 Task: Add an event  with title  Marketing Campaign Brainstorming, date '2024/05/26' to '2024/05/28' & Select Event type as  Group. Add location for the event as  789 Pena Palace, Sintra, Portugal and add a description: Throughout the session, participants will engage in a series of activities, discussions, and exercises that promote teamwork, trust-building, and effective communication. These activities will be tailored to the specific needs and dynamics of your team, ensuring relevance and maximum engagement.Create an event link  http-marketingcampaignbrainstormingcom & Select the event color as  Orange. , logged in from the account softage.1@softage.netand send the event invitation to softage.2@softage.net and softage.3@softage.net
Action: Mouse moved to (918, 124)
Screenshot: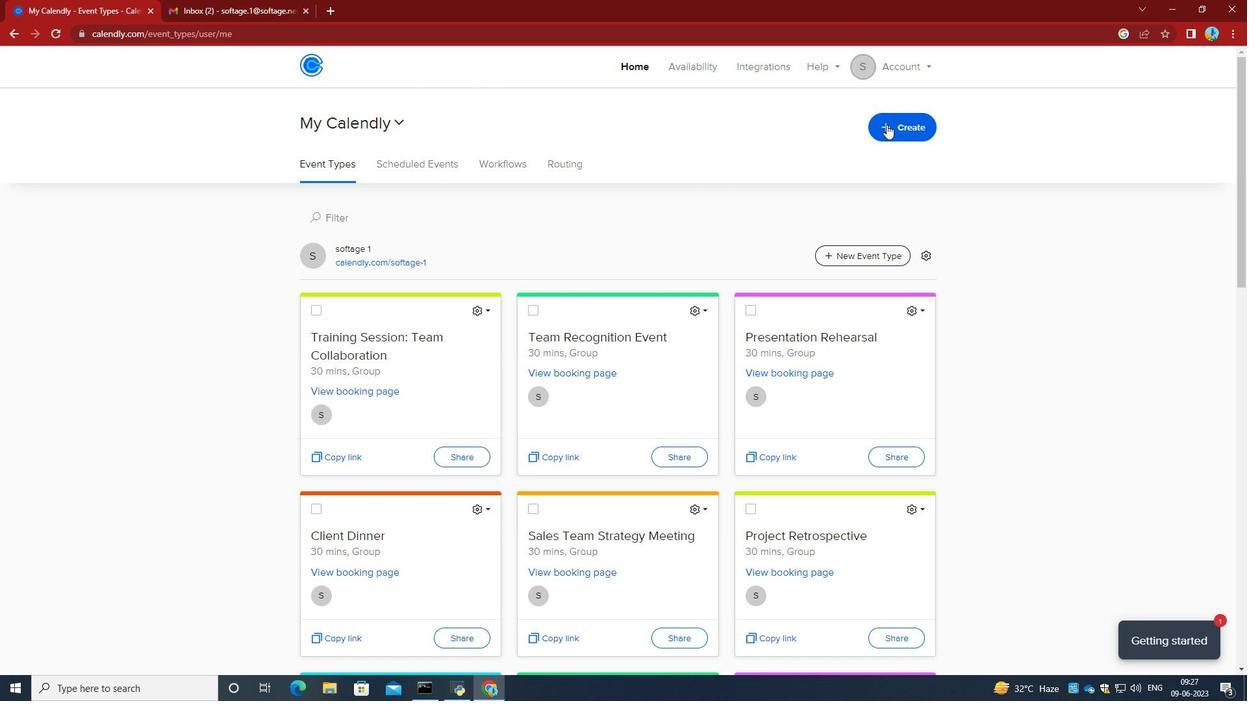 
Action: Mouse pressed left at (918, 124)
Screenshot: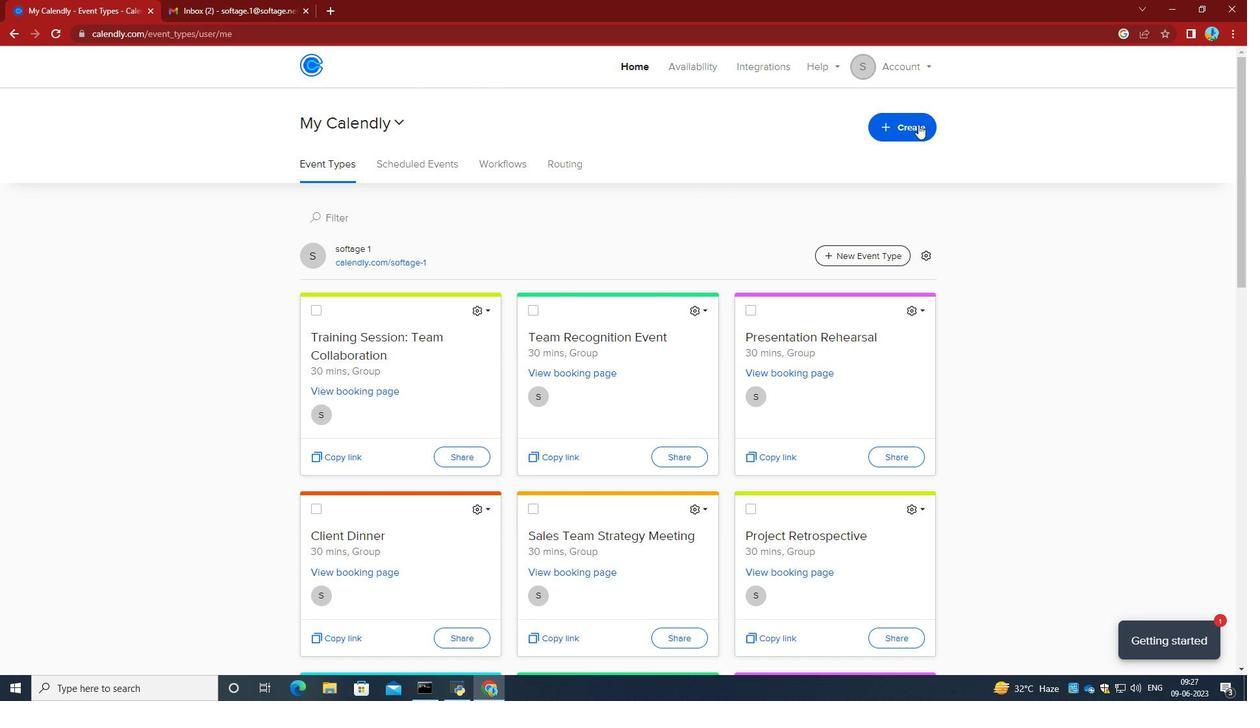
Action: Mouse moved to (796, 187)
Screenshot: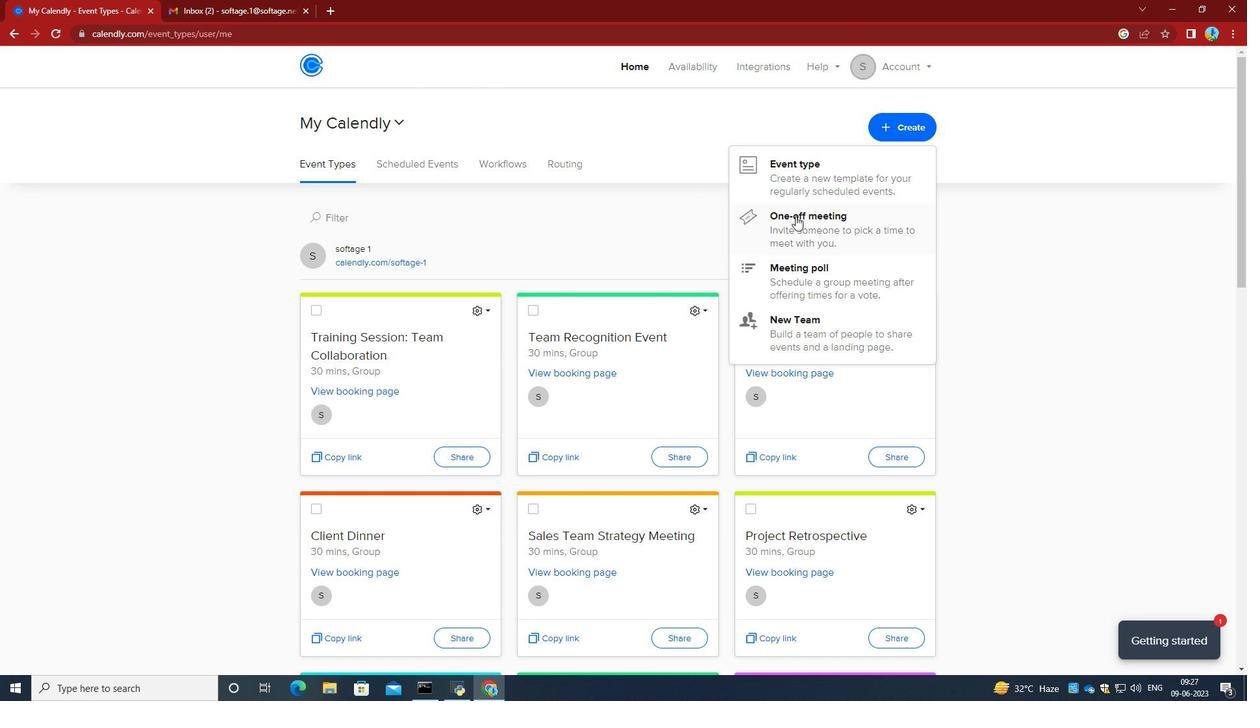
Action: Mouse pressed left at (796, 187)
Screenshot: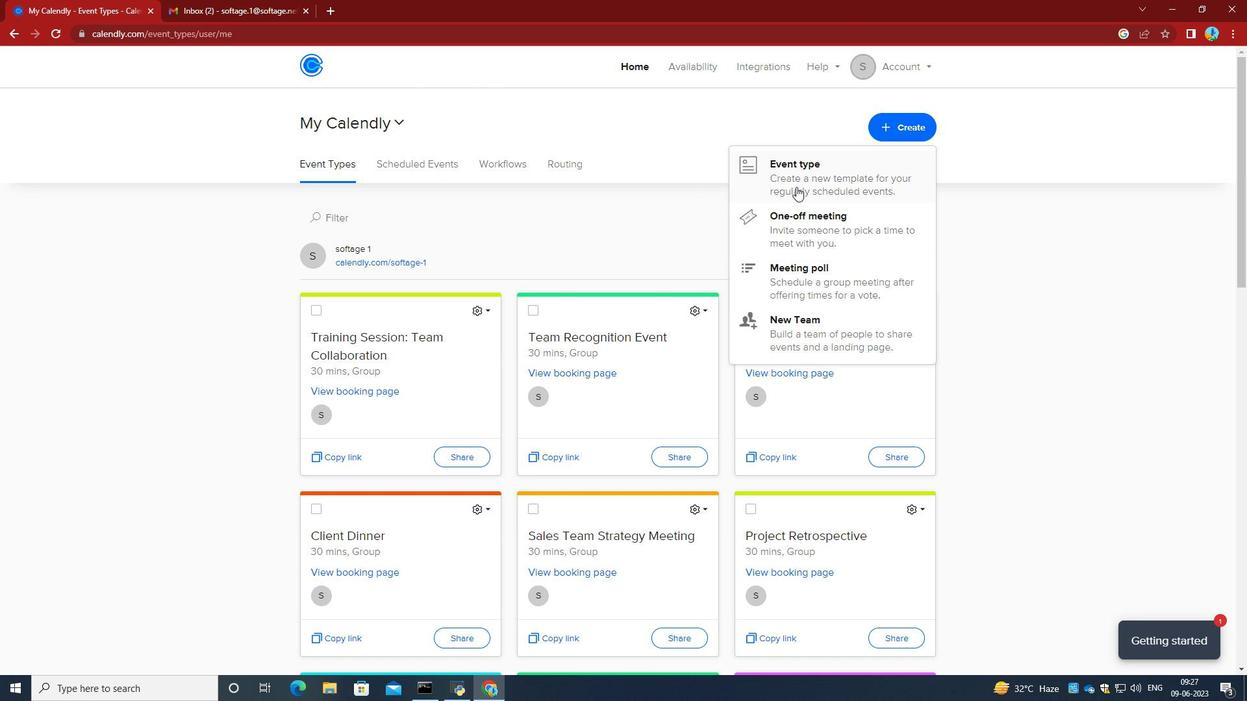 
Action: Mouse moved to (624, 302)
Screenshot: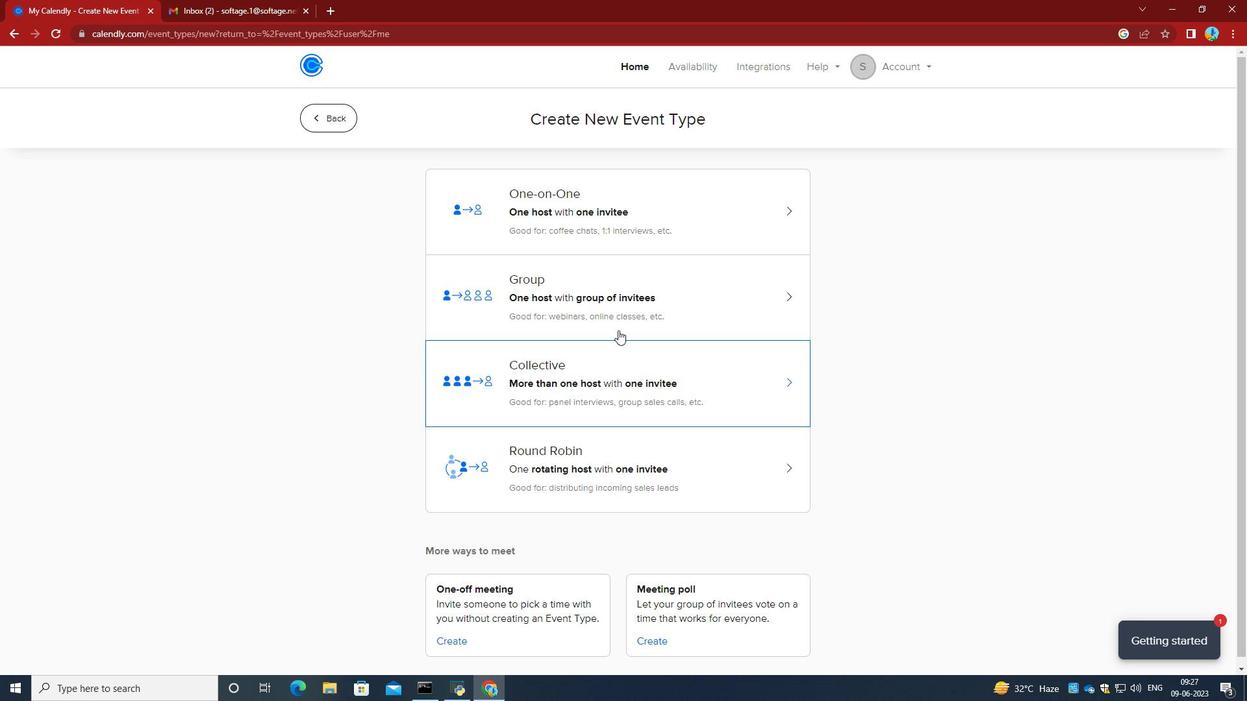 
Action: Mouse pressed left at (624, 302)
Screenshot: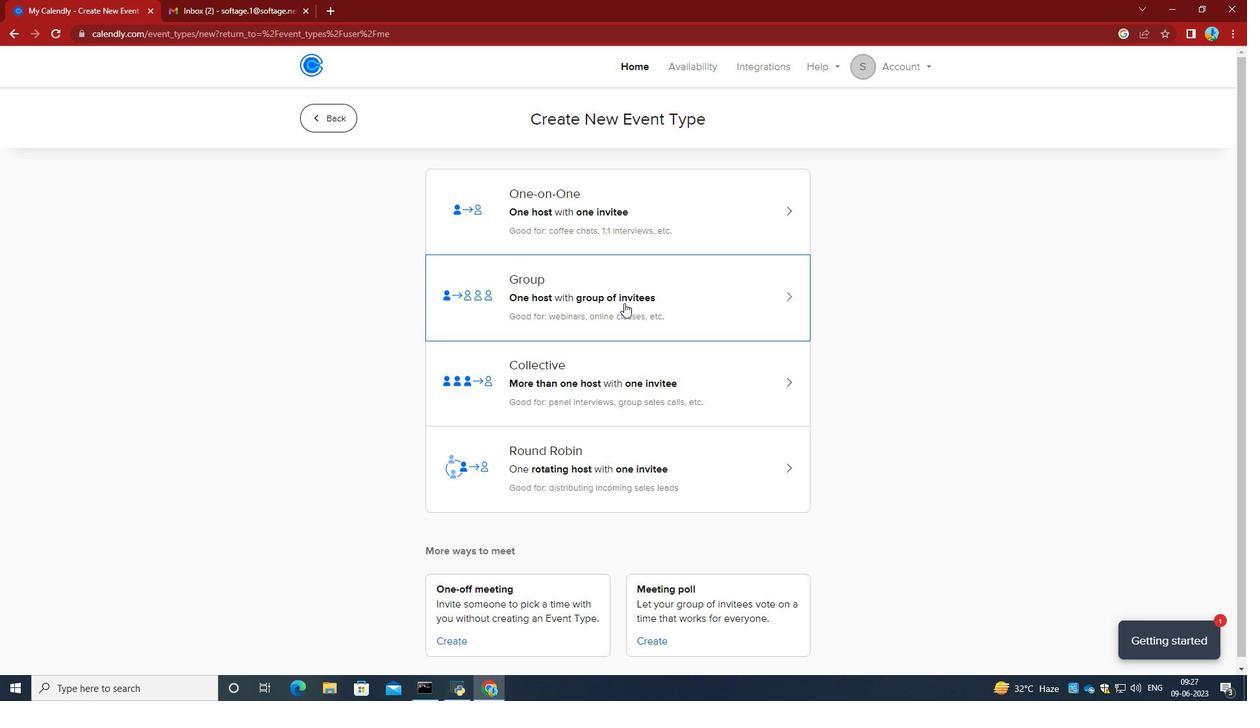 
Action: Mouse moved to (440, 307)
Screenshot: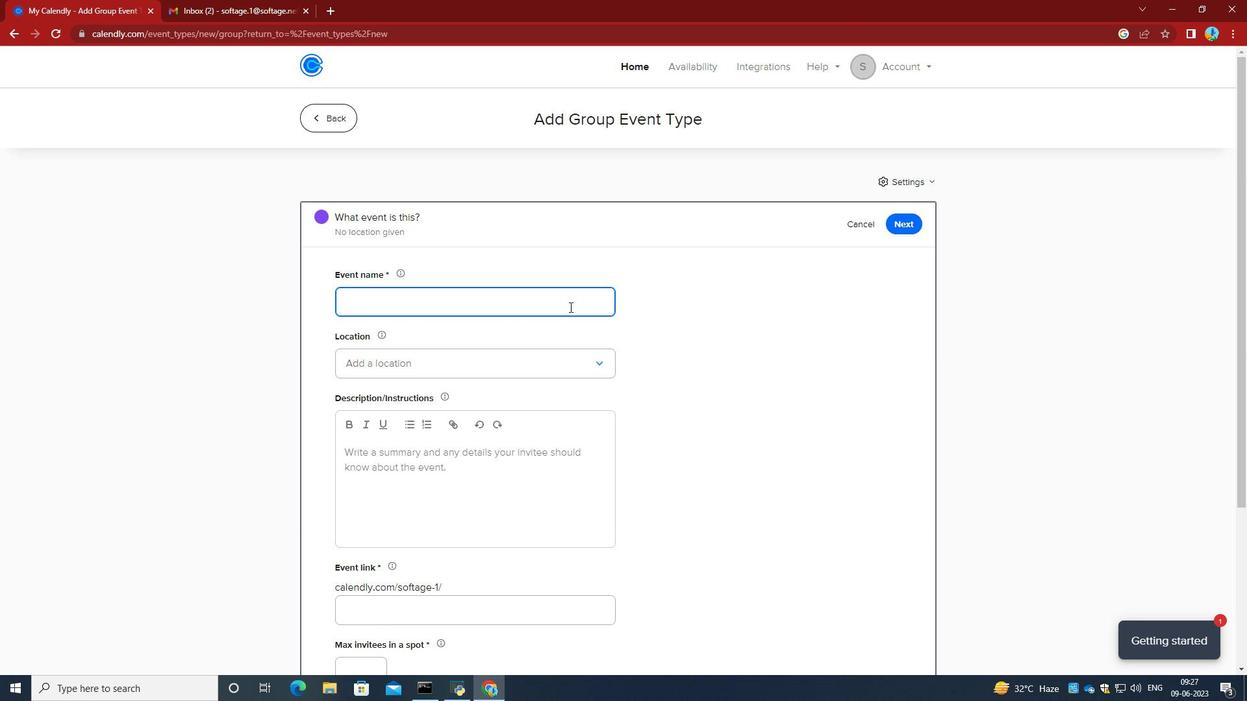 
Action: Mouse pressed left at (440, 307)
Screenshot: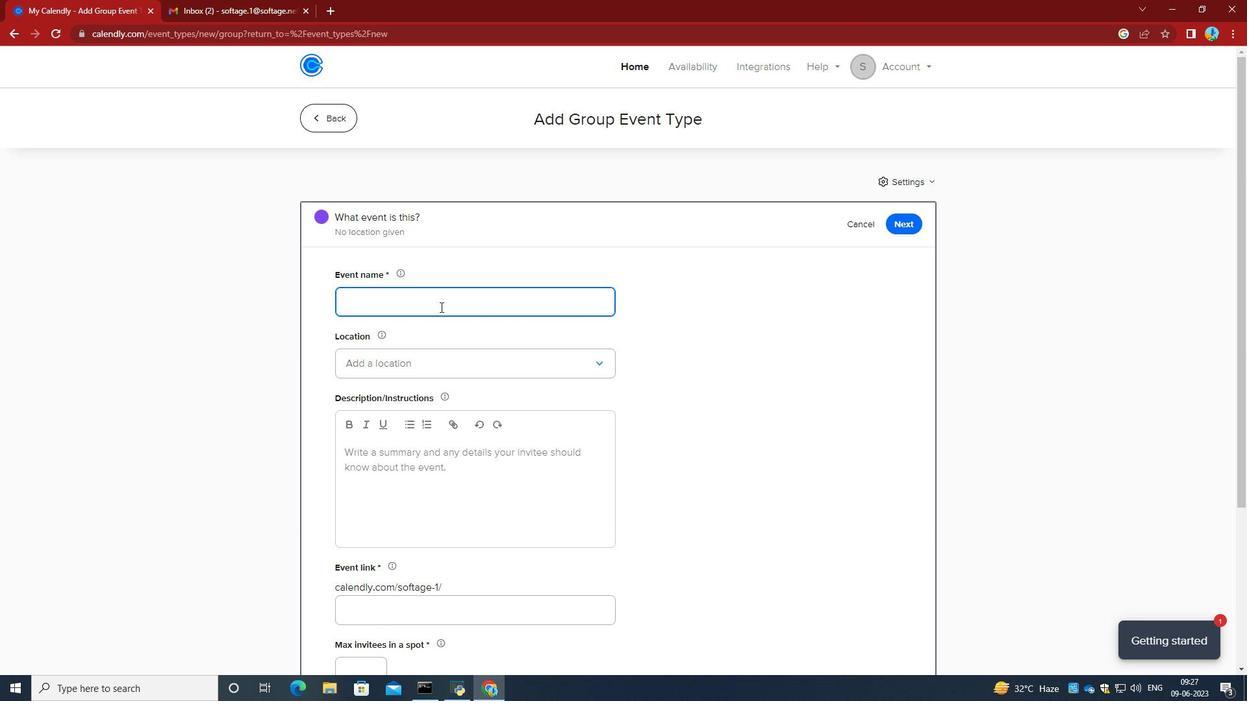 
Action: Key pressed <Key.caps_lock>M<Key.caps_lock>arketing<Key.space><Key.caps_lock>C<Key.caps_lock>ampaign<Key.space><Key.caps_lock>B<Key.caps_lock>rainstorming<Key.space>
Screenshot: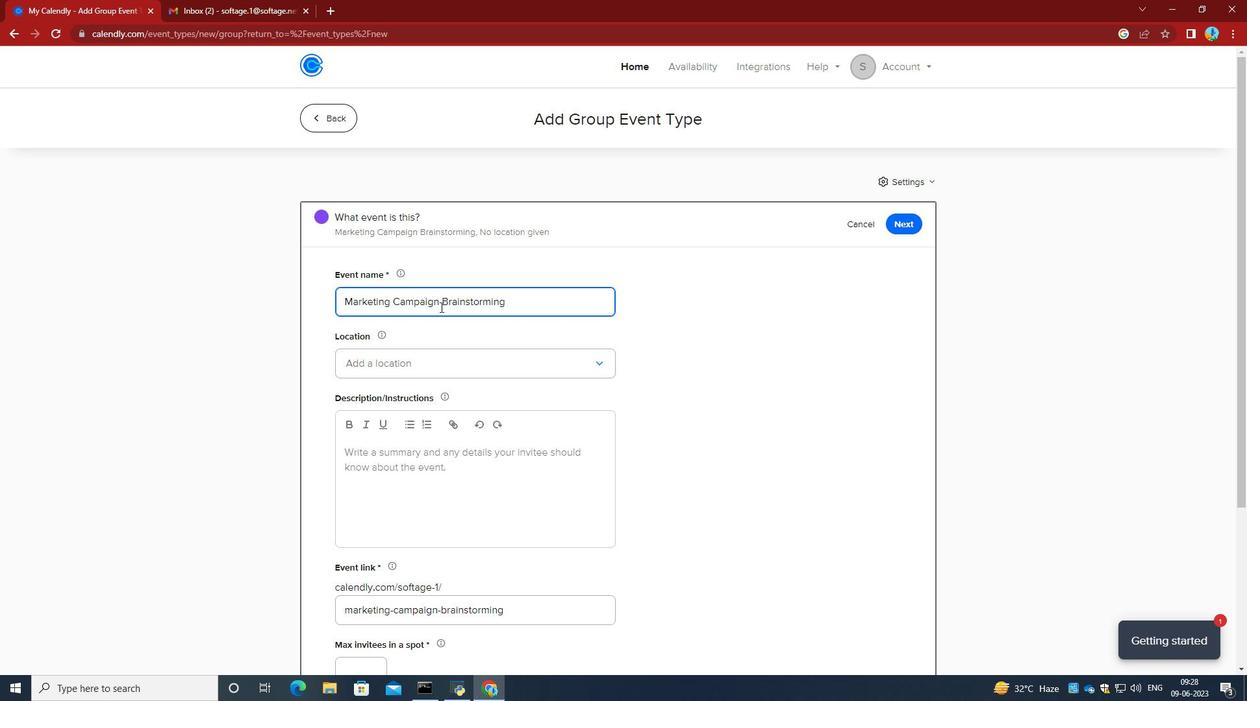 
Action: Mouse moved to (426, 365)
Screenshot: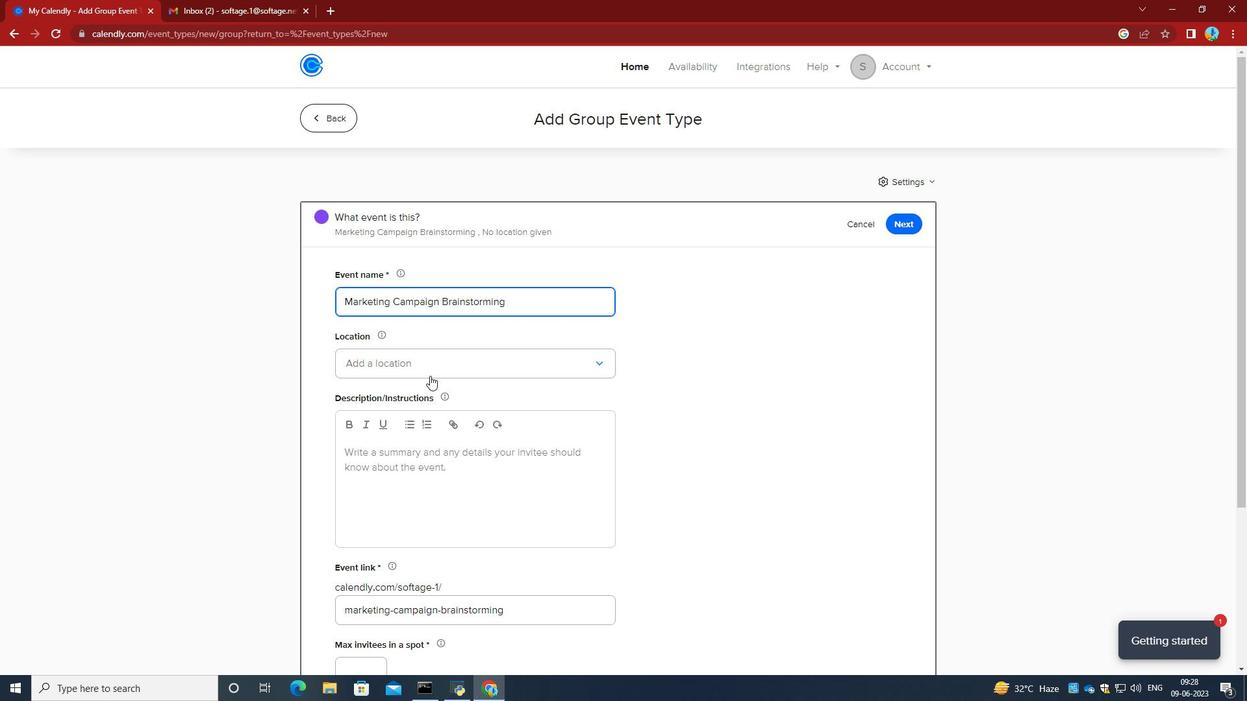 
Action: Mouse pressed left at (426, 365)
Screenshot: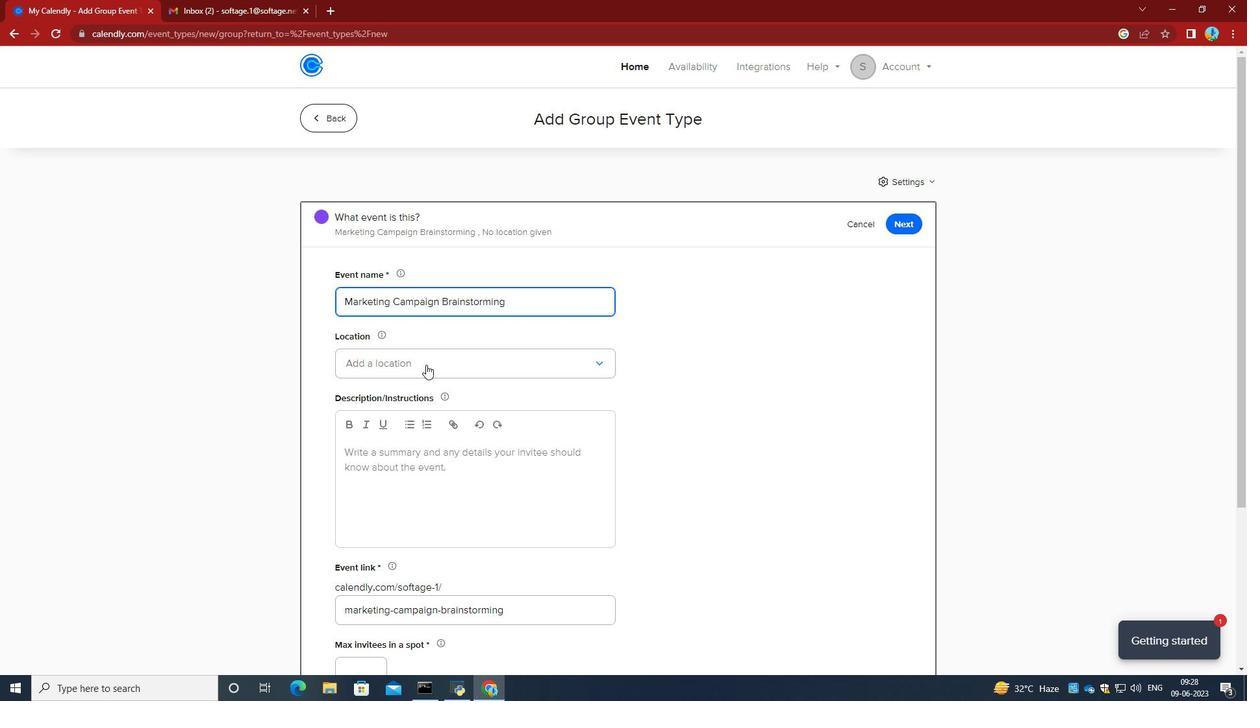 
Action: Mouse moved to (411, 395)
Screenshot: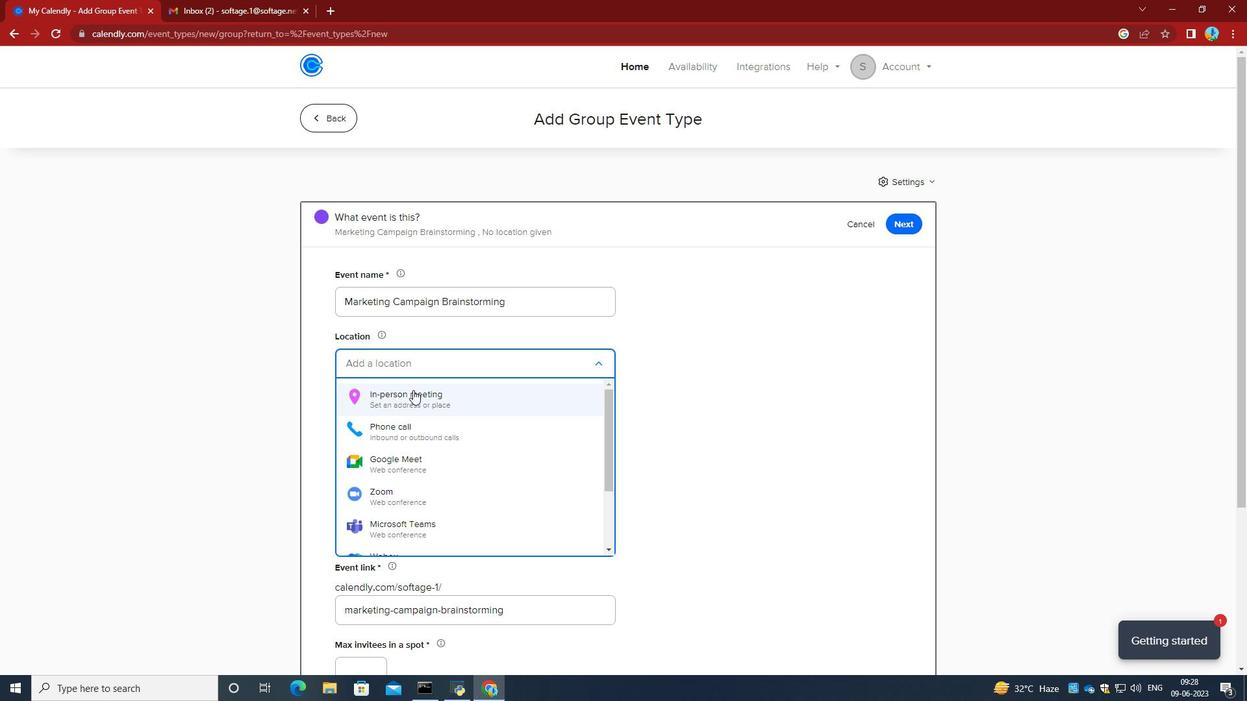 
Action: Mouse pressed left at (411, 395)
Screenshot: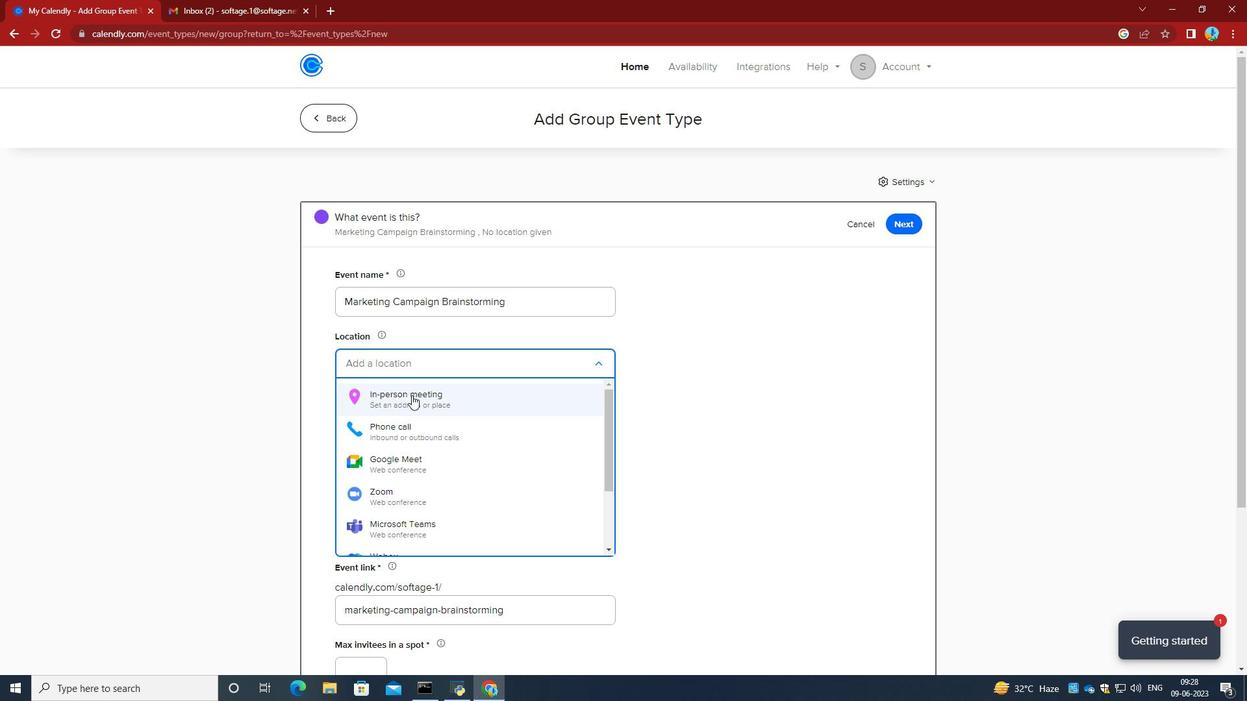 
Action: Mouse moved to (551, 216)
Screenshot: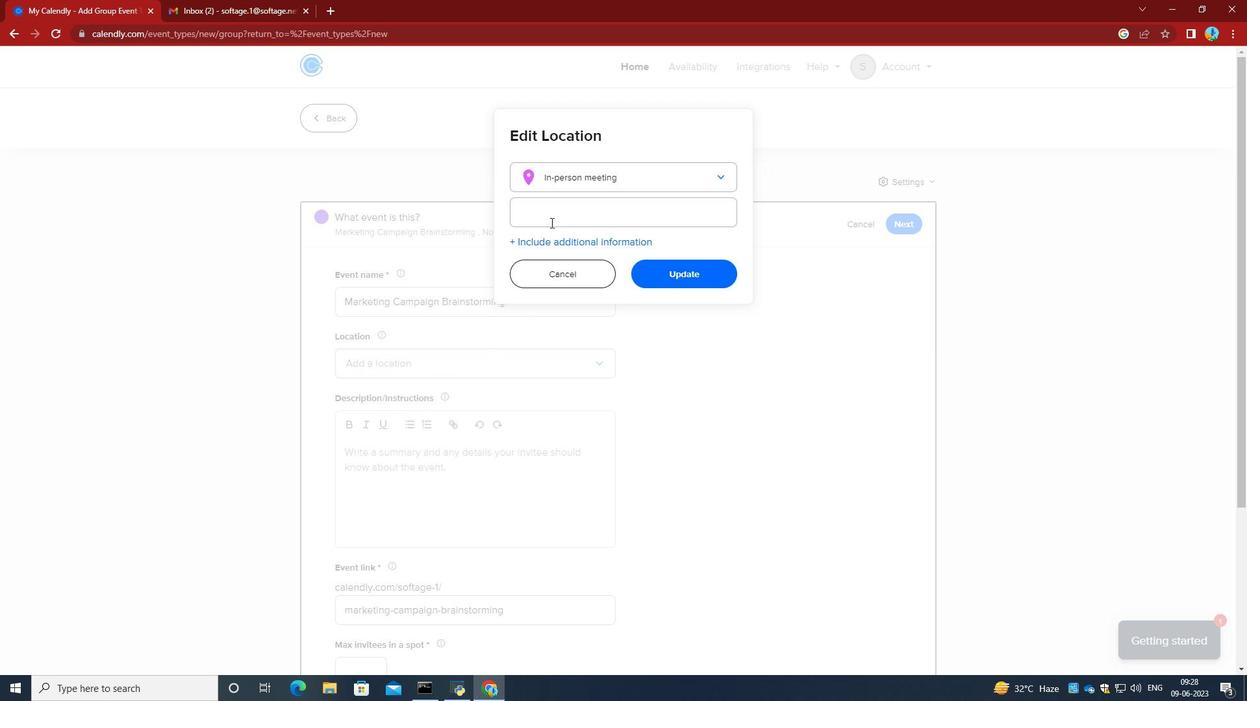 
Action: Mouse pressed left at (551, 216)
Screenshot: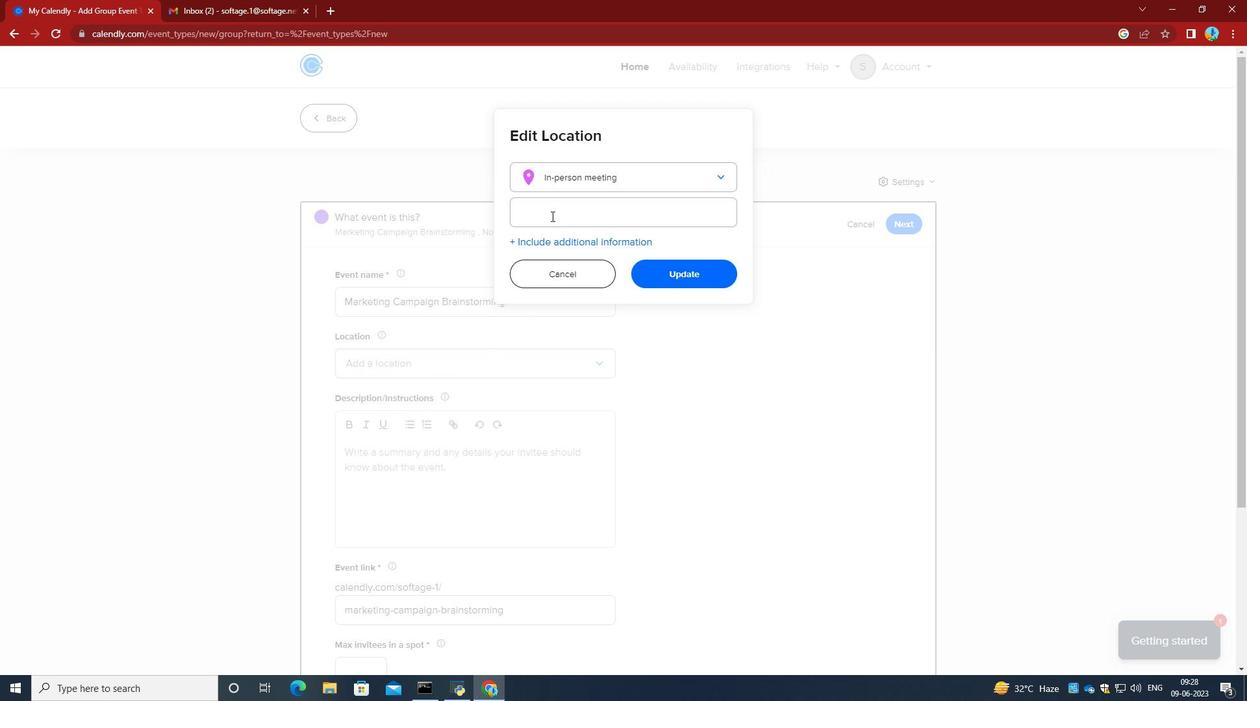 
Action: Key pressed 789<Key.space><Key.caps_lock>P<Key.caps_lock>ena<Key.space><Key.caps_lock>P<Key.caps_lock>alace,<Key.space>s<Key.backspace><Key.caps_lock>S<Key.caps_lock>intara,<Key.space><Key.caps_lock>P<Key.caps_lock>ortugal
Screenshot: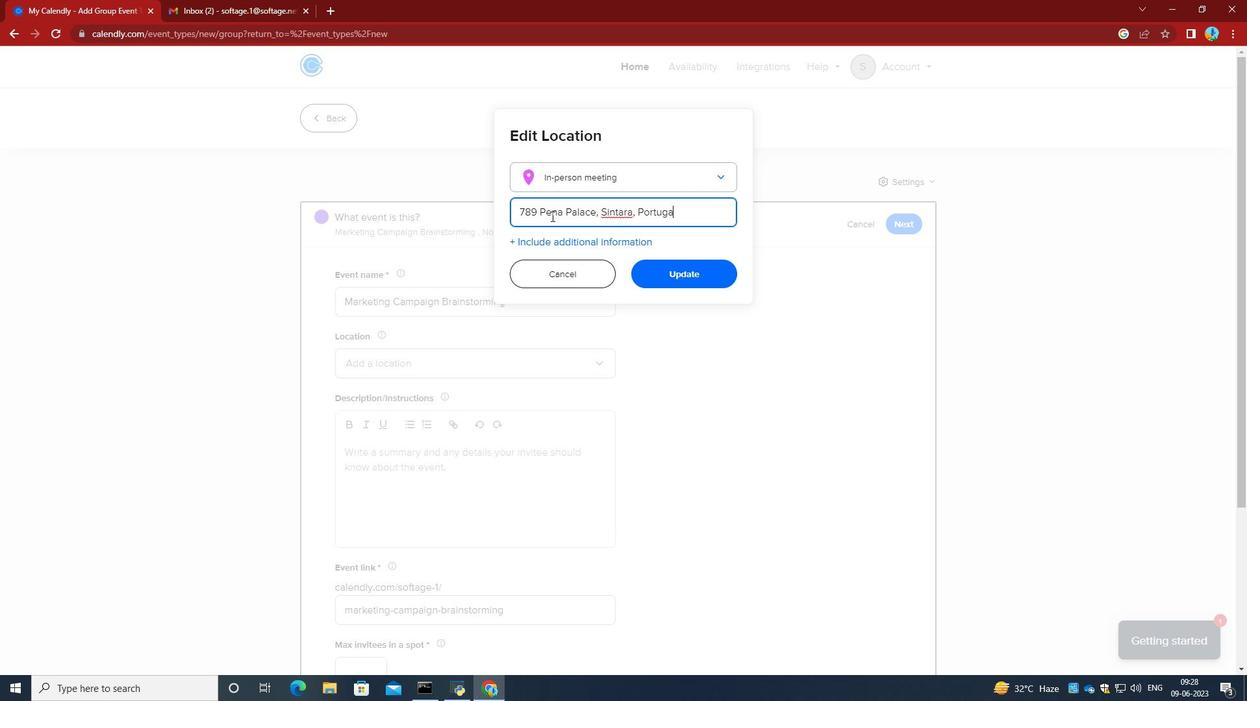 
Action: Mouse moved to (659, 268)
Screenshot: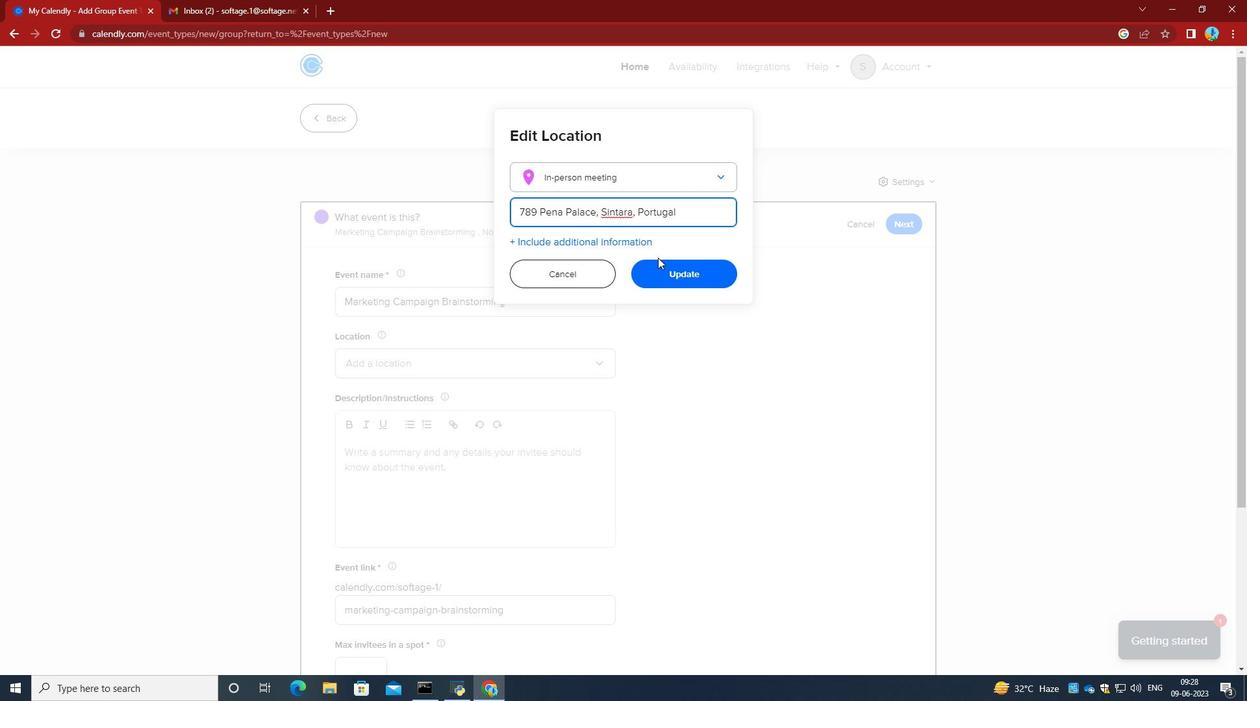 
Action: Mouse pressed left at (659, 268)
Screenshot: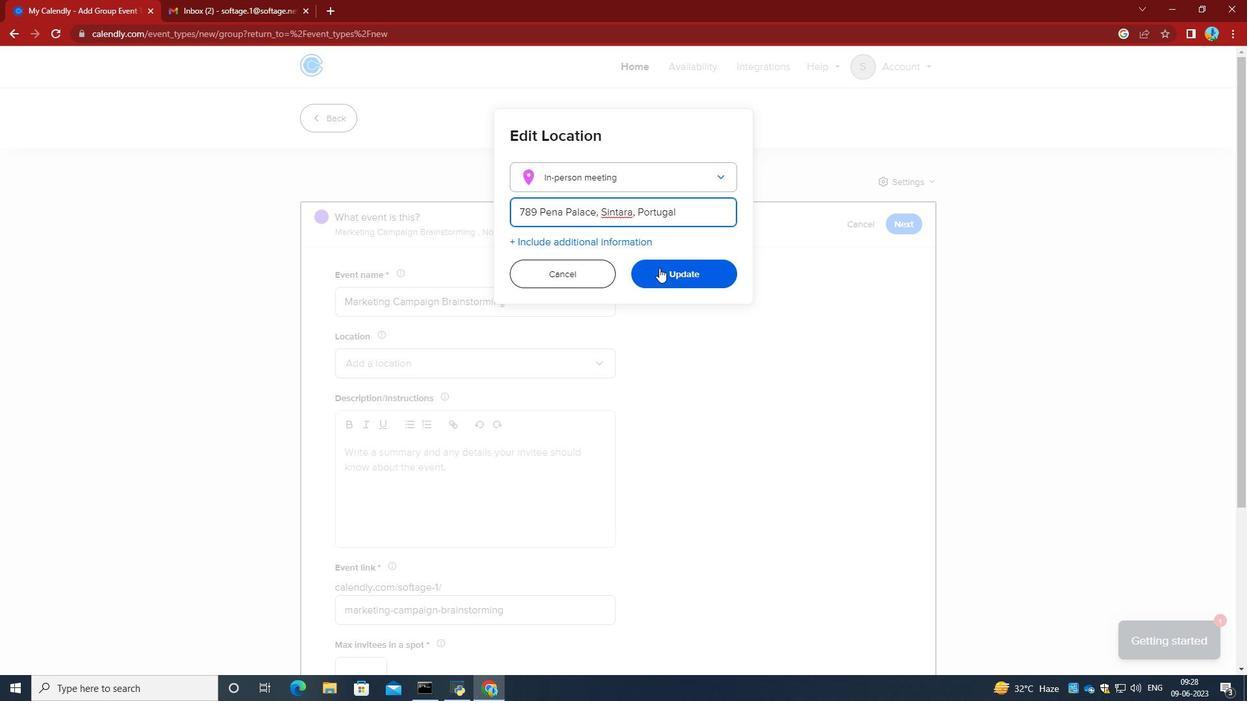 
Action: Mouse moved to (466, 474)
Screenshot: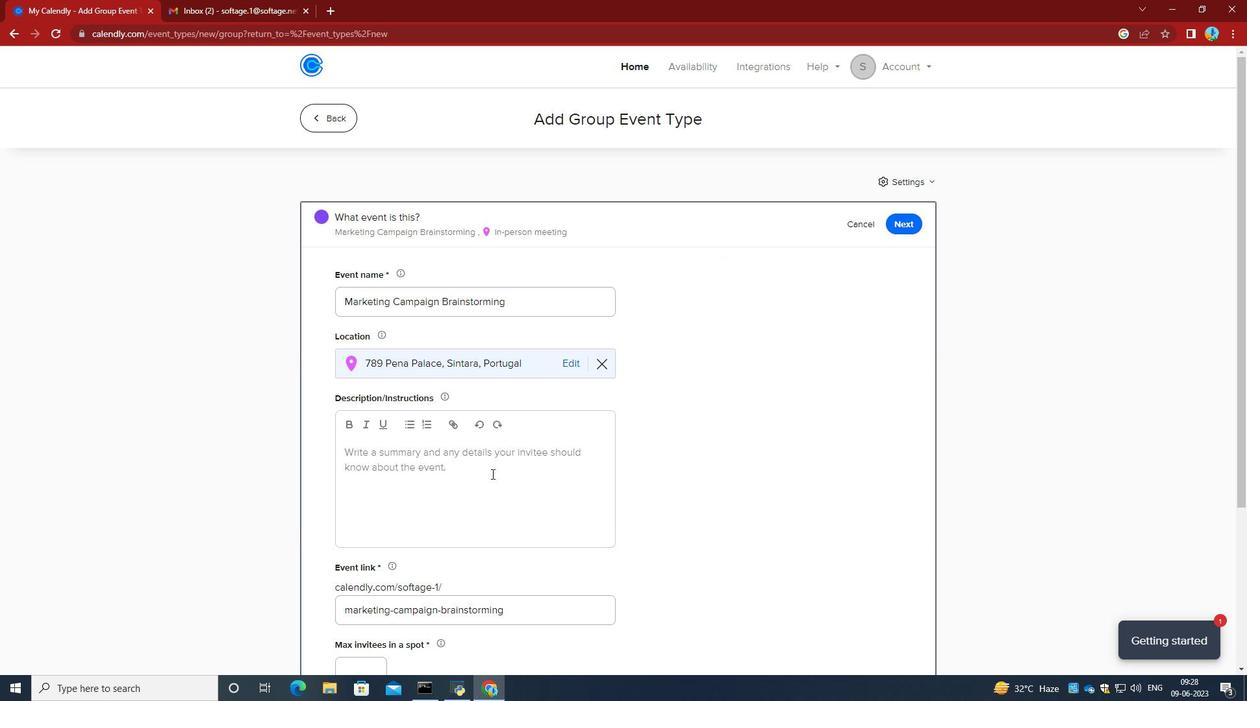 
Action: Mouse pressed left at (466, 474)
Screenshot: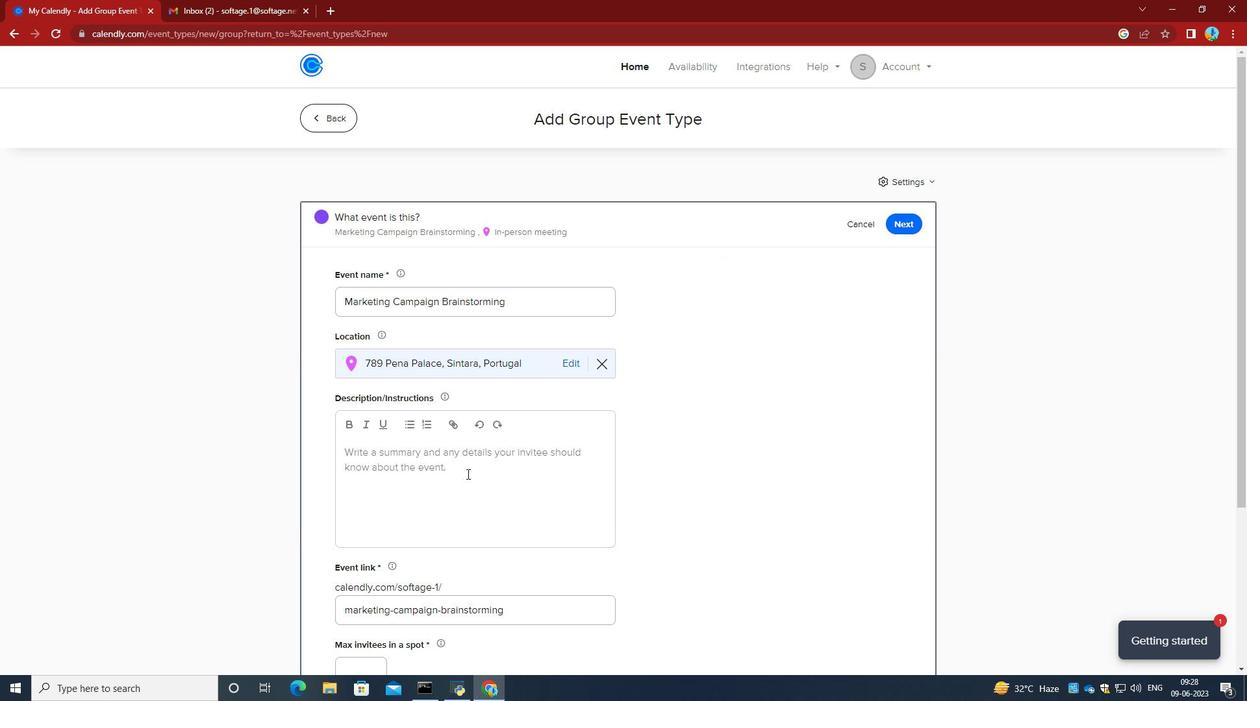 
Action: Key pressed <Key.caps_lock>T<Key.caps_lock>hroughout<Key.space>the<Key.space>session,<Key.space>participants<Key.space>will<Key.space>engage<Key.space>in<Key.space>a<Key.space>seriew<Key.backspace>s<Key.space>of<Key.space>activities,<Key.space>and<Key.space>exercises<Key.space>that<Key.space>promote<Key.space>teamwork,<Key.space>trust-building<Key.space><Key.backspace>,<Key.space>and<Key.space>effective<Key.space>communication.<Key.space><Key.caps_lock>T<Key.caps_lock>hese<Key.space>activities<Key.space>will<Key.space>be<Key.space>tailored<Key.space>to<Key.space>the<Key.space>ensure<Key.space><Key.backspace>
Screenshot: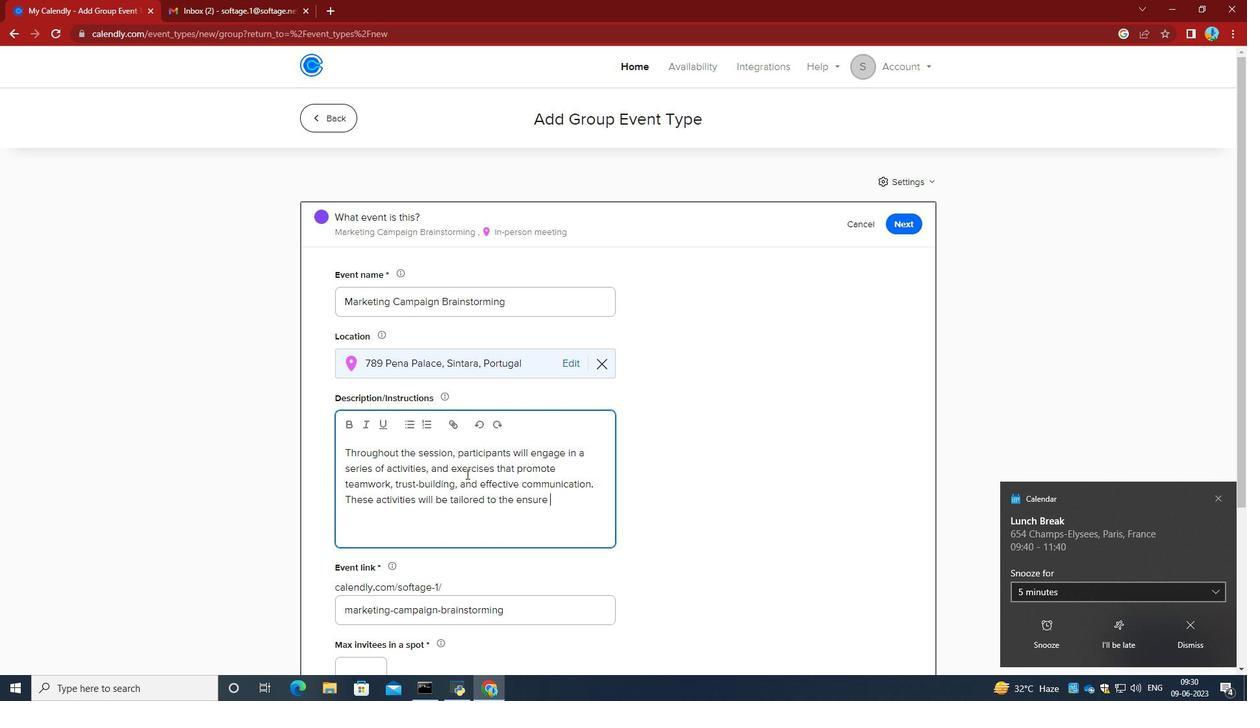 
Action: Mouse moved to (1187, 631)
Screenshot: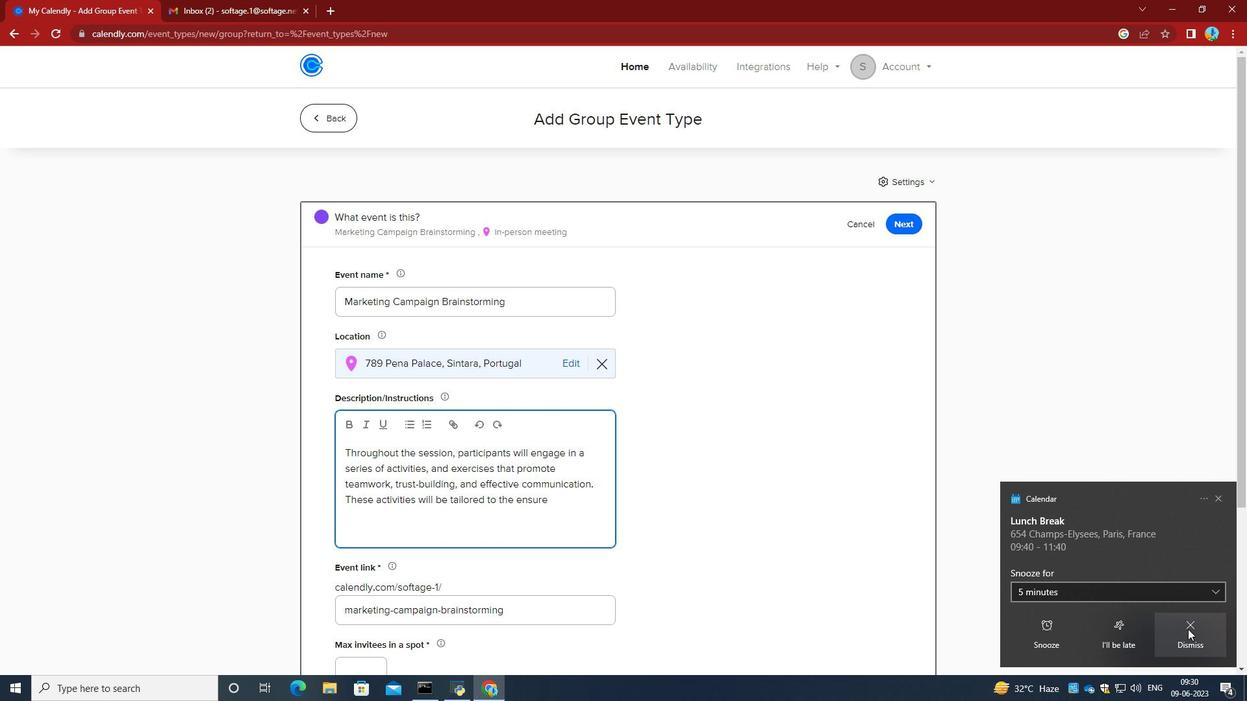
Action: Mouse pressed left at (1187, 631)
Screenshot: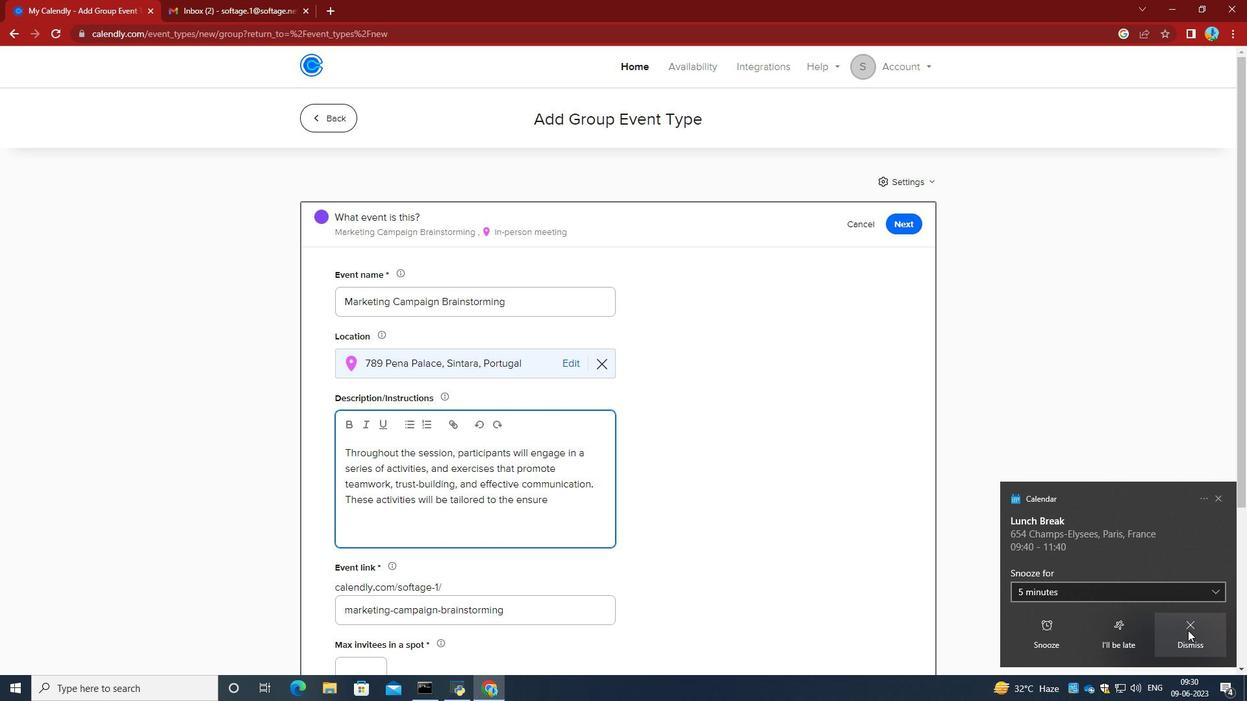 
Action: Mouse moved to (561, 499)
Screenshot: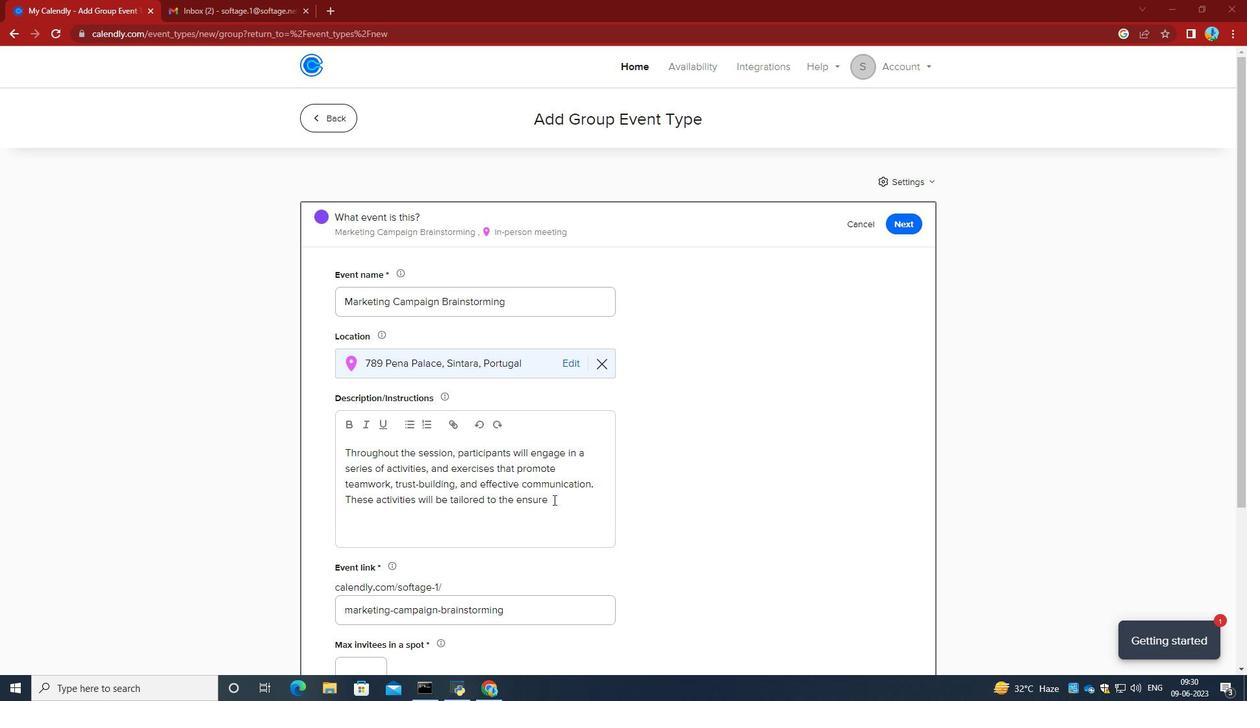 
Action: Mouse pressed left at (561, 499)
Screenshot: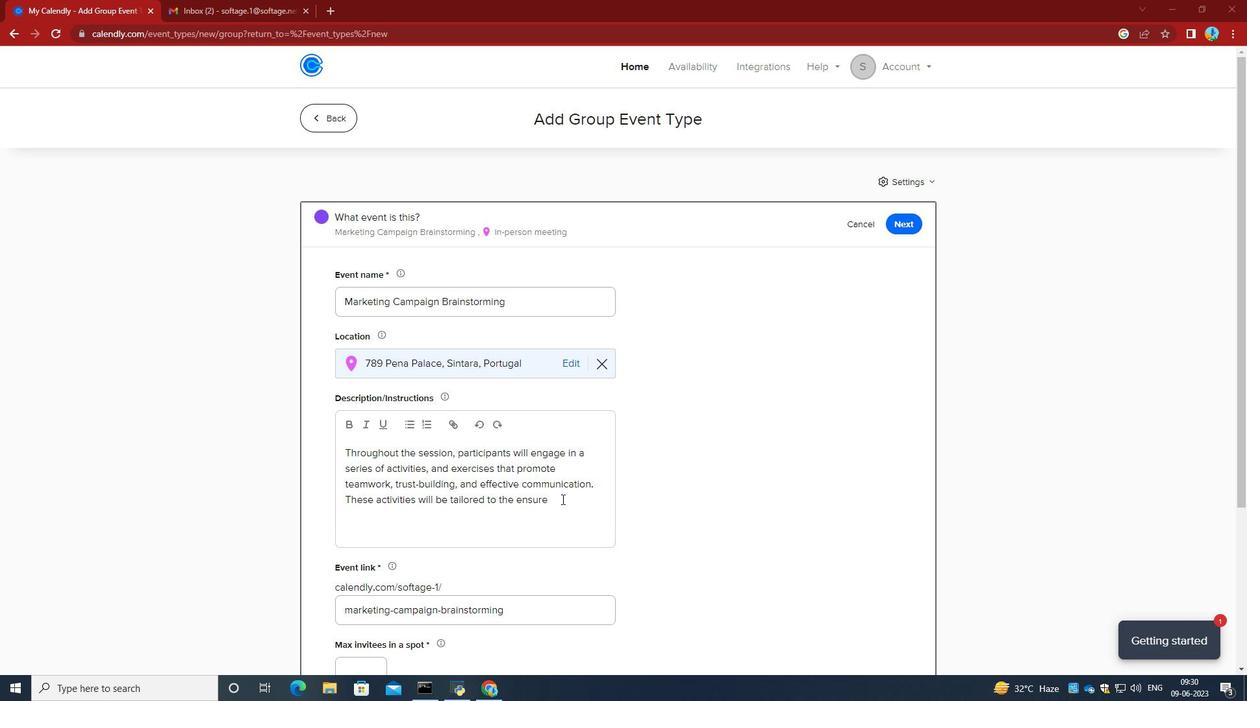 
Action: Key pressed <Key.space><Key.space><Key.backspace><Key.backspace><Key.backspace><Key.backspace><Key.backspace><Key.backspace><Key.backspace><Key.backspace>specific<Key.space>needs<Key.space>and<Key.space>dynamic<Key.space><Key.backspace>s<Key.space>of<Key.space>your<Key.space>team,<Key.space>ensuring<Key.space>relevance<Key.space>and<Key.space>maximum<Key.space>engagement.
Screenshot: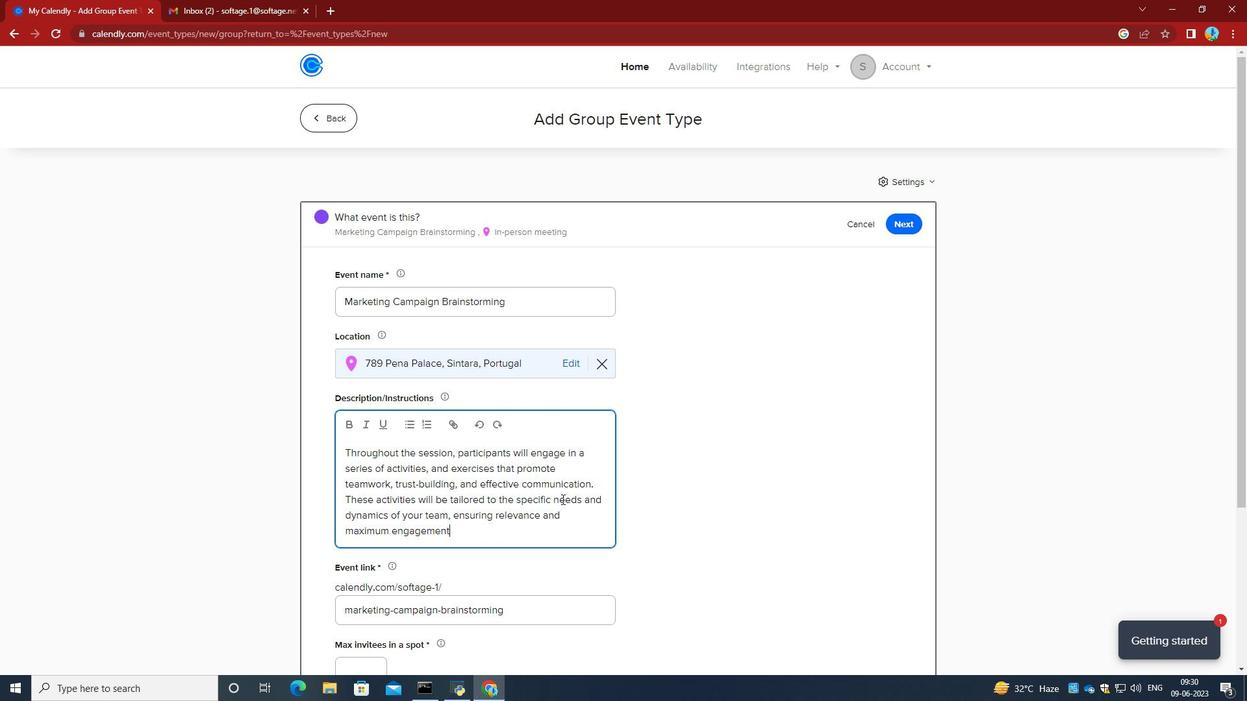 
Action: Mouse moved to (517, 614)
Screenshot: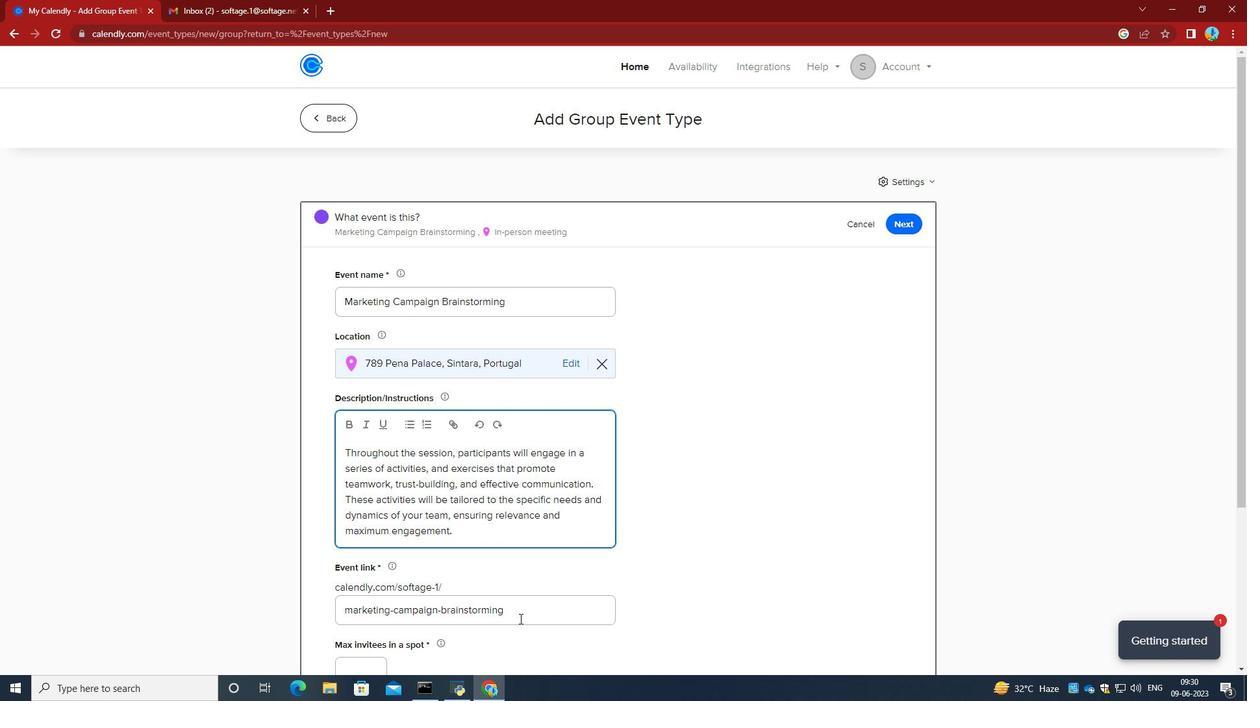 
Action: Mouse pressed left at (517, 614)
Screenshot: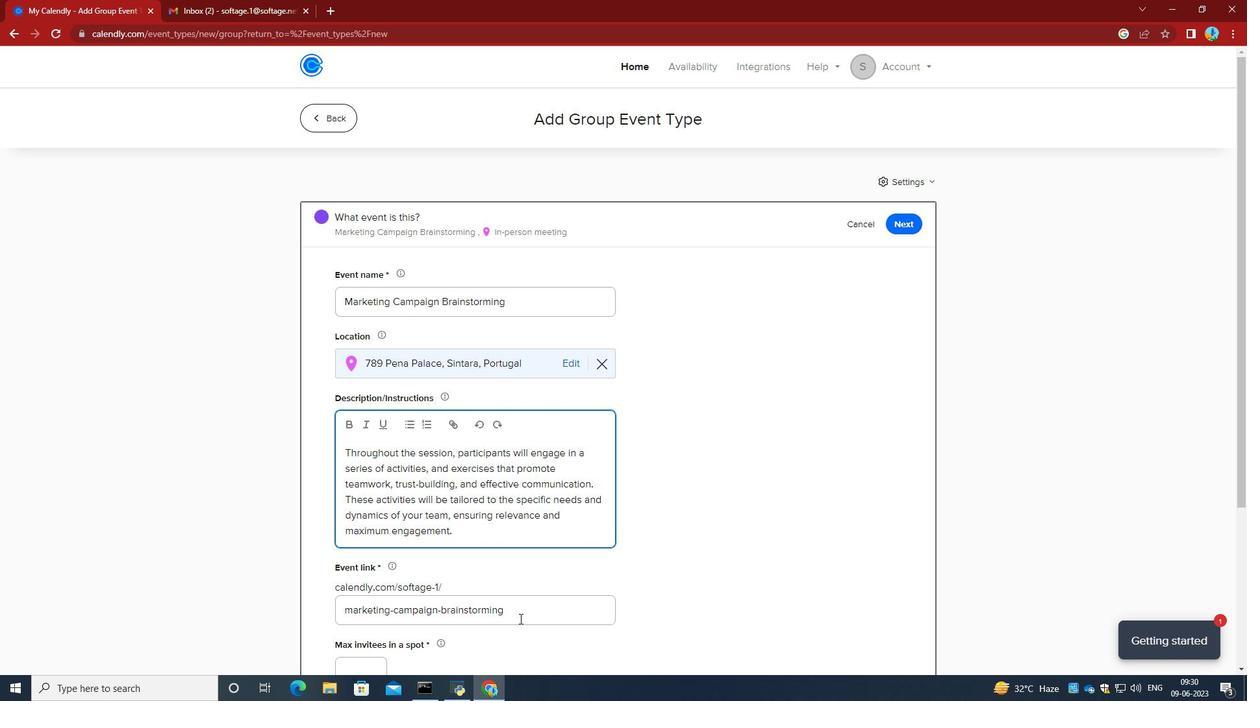 
Action: Mouse moved to (331, 607)
Screenshot: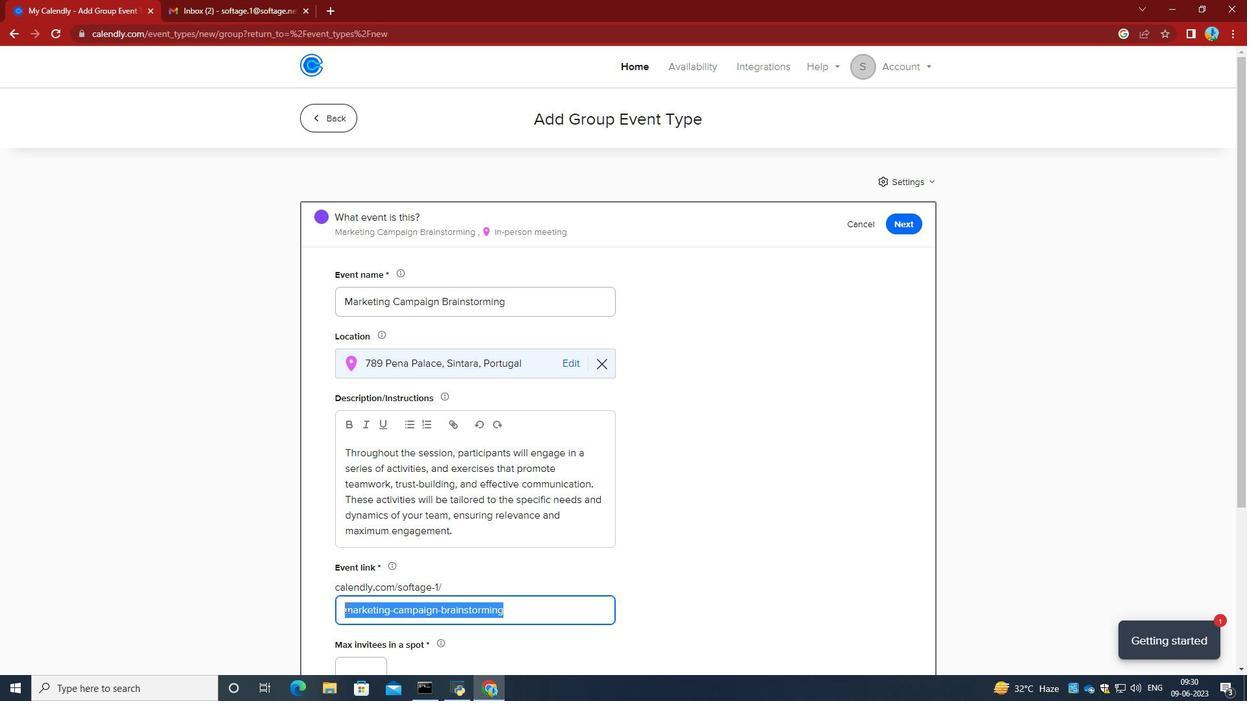 
Action: Key pressed <Key.backspace>http-marketingcampaignbrainstormingcol<Key.backspace>,<Key.backspace>m
Screenshot: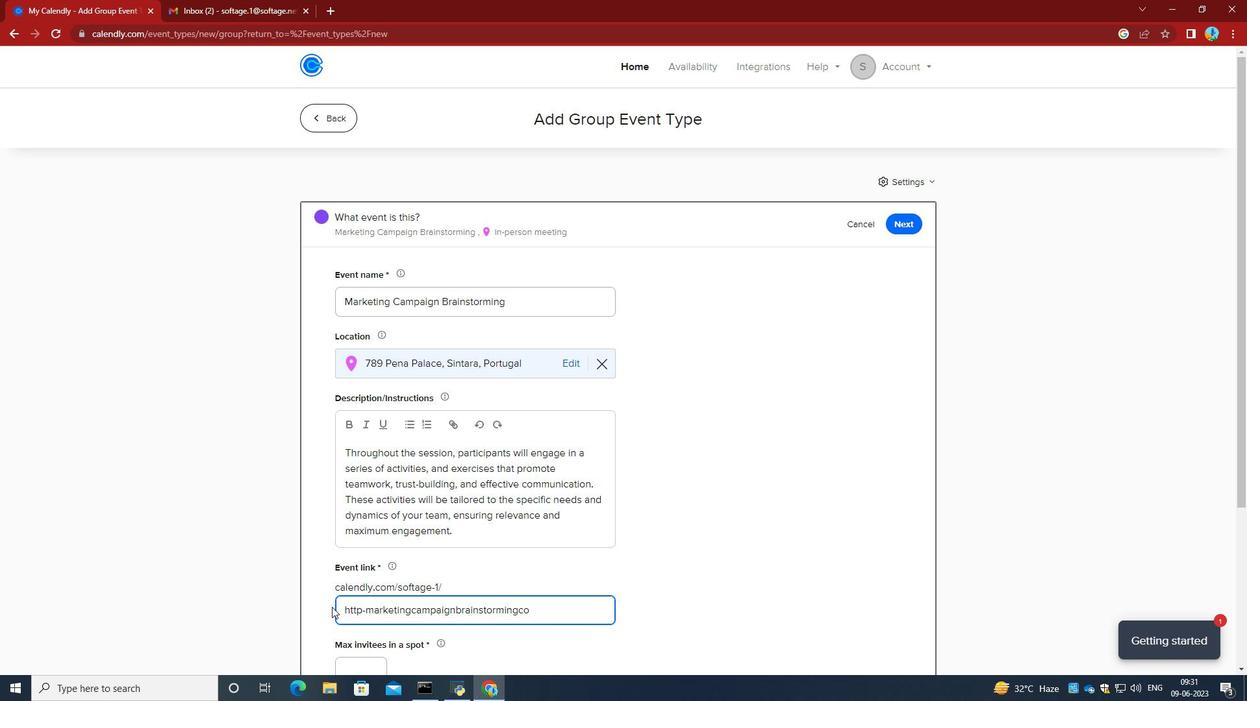 
Action: Mouse moved to (617, 461)
Screenshot: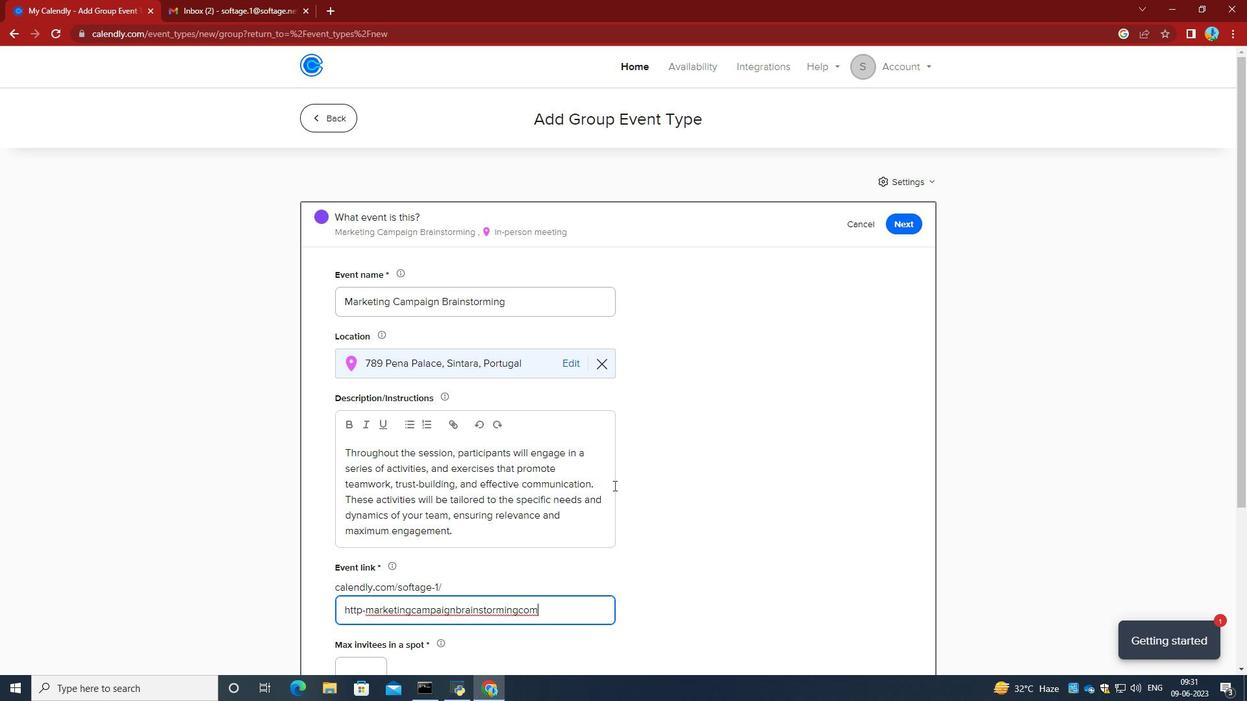 
Action: Mouse scrolled (617, 461) with delta (0, 0)
Screenshot: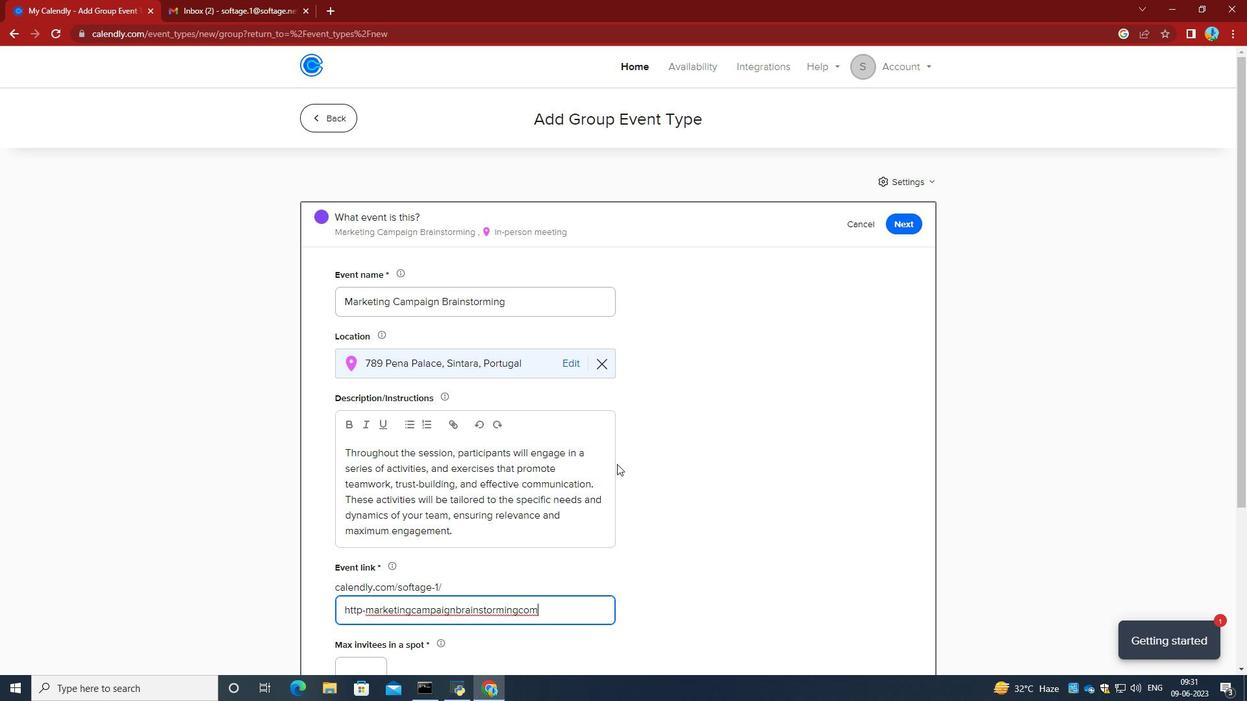 
Action: Mouse moved to (617, 462)
Screenshot: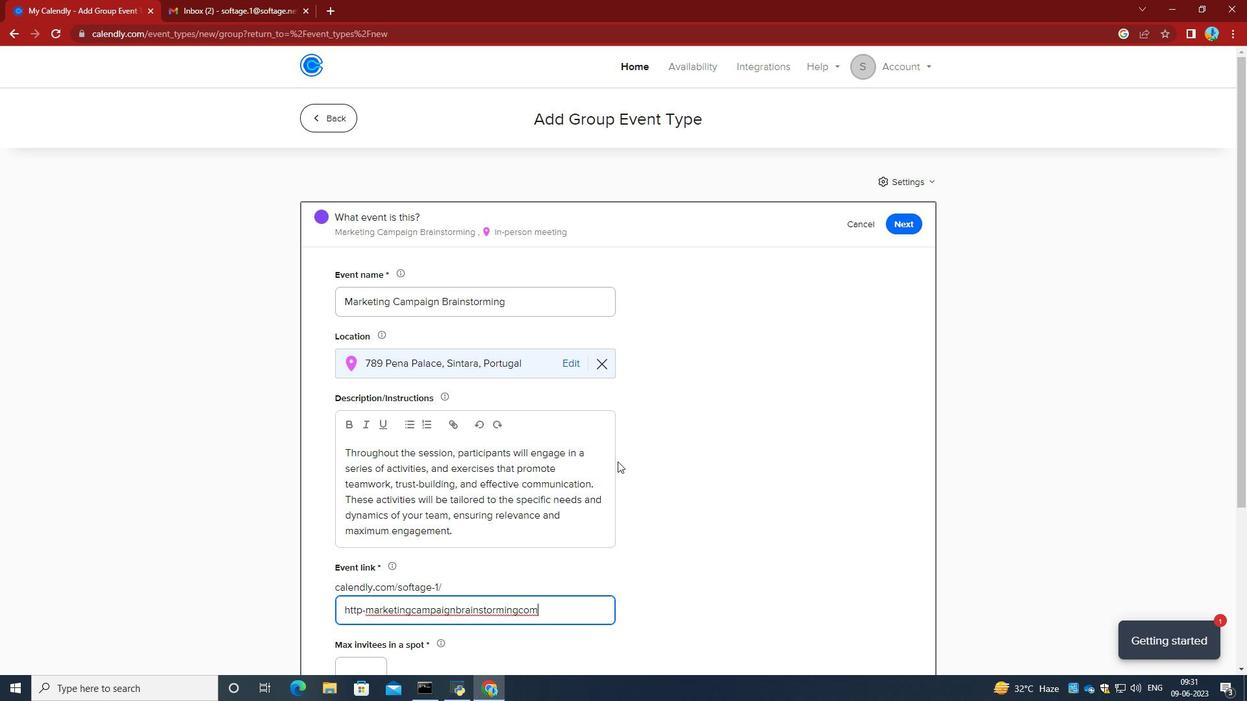 
Action: Mouse scrolled (617, 461) with delta (0, 0)
Screenshot: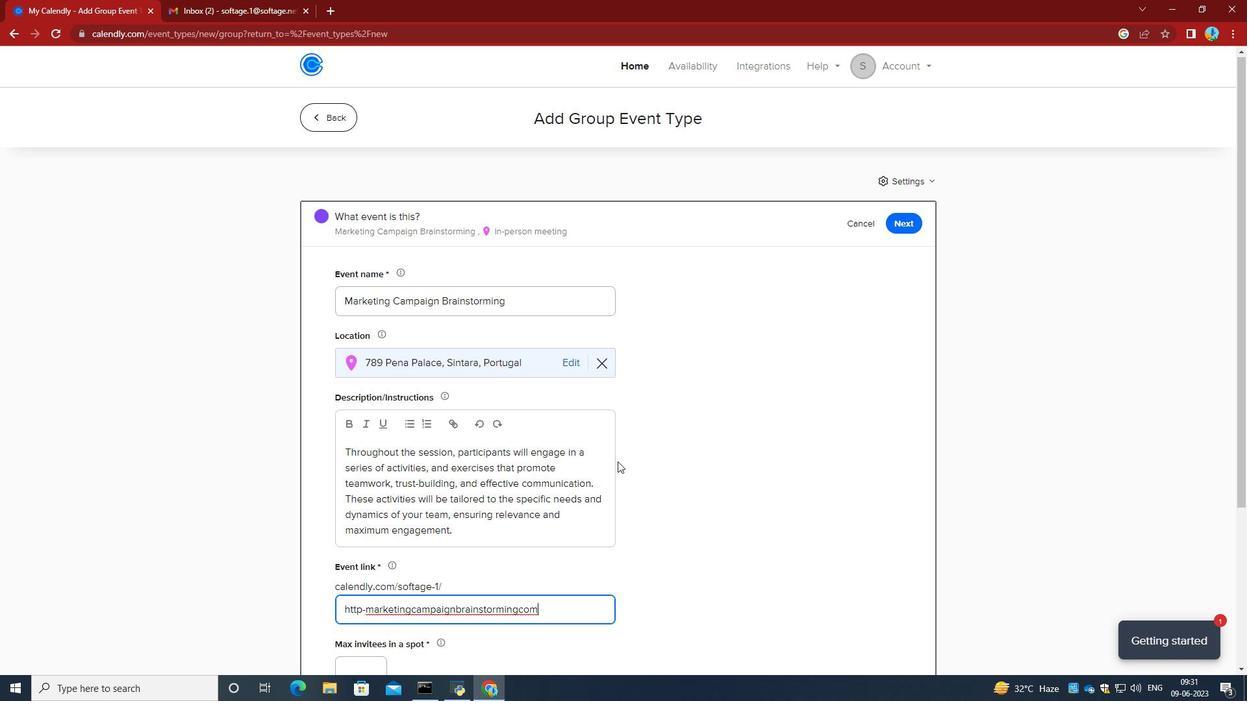 
Action: Mouse moved to (619, 465)
Screenshot: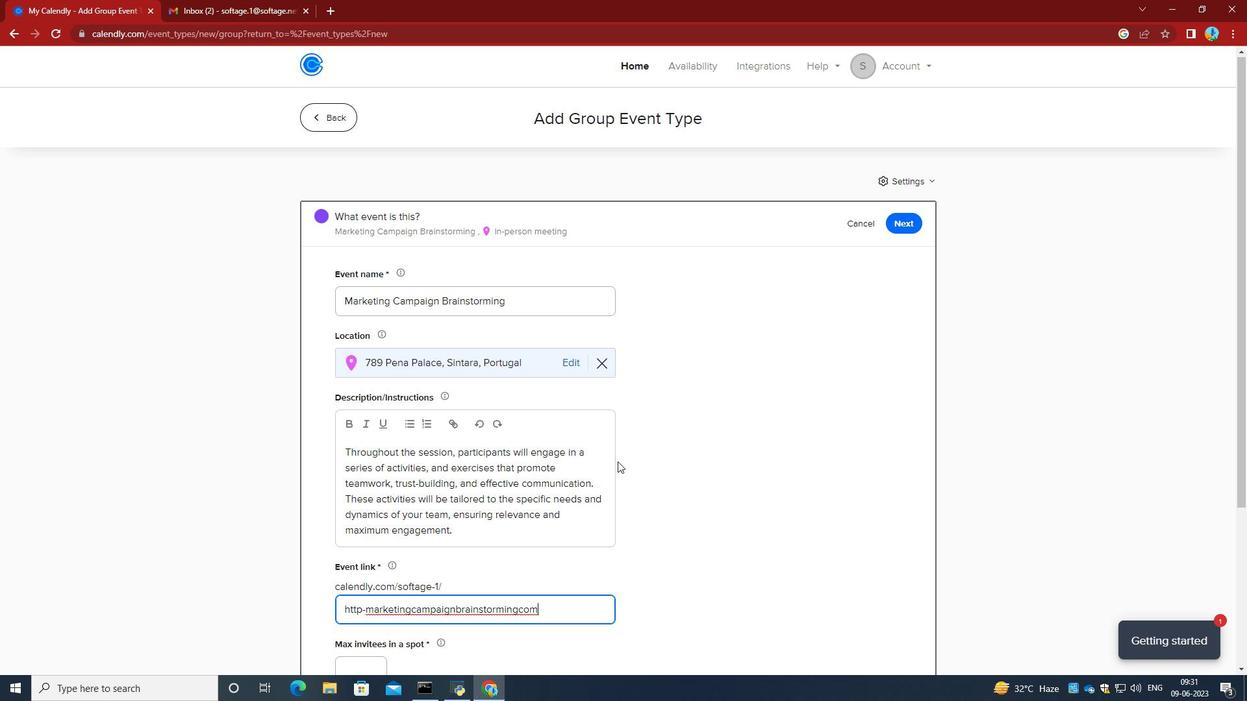 
Action: Mouse scrolled (619, 465) with delta (0, 0)
Screenshot: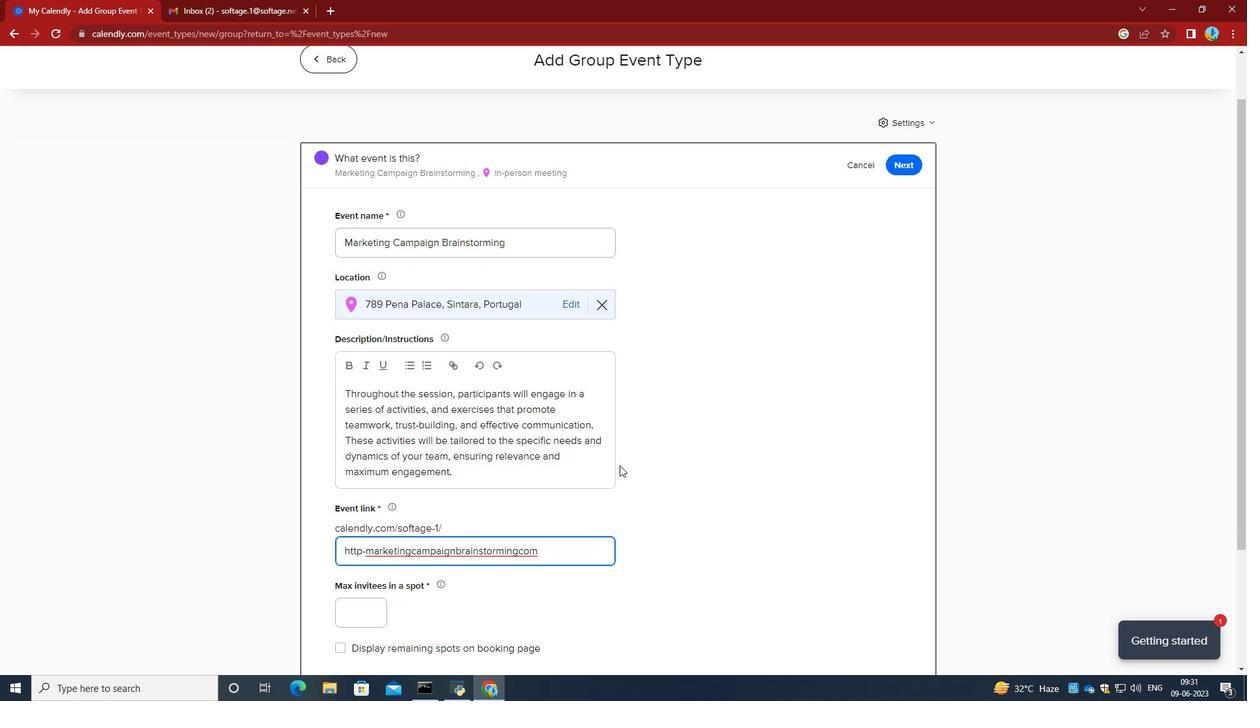 
Action: Mouse scrolled (619, 465) with delta (0, 0)
Screenshot: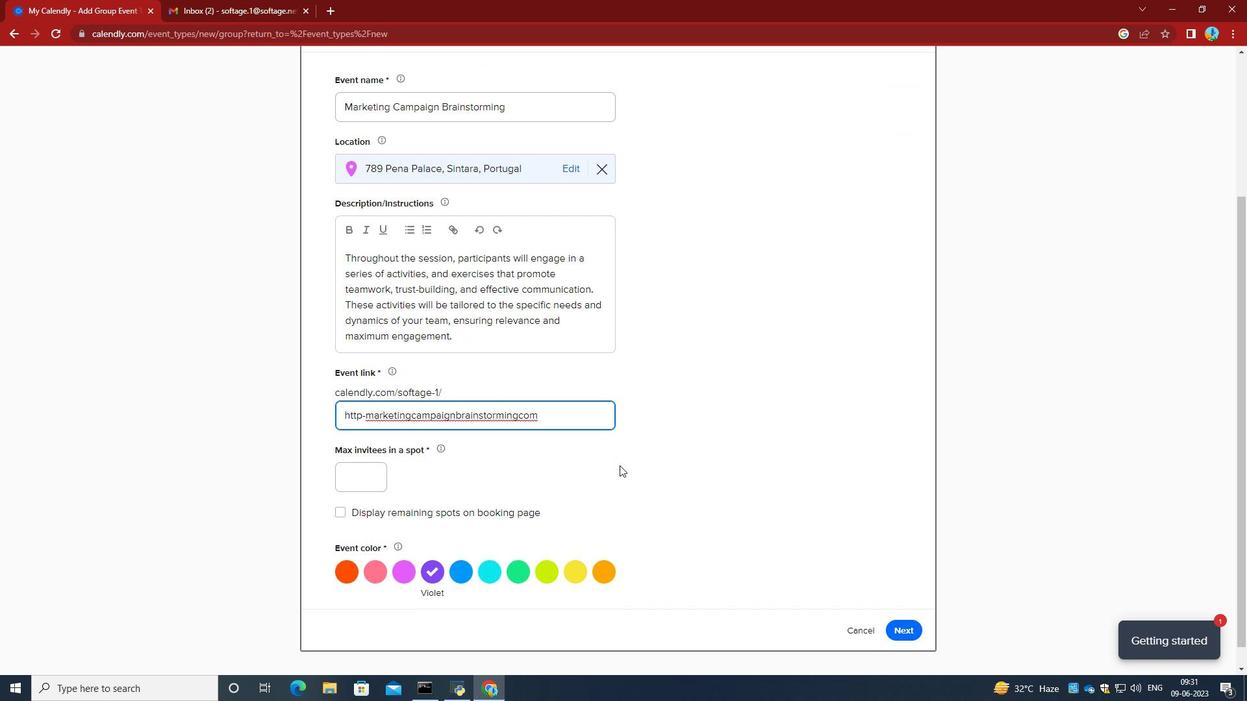 
Action: Mouse scrolled (619, 465) with delta (0, 0)
Screenshot: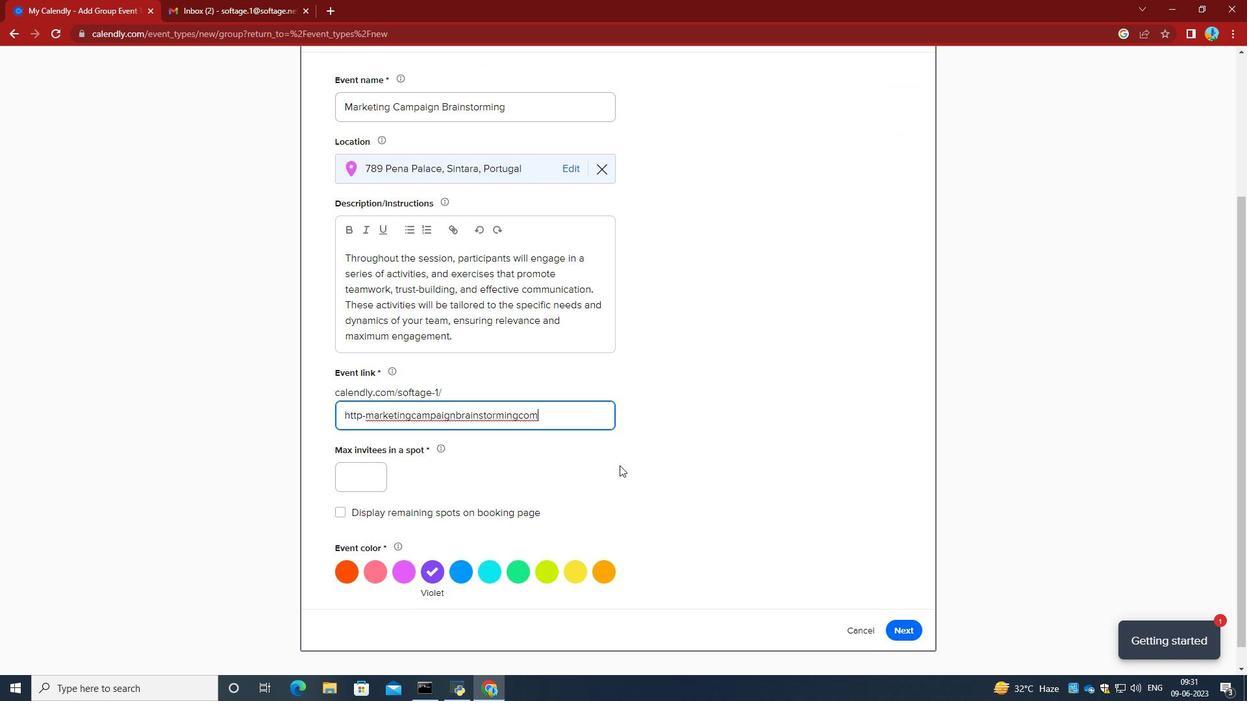 
Action: Mouse moved to (367, 448)
Screenshot: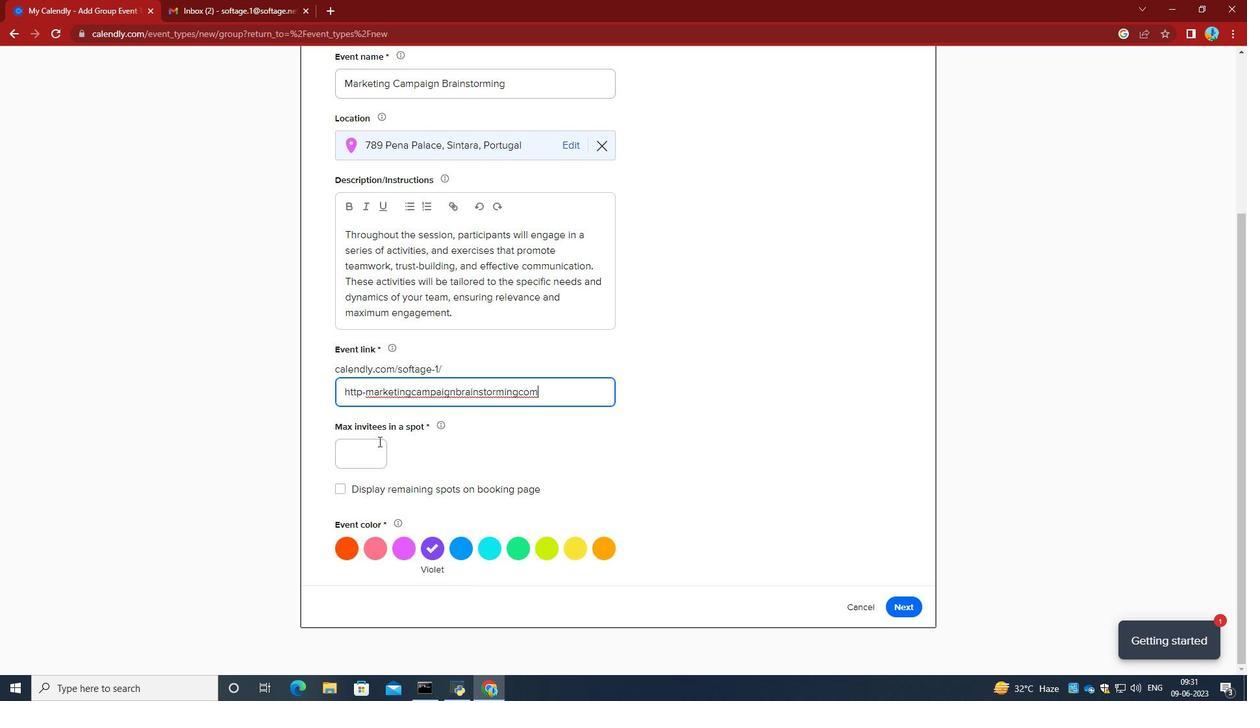 
Action: Mouse pressed left at (367, 448)
Screenshot: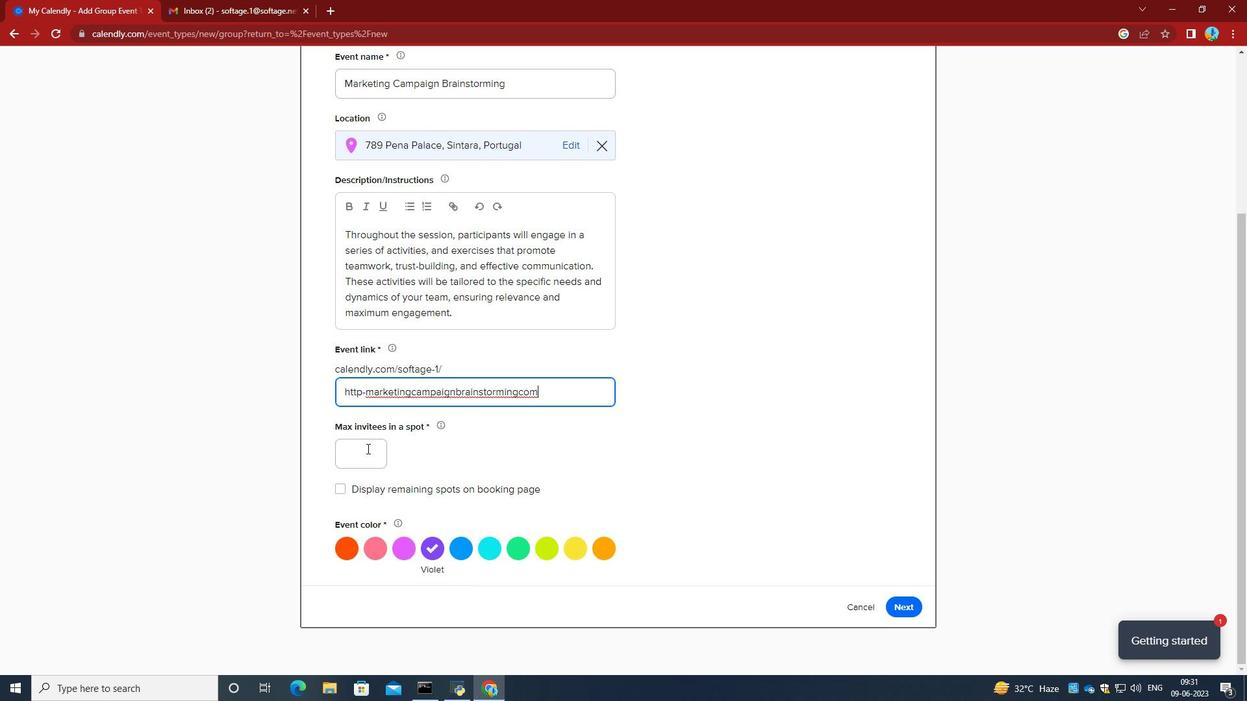 
Action: Key pressed 2
Screenshot: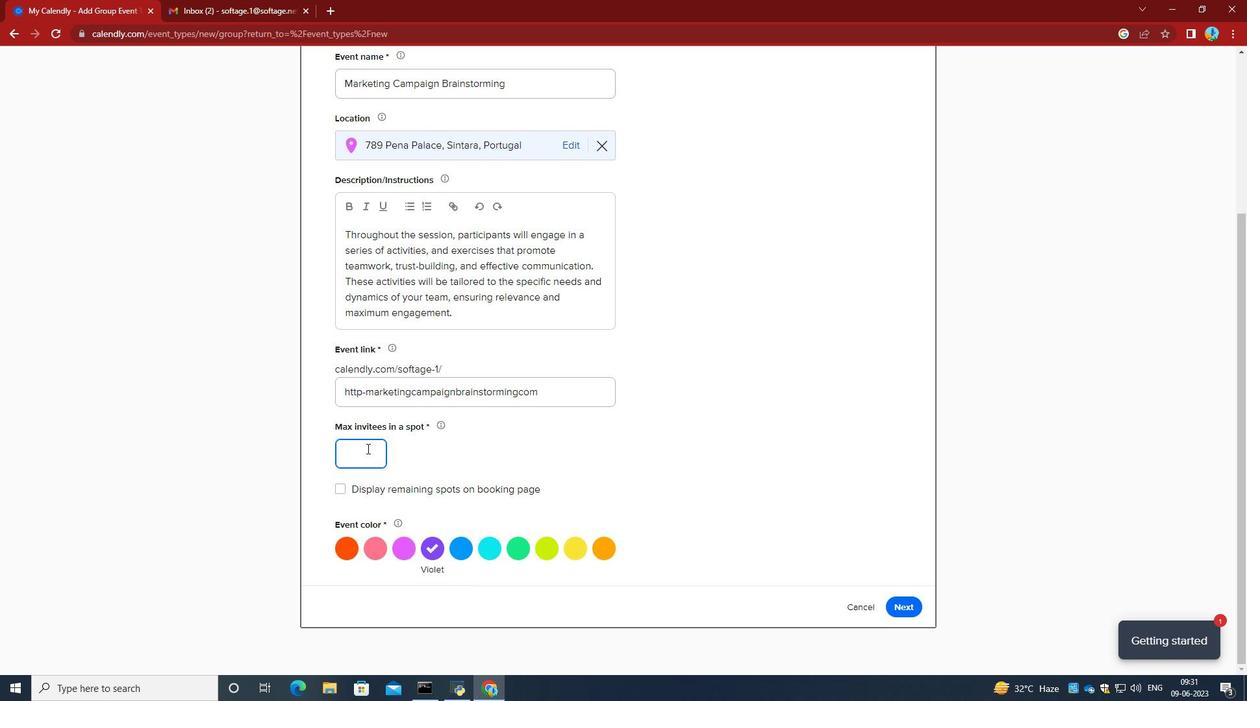
Action: Mouse moved to (600, 554)
Screenshot: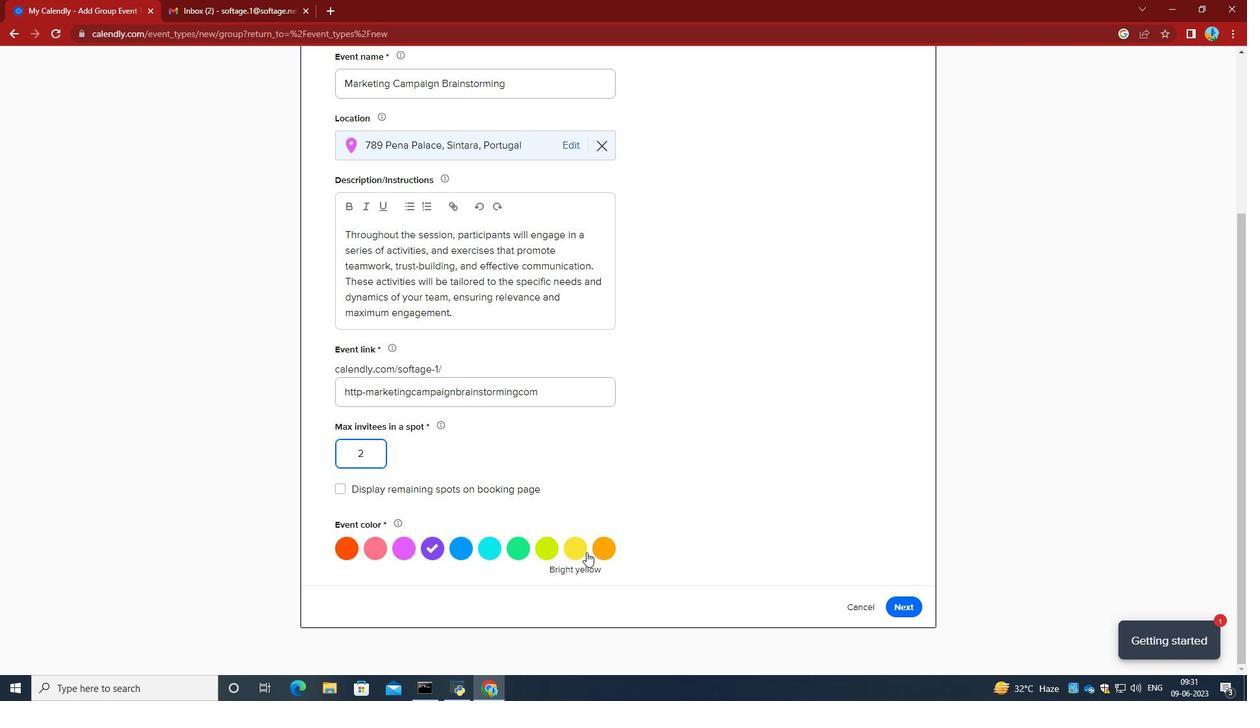 
Action: Mouse pressed left at (600, 554)
Screenshot: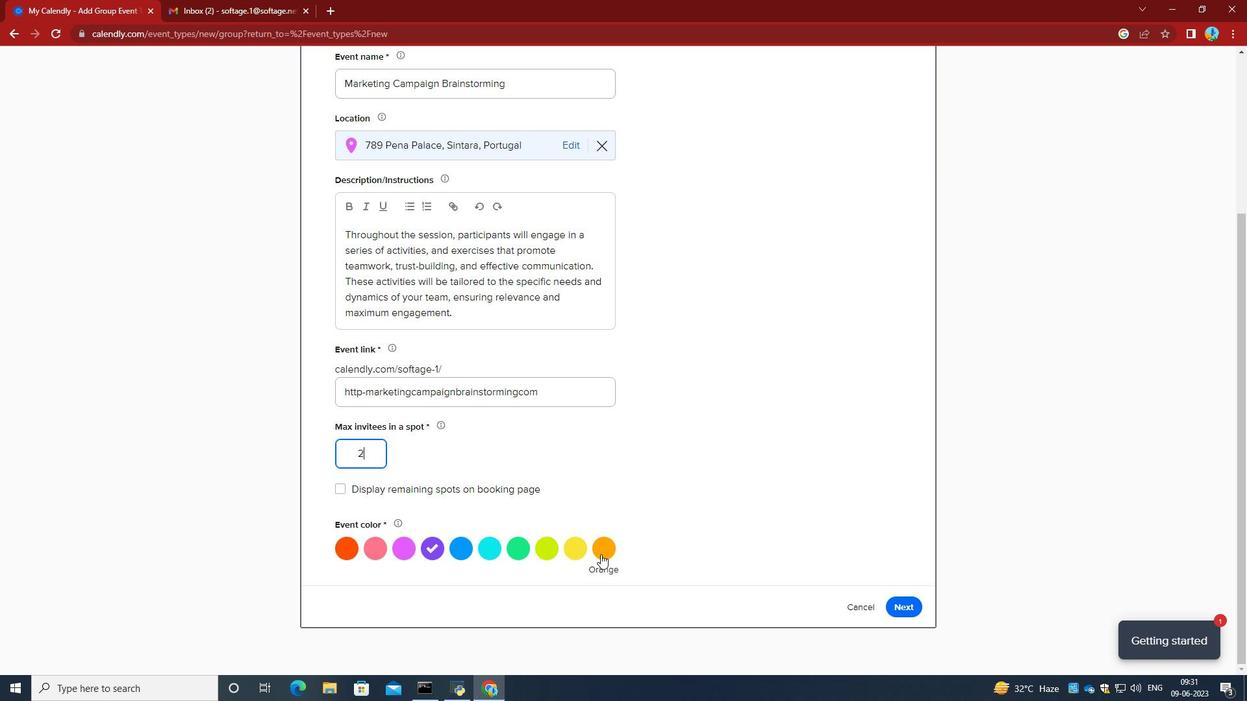 
Action: Mouse moved to (905, 599)
Screenshot: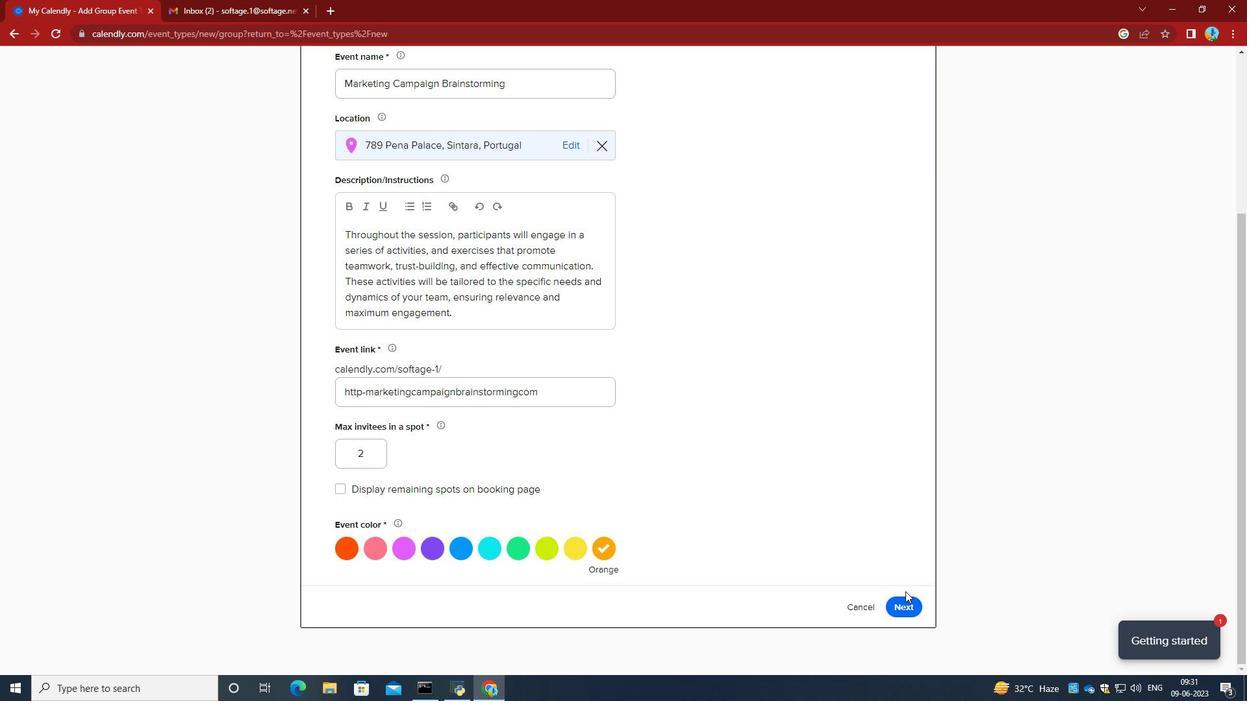 
Action: Mouse pressed left at (905, 599)
Screenshot: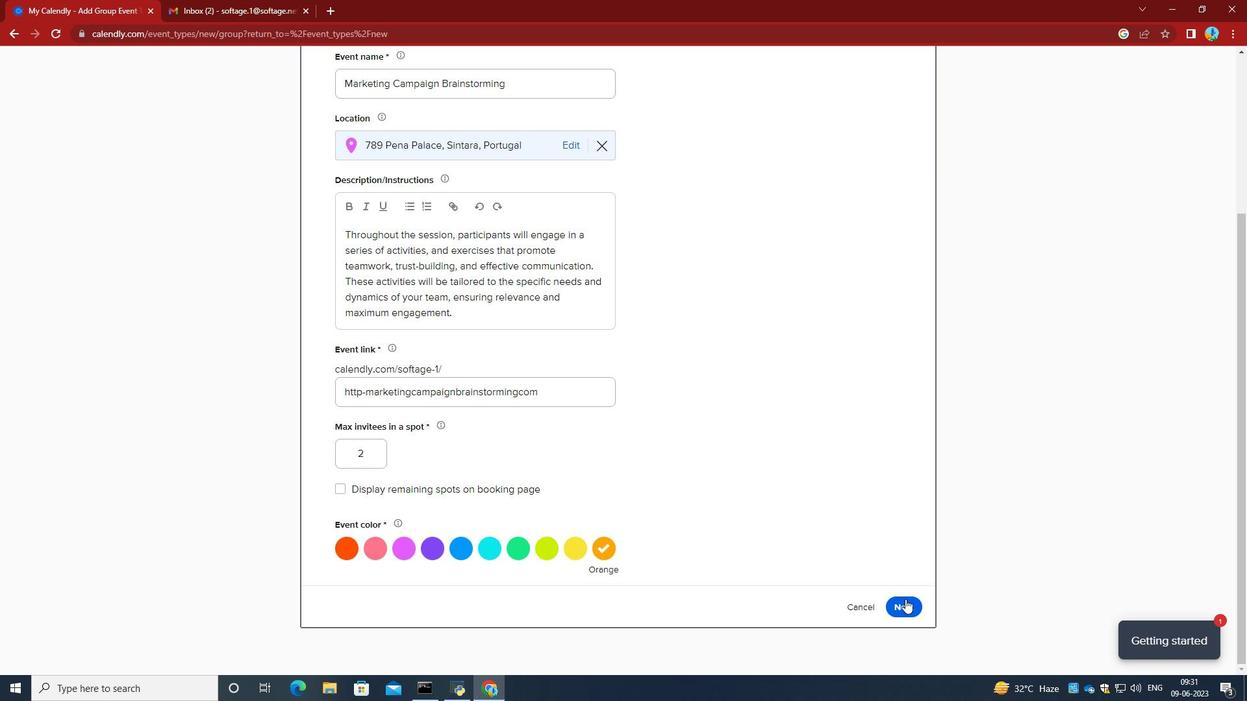 
Action: Mouse moved to (370, 202)
Screenshot: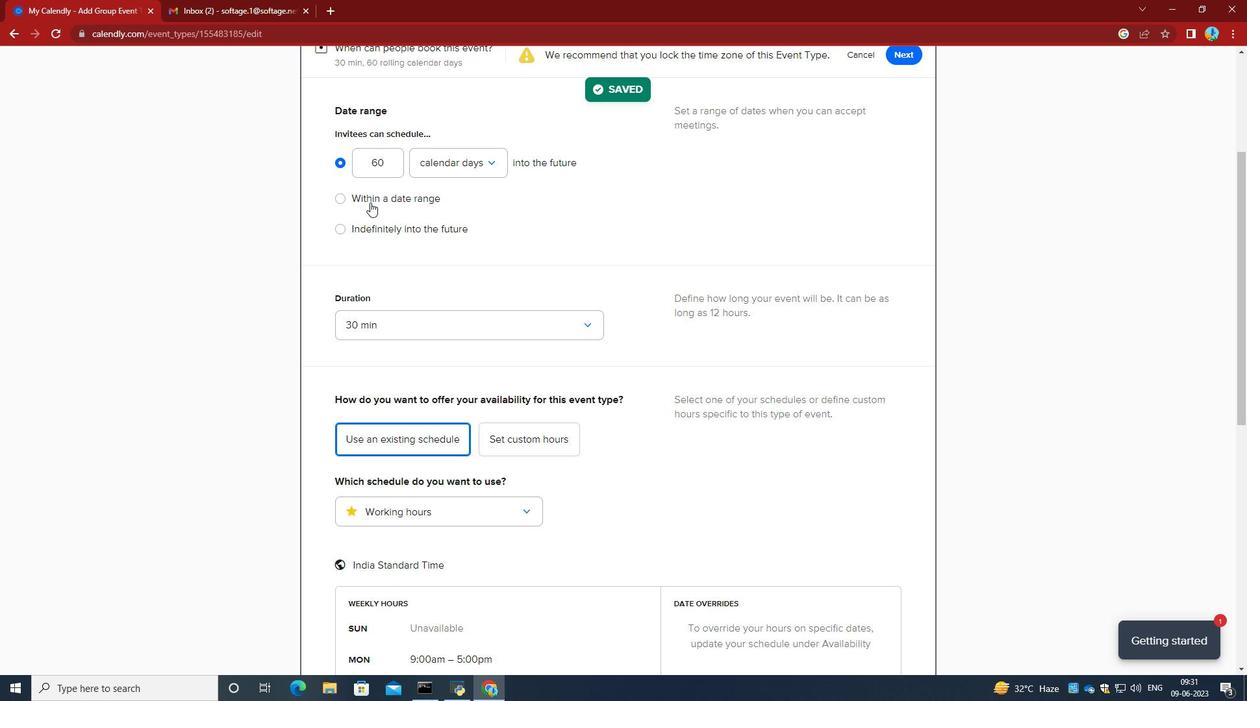 
Action: Mouse pressed left at (370, 202)
Screenshot: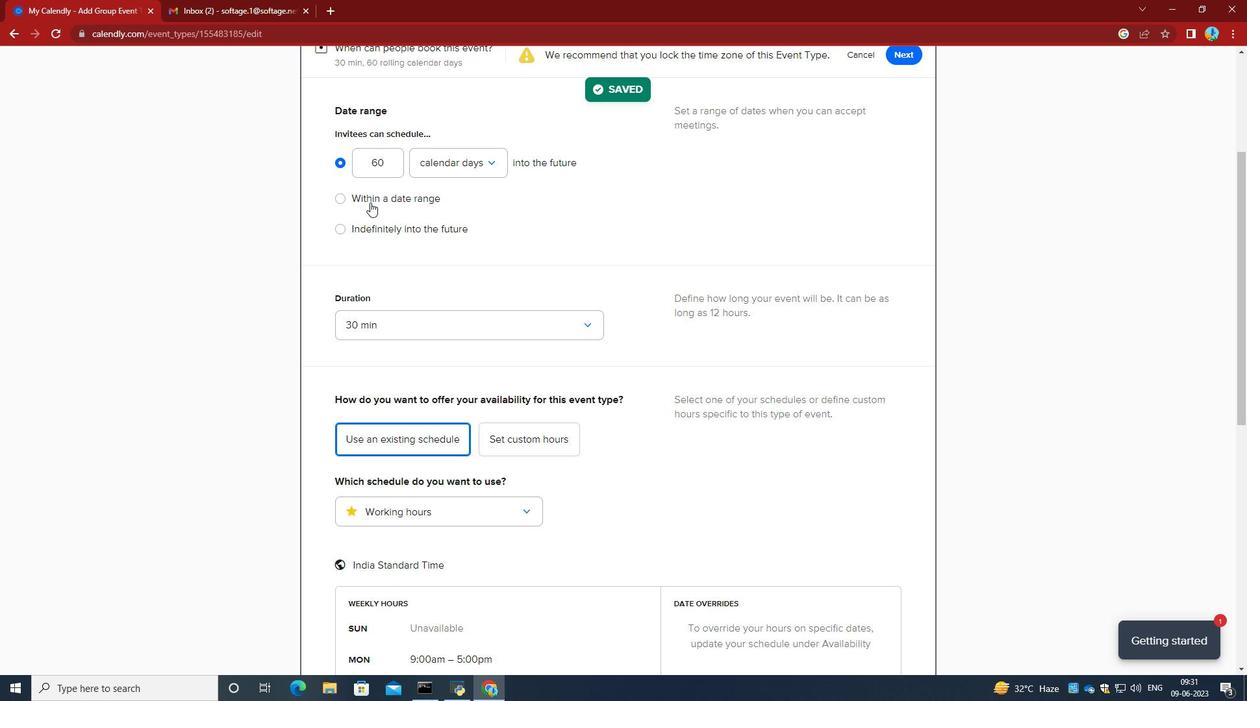
Action: Mouse moved to (468, 213)
Screenshot: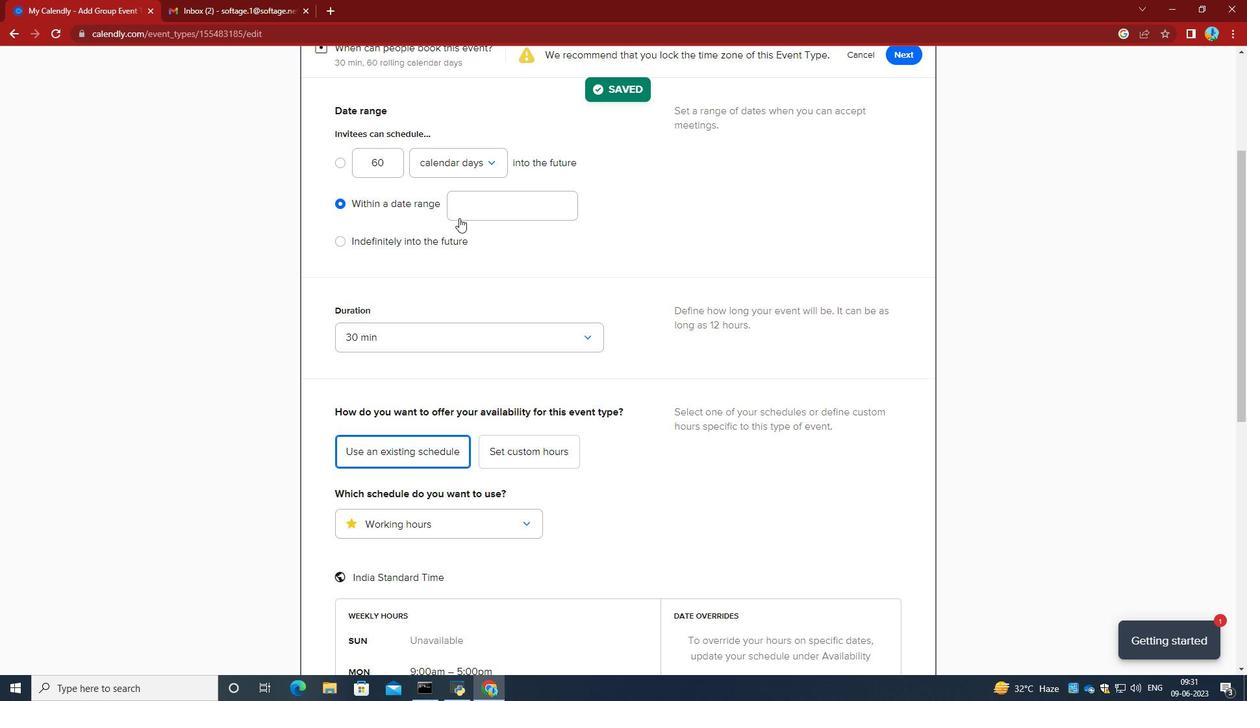 
Action: Mouse pressed left at (468, 213)
Screenshot: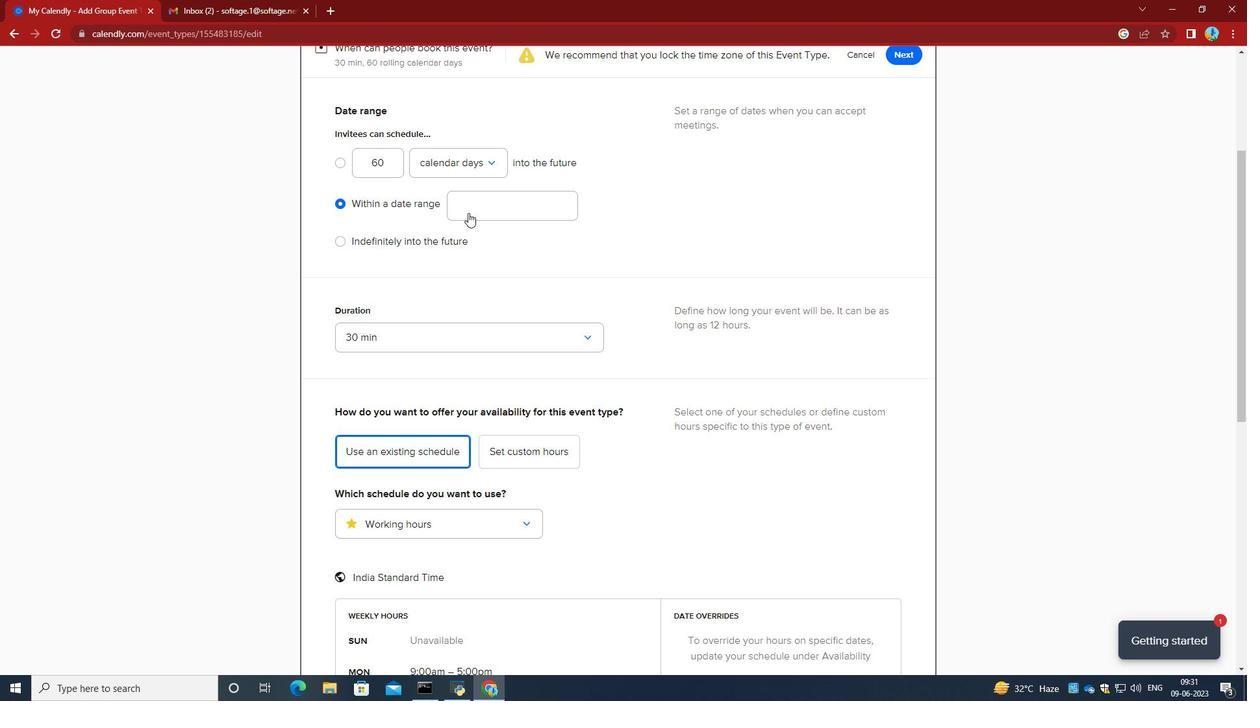 
Action: Mouse moved to (545, 255)
Screenshot: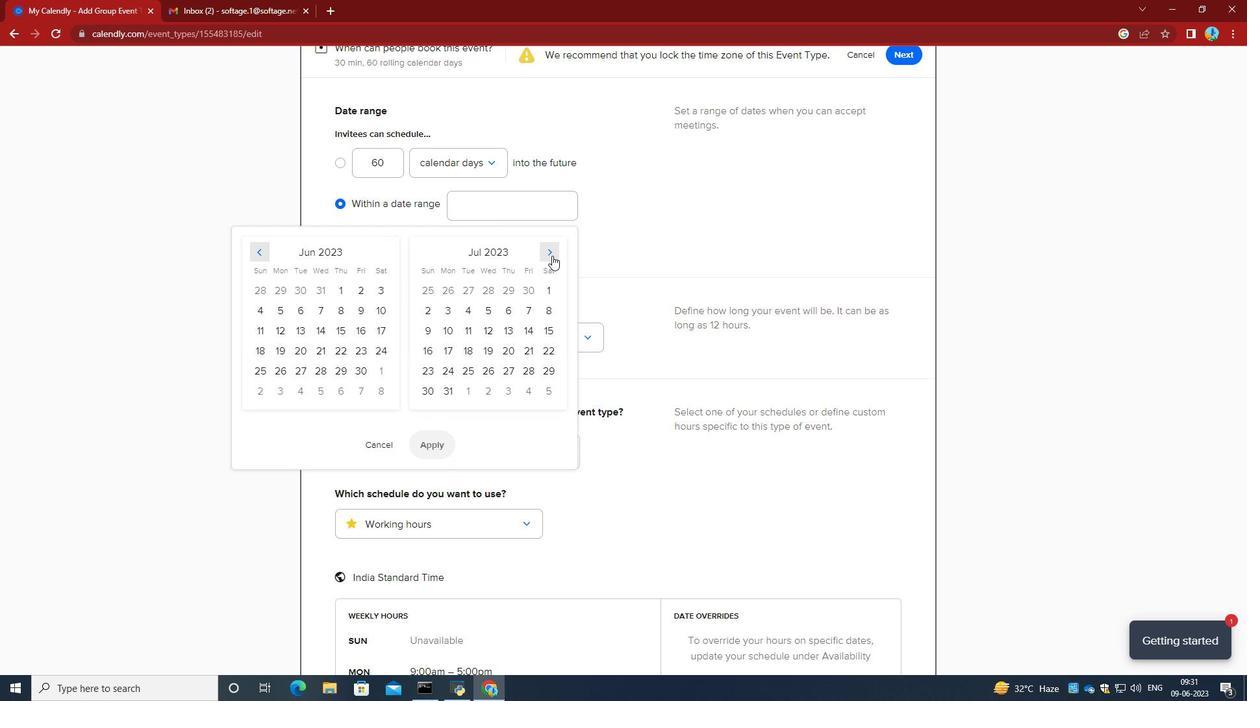 
Action: Mouse pressed left at (545, 255)
Screenshot: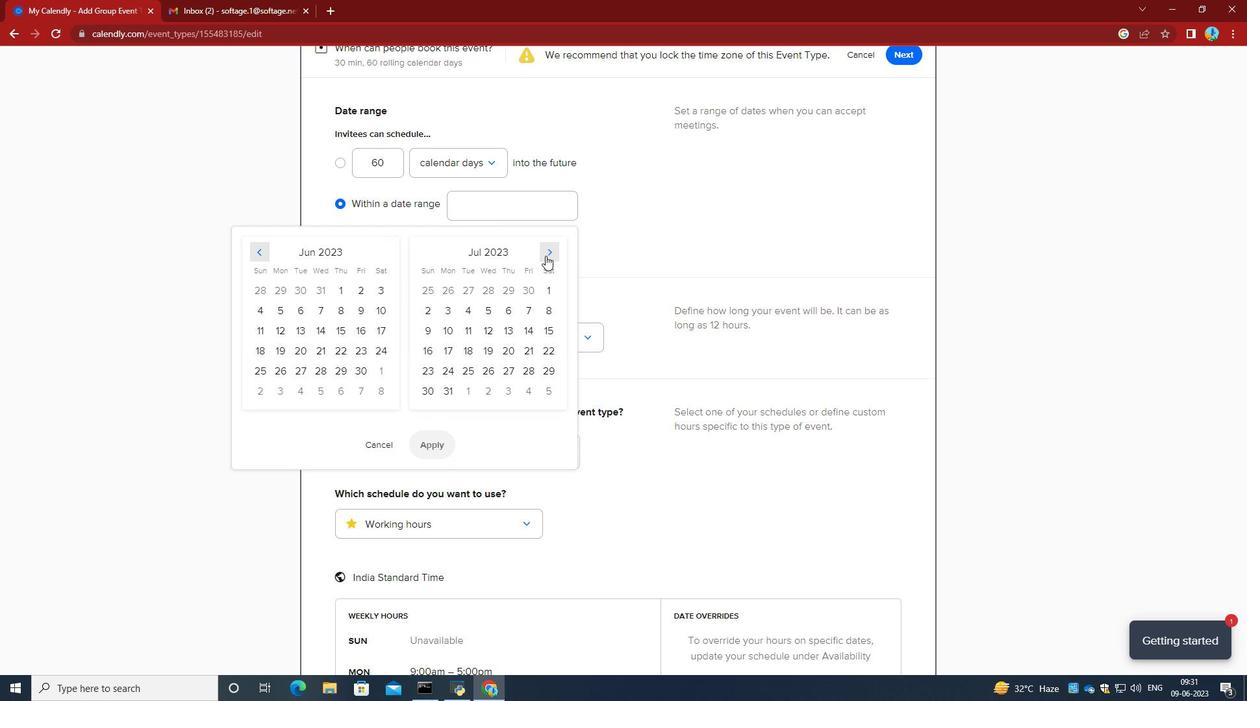
Action: Mouse moved to (545, 257)
Screenshot: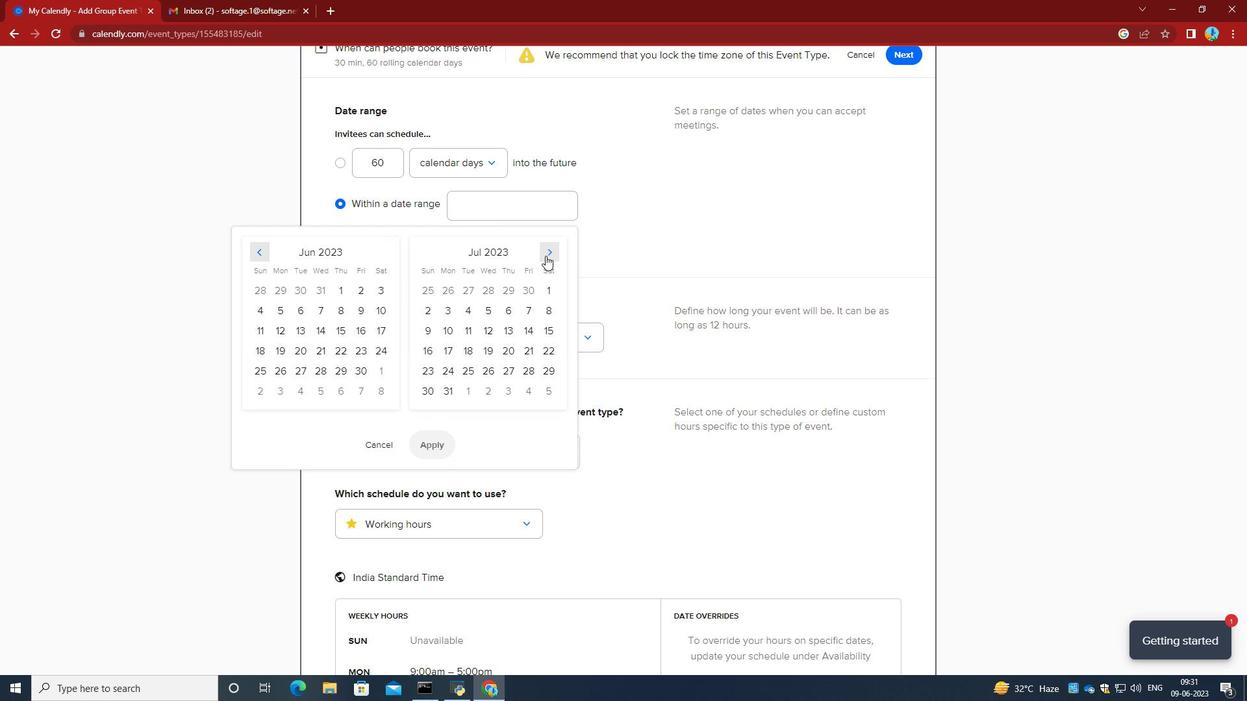 
Action: Mouse pressed left at (545, 257)
Screenshot: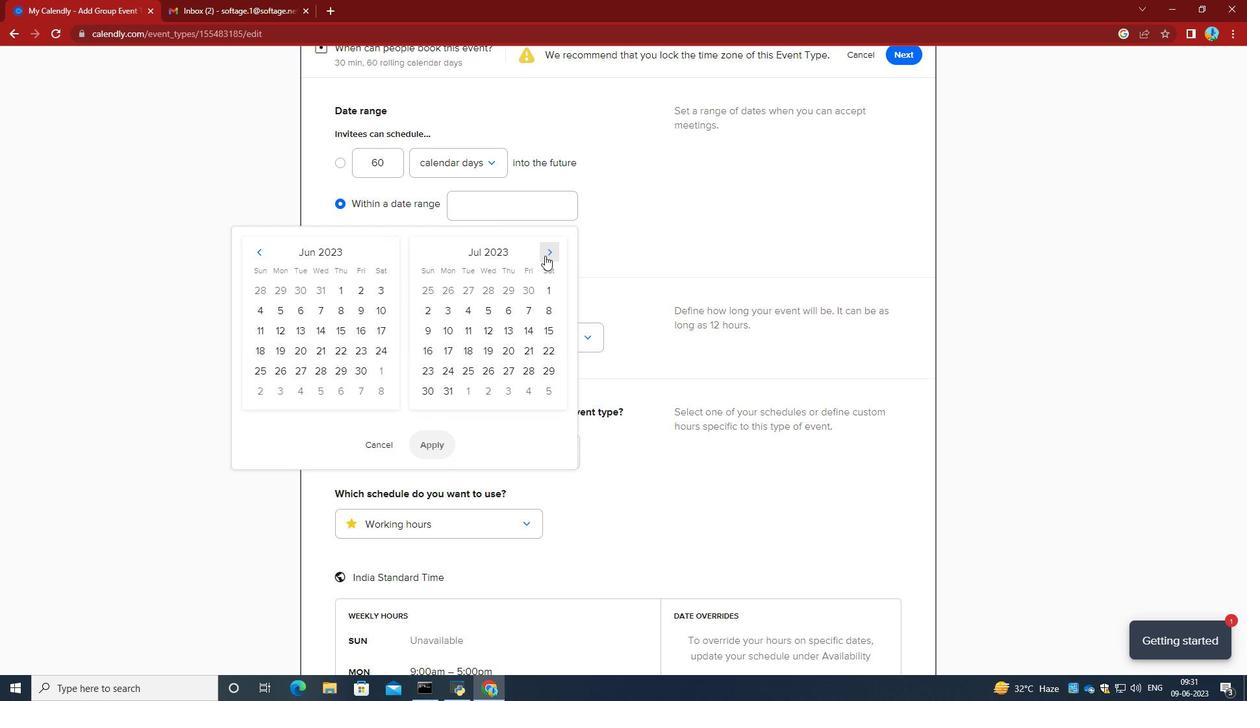 
Action: Mouse pressed left at (545, 257)
Screenshot: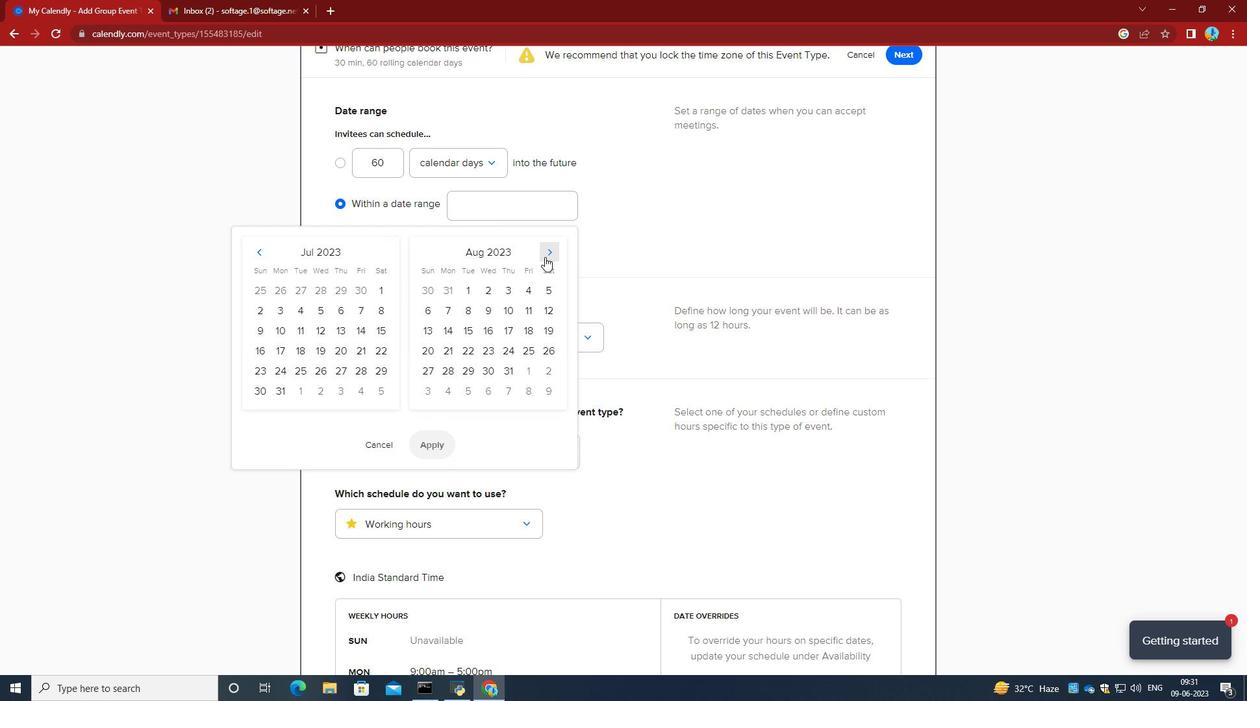 
Action: Mouse moved to (545, 257)
Screenshot: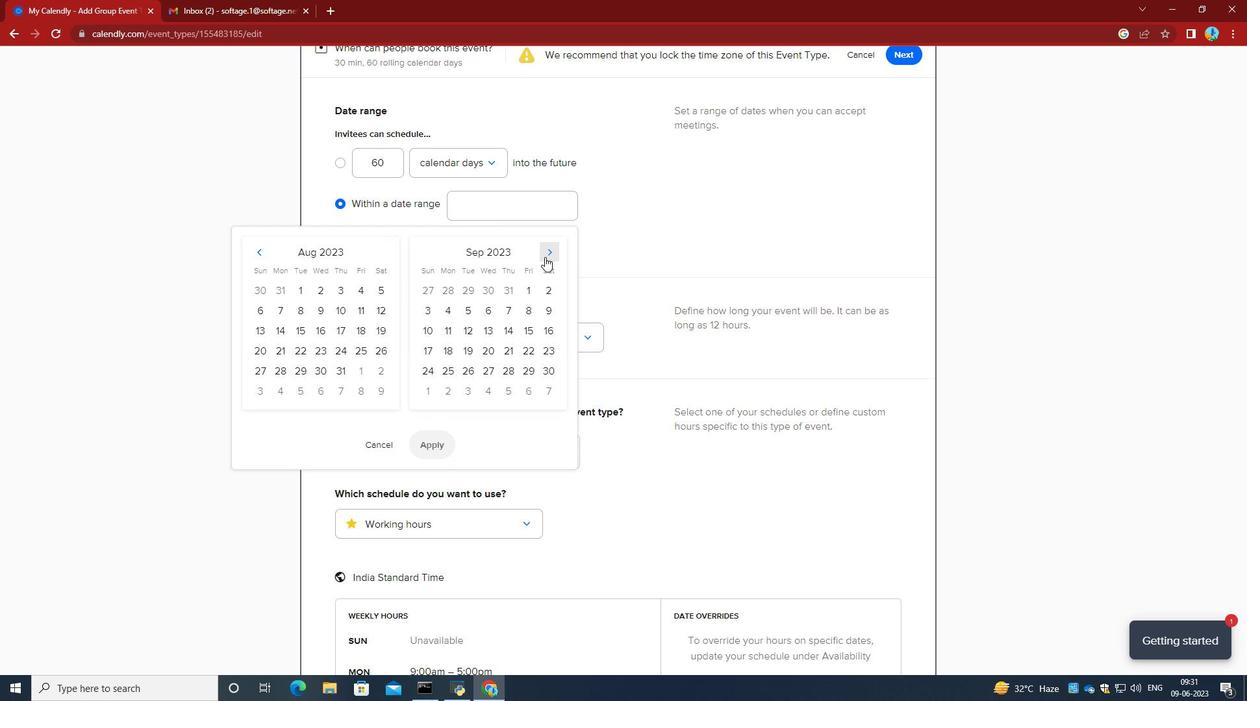 
Action: Mouse pressed left at (545, 257)
Screenshot: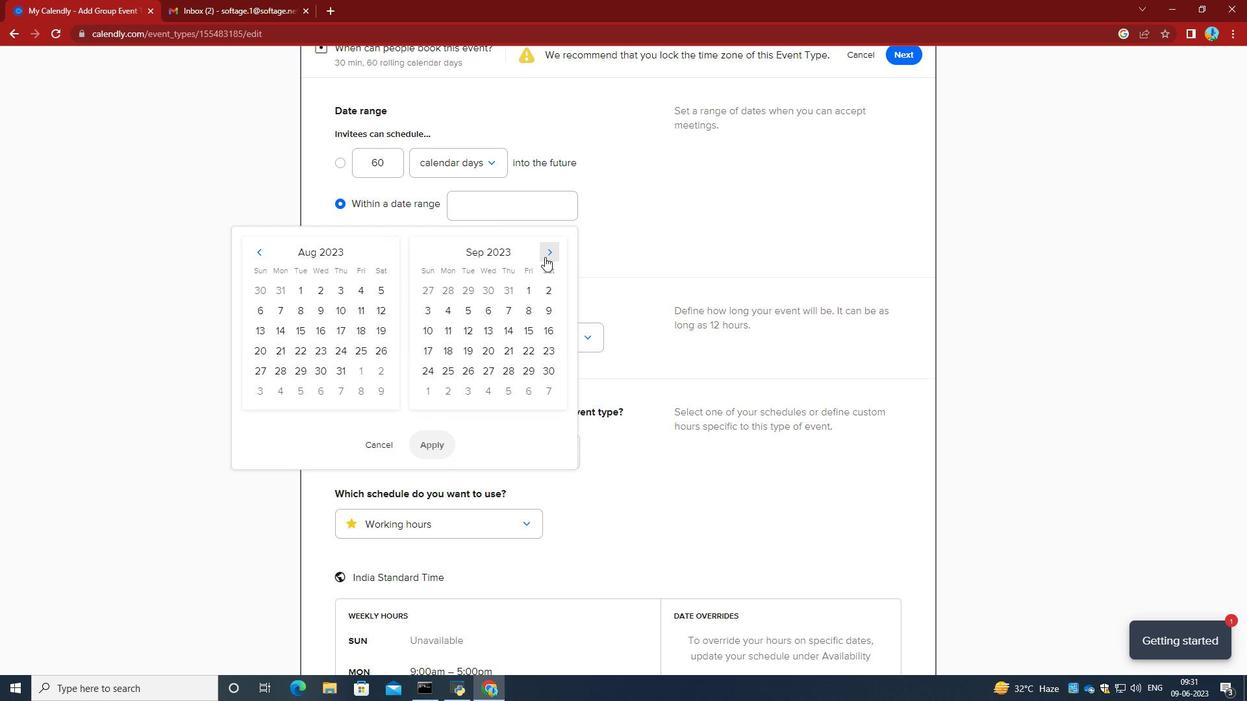 
Action: Mouse moved to (545, 258)
Screenshot: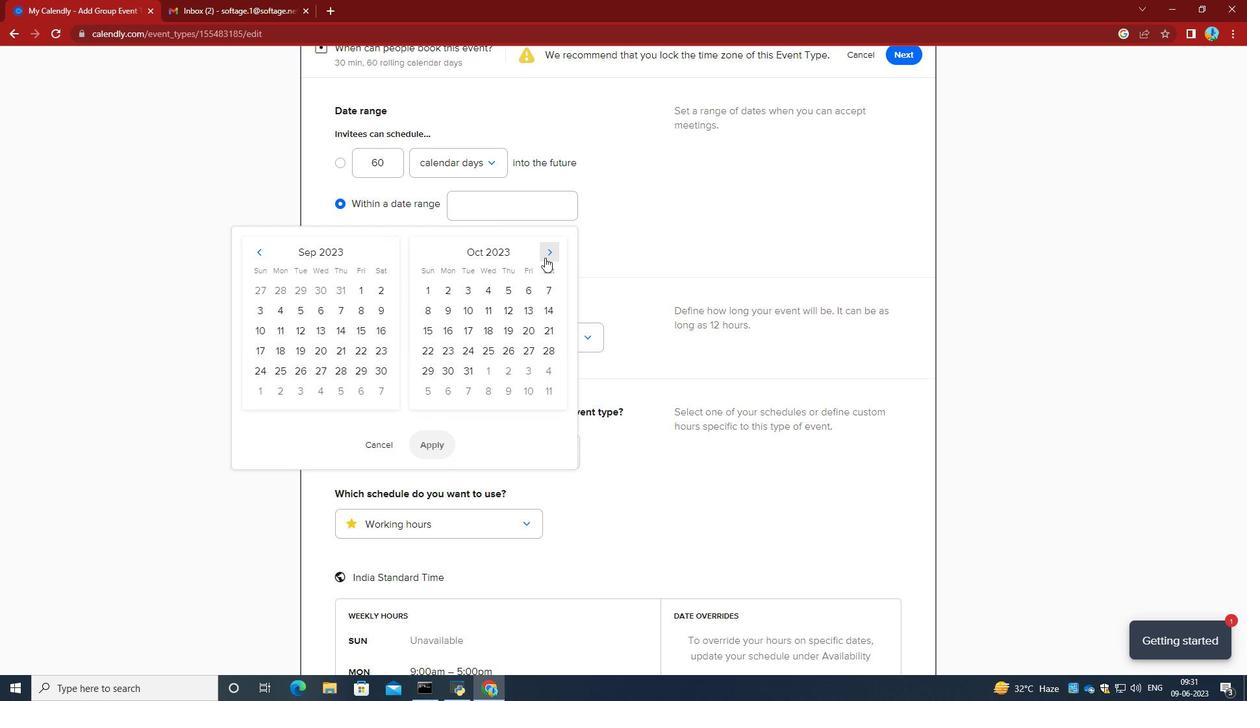 
Action: Mouse pressed left at (545, 258)
Screenshot: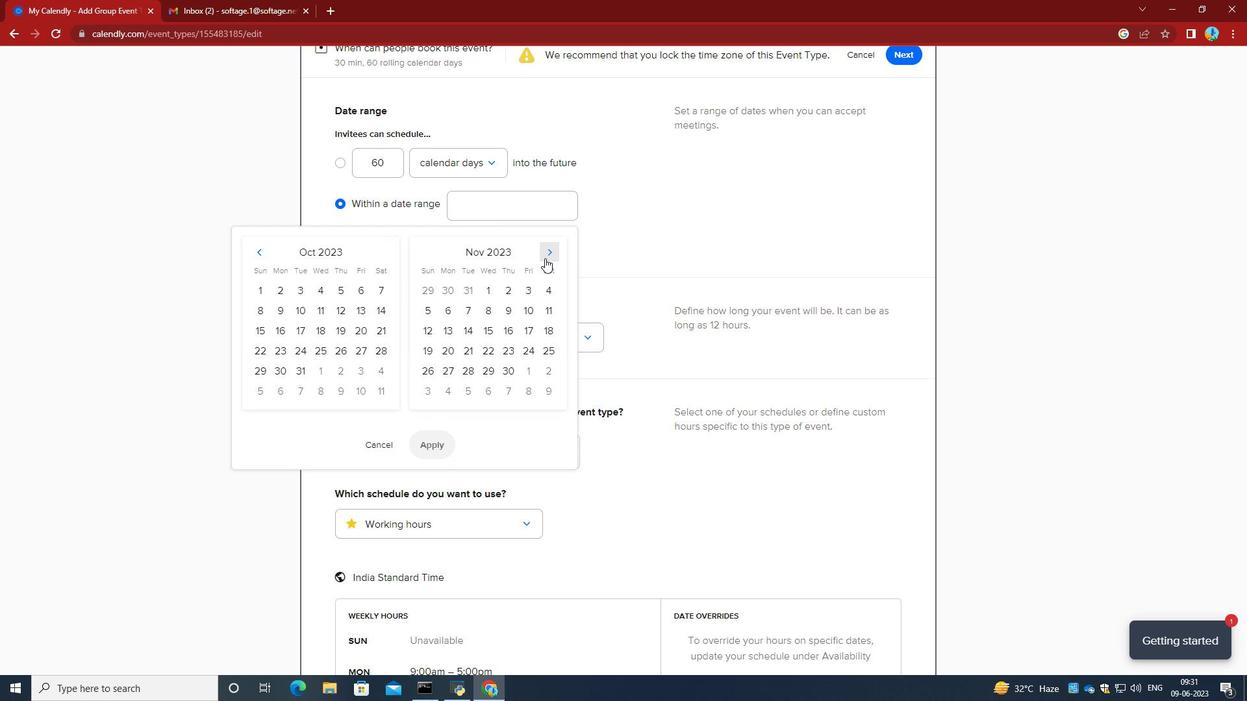 
Action: Mouse pressed left at (545, 258)
Screenshot: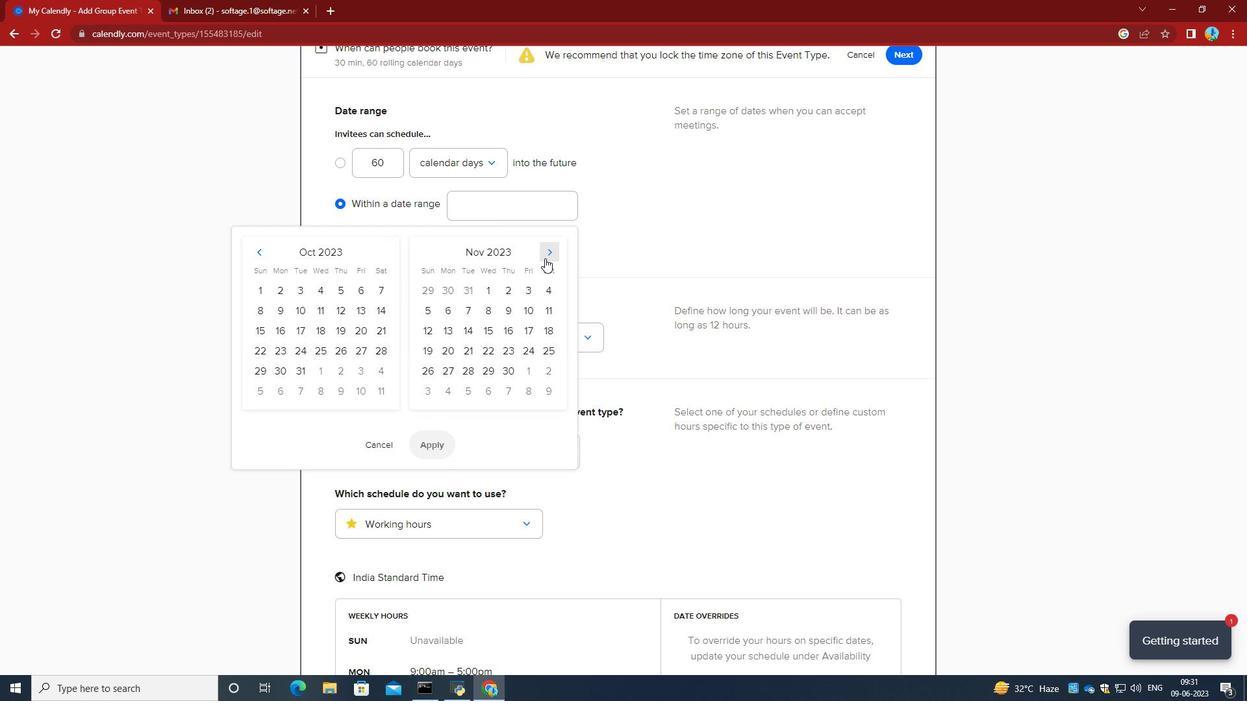 
Action: Mouse pressed left at (545, 258)
Screenshot: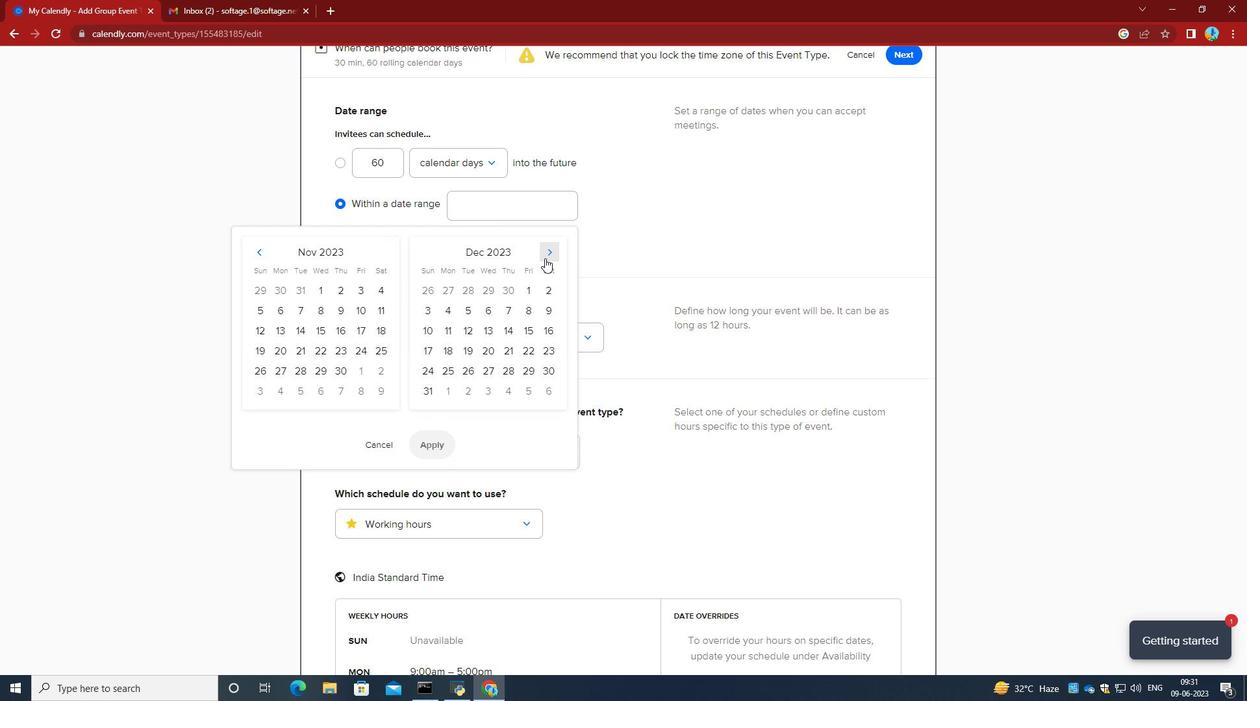 
Action: Mouse pressed left at (545, 258)
Screenshot: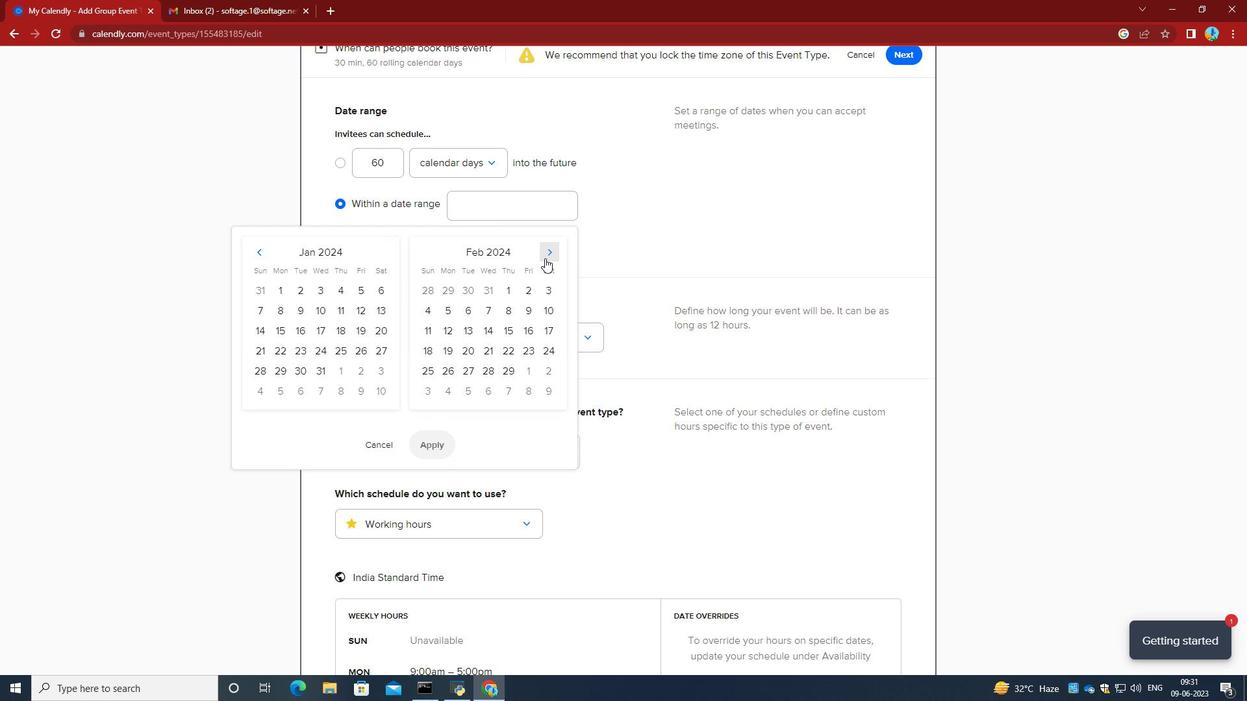 
Action: Mouse pressed left at (545, 258)
Screenshot: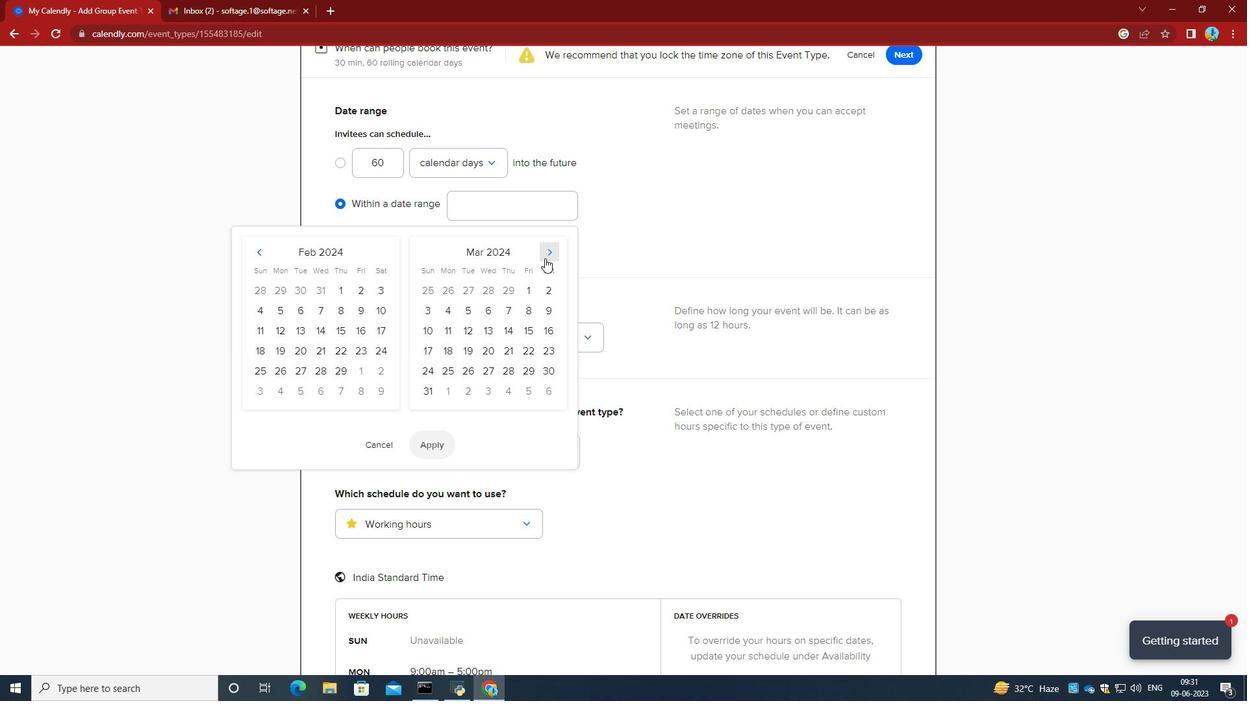 
Action: Mouse pressed left at (545, 258)
Screenshot: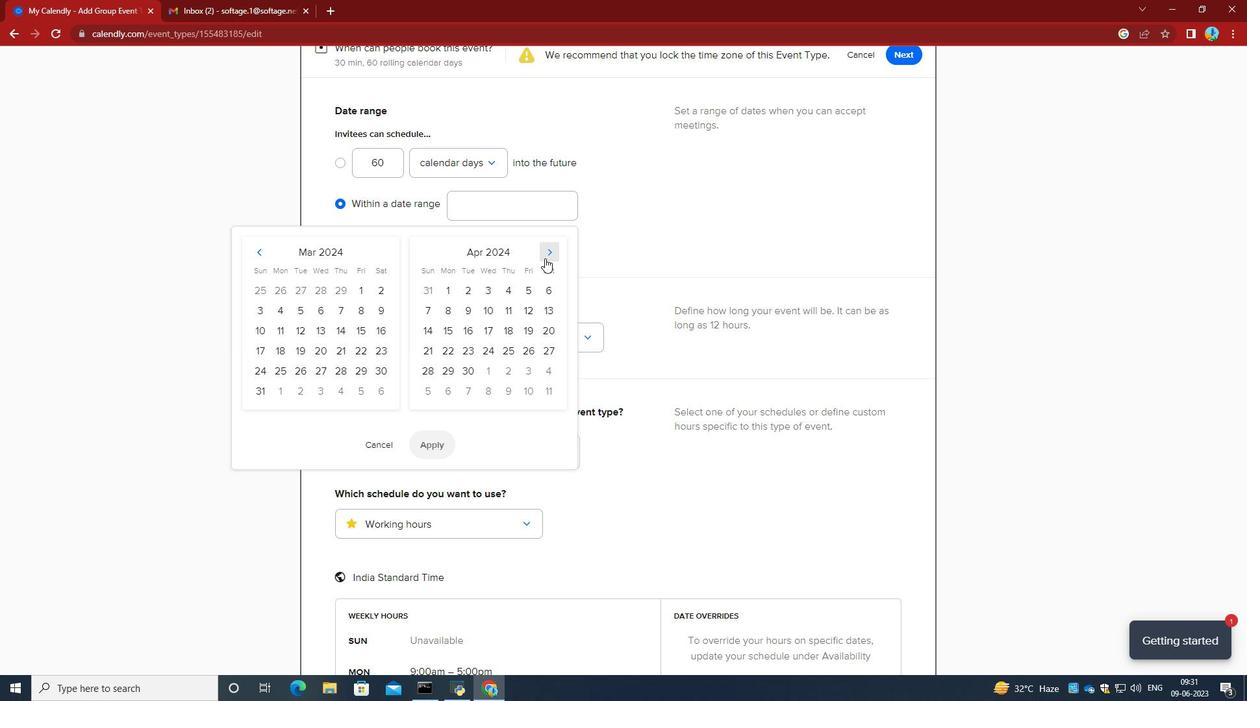 
Action: Mouse moved to (435, 370)
Screenshot: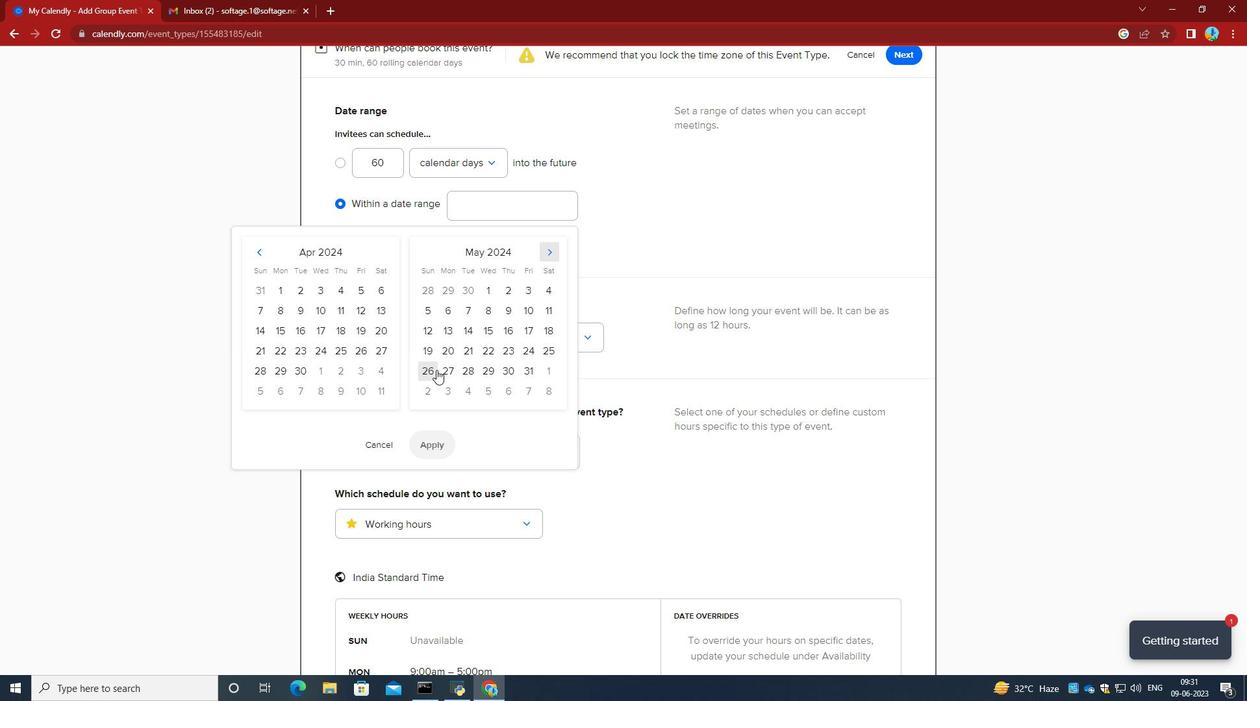 
Action: Mouse pressed left at (435, 370)
Screenshot: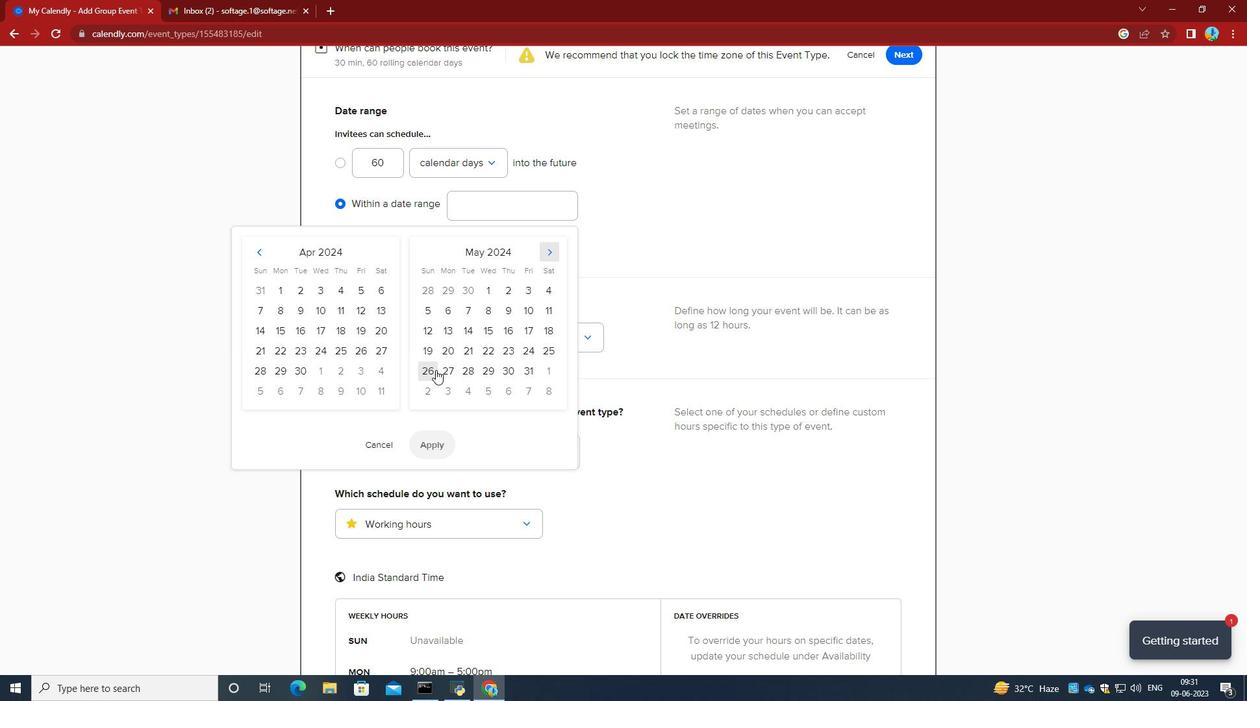 
Action: Mouse moved to (468, 368)
Screenshot: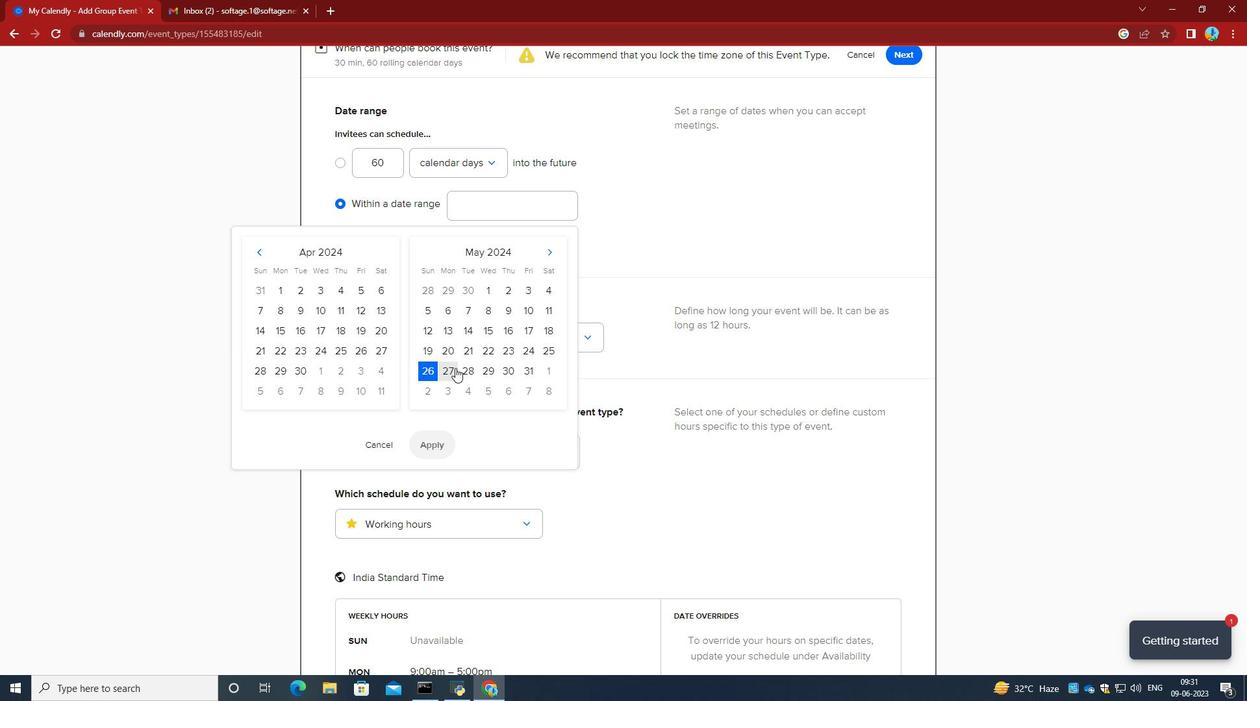 
Action: Mouse pressed left at (468, 368)
Screenshot: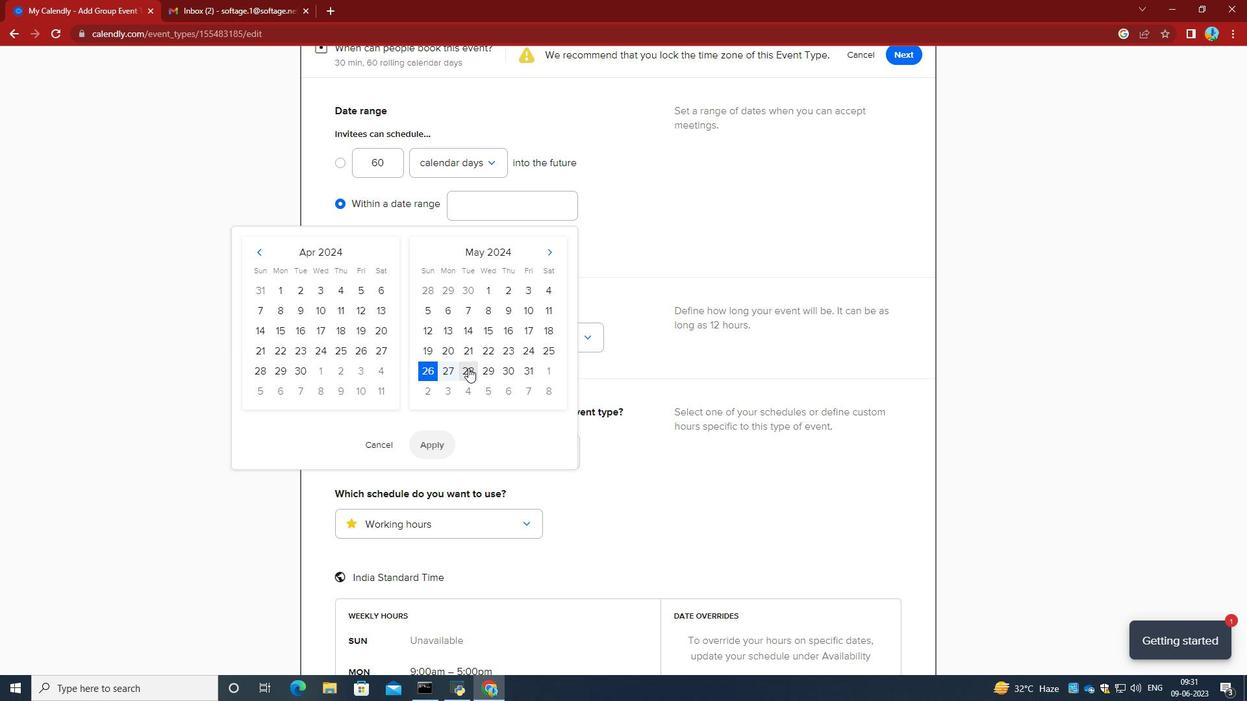 
Action: Mouse moved to (435, 446)
Screenshot: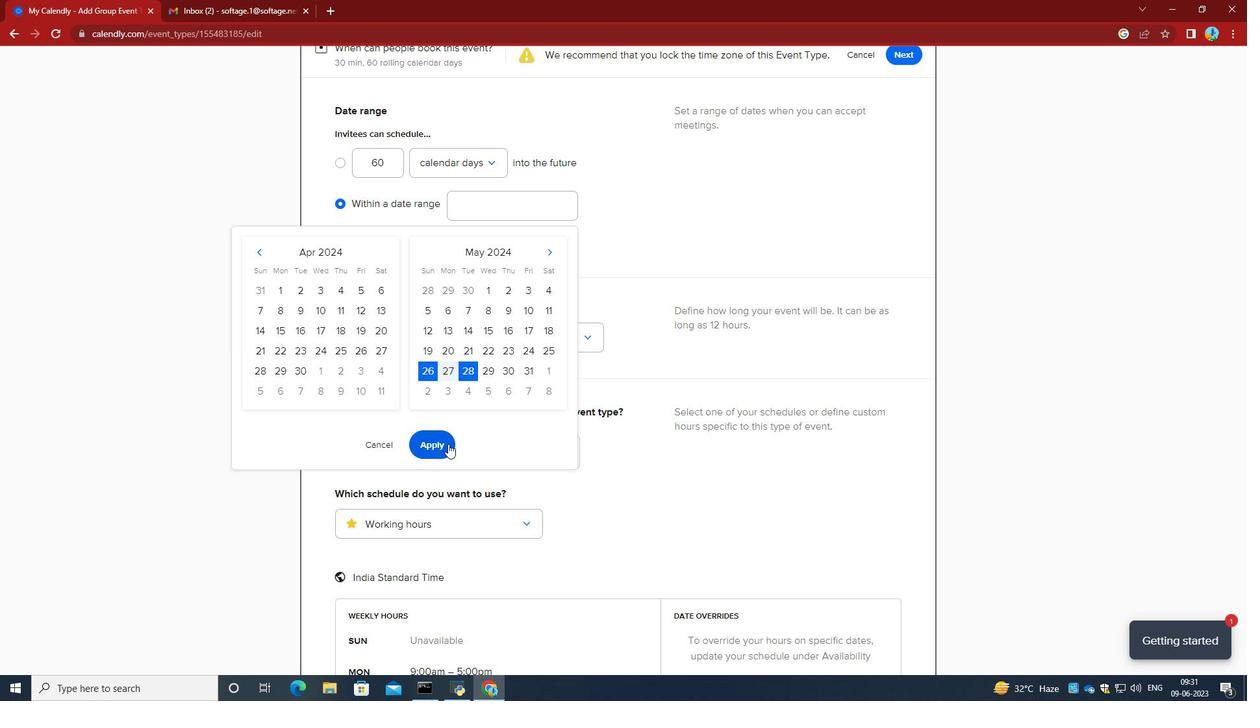 
Action: Mouse pressed left at (435, 446)
Screenshot: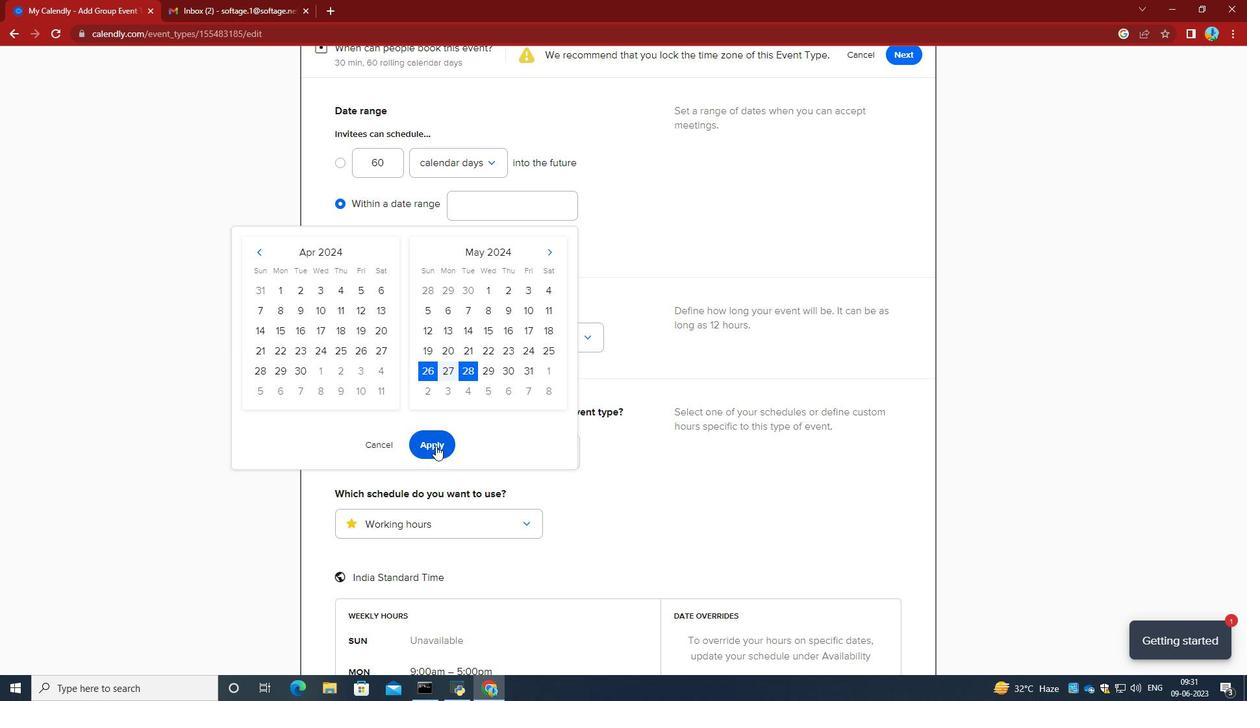 
Action: Mouse moved to (551, 406)
Screenshot: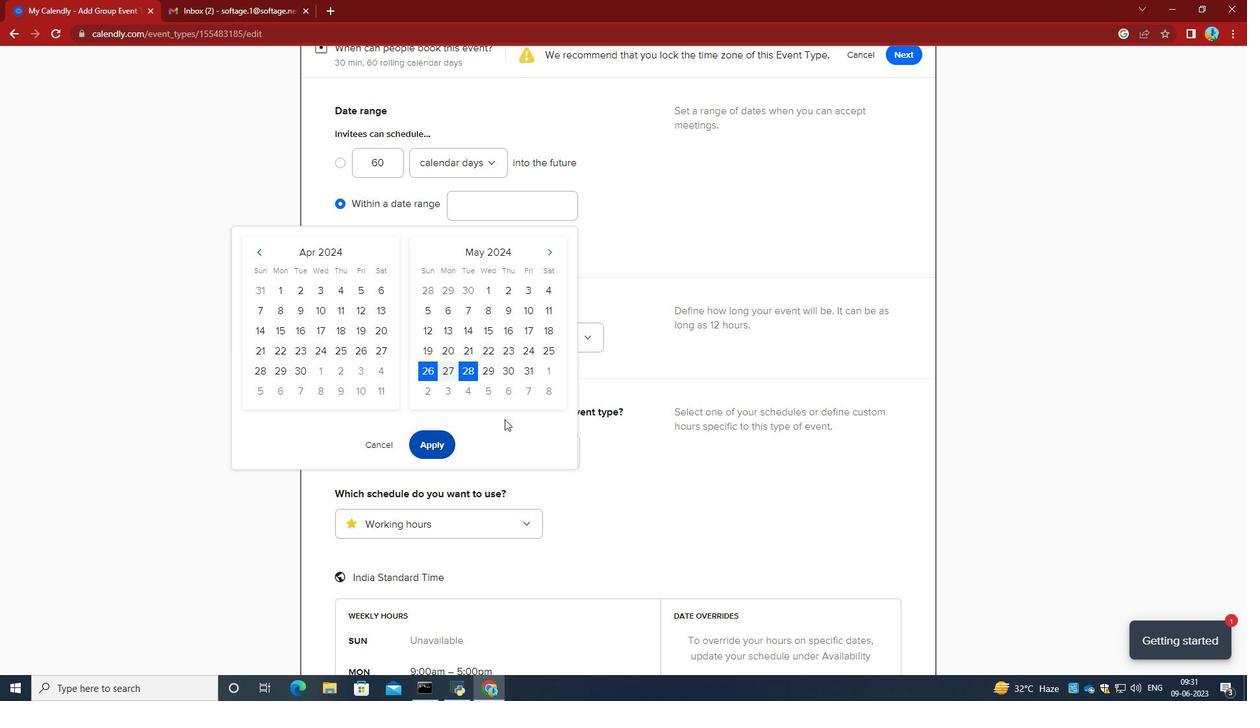 
Action: Mouse scrolled (551, 406) with delta (0, 0)
Screenshot: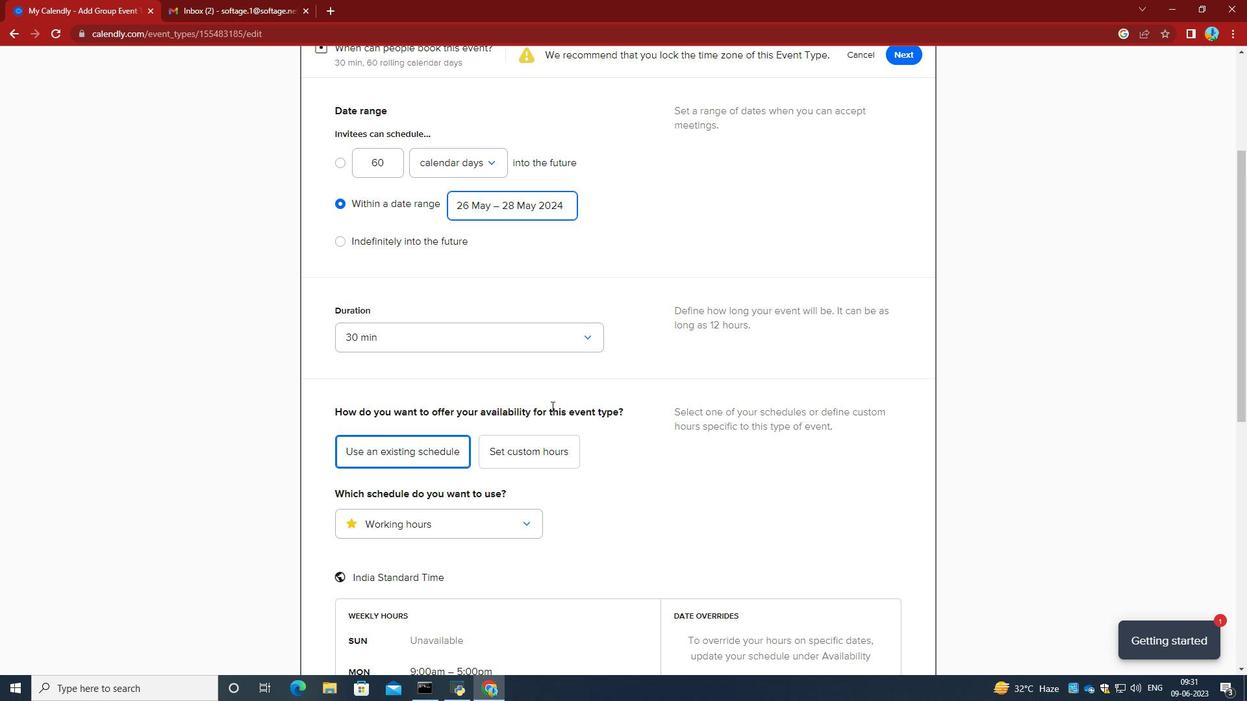 
Action: Mouse scrolled (551, 406) with delta (0, 0)
Screenshot: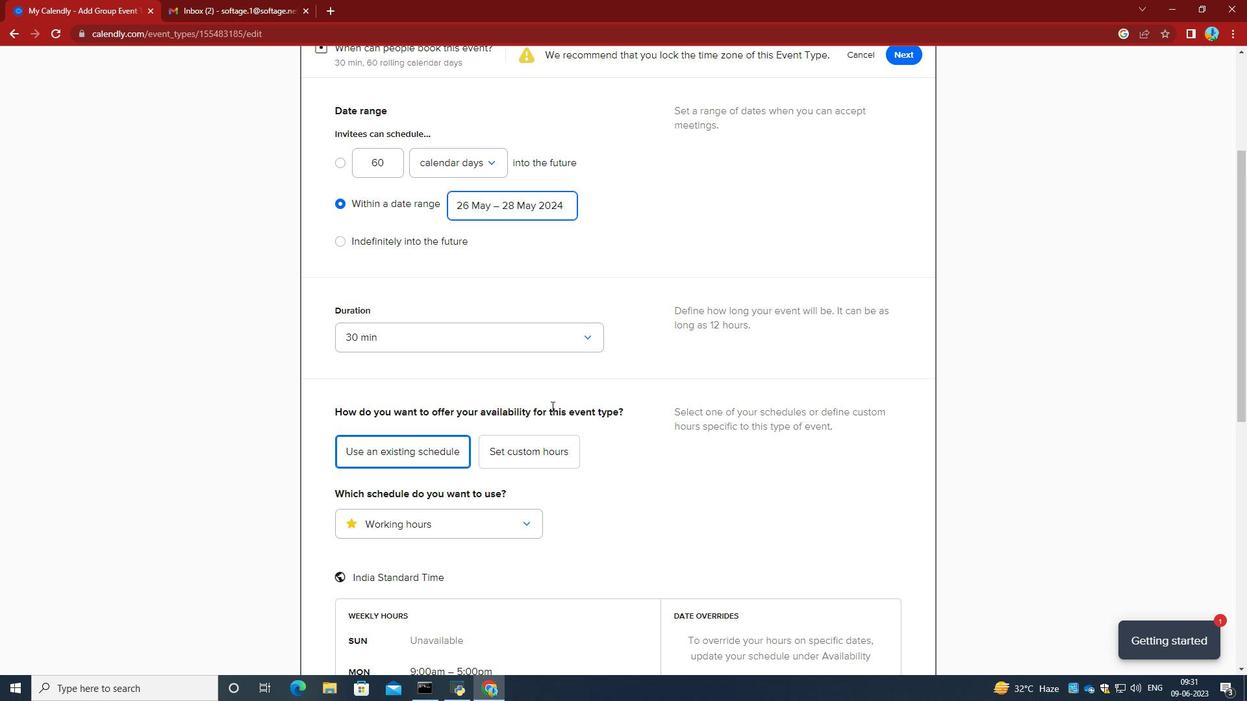 
Action: Mouse scrolled (551, 406) with delta (0, 0)
Screenshot: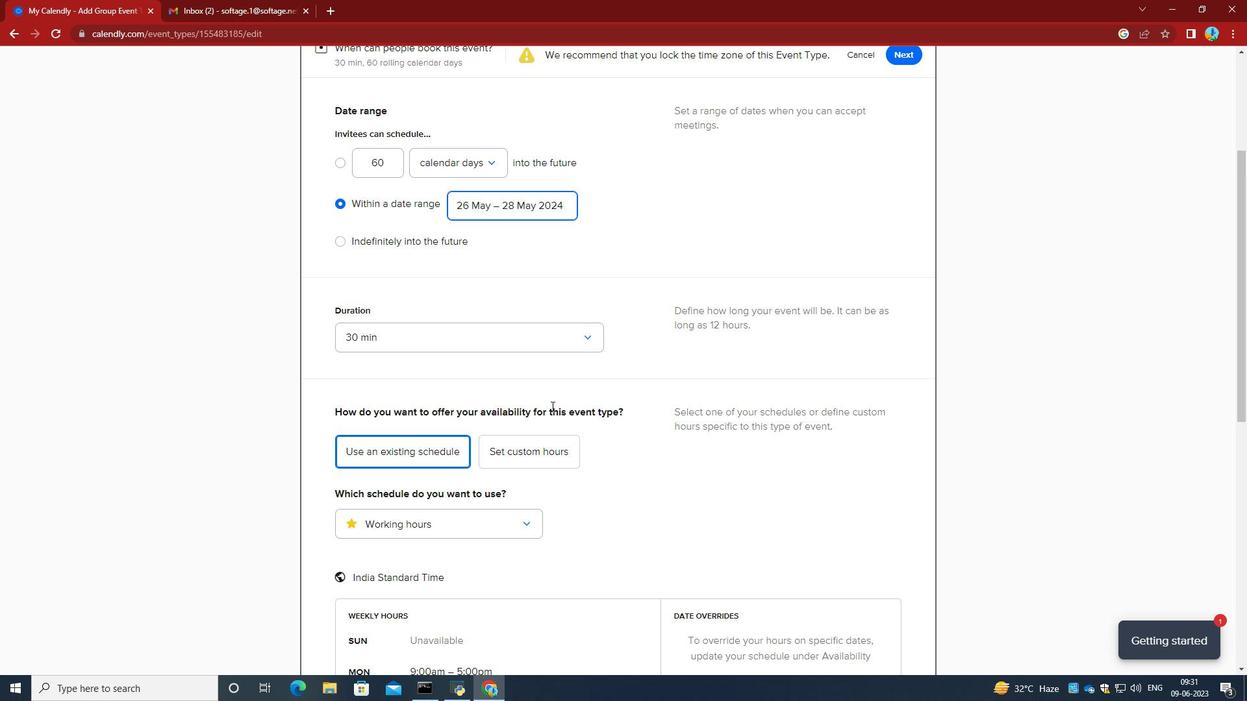 
Action: Mouse scrolled (551, 406) with delta (0, 0)
Screenshot: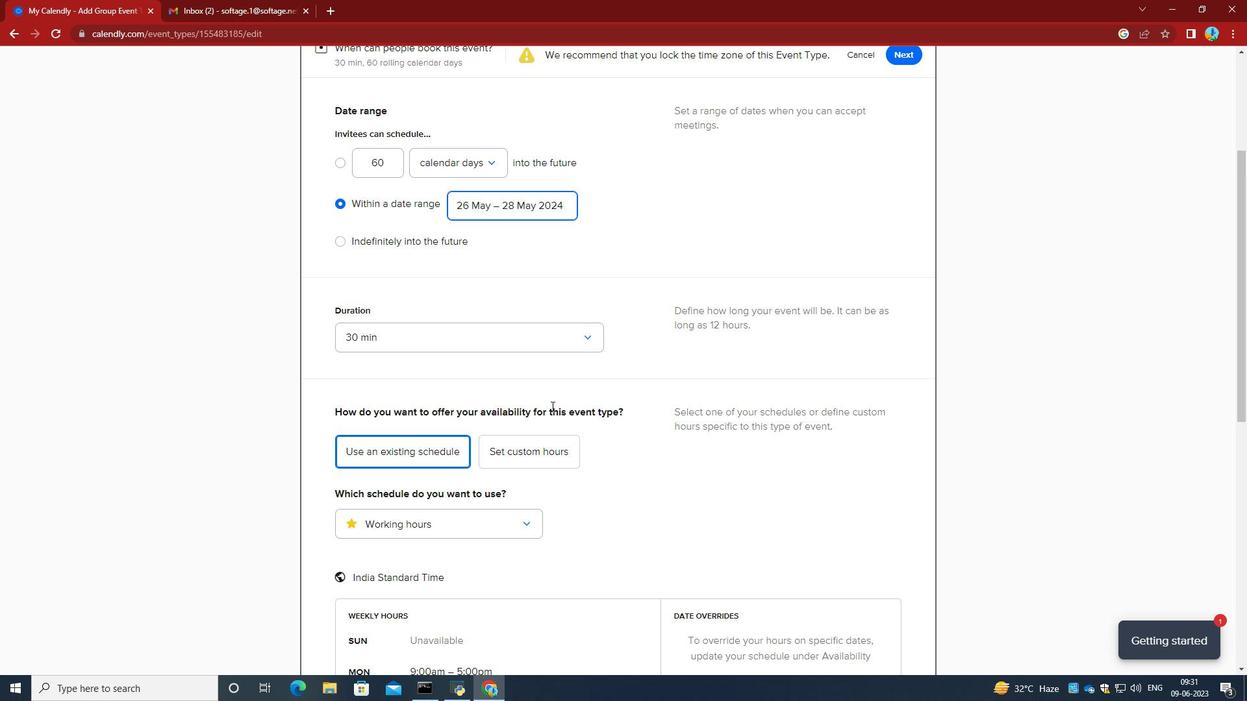 
Action: Mouse scrolled (551, 406) with delta (0, 0)
Screenshot: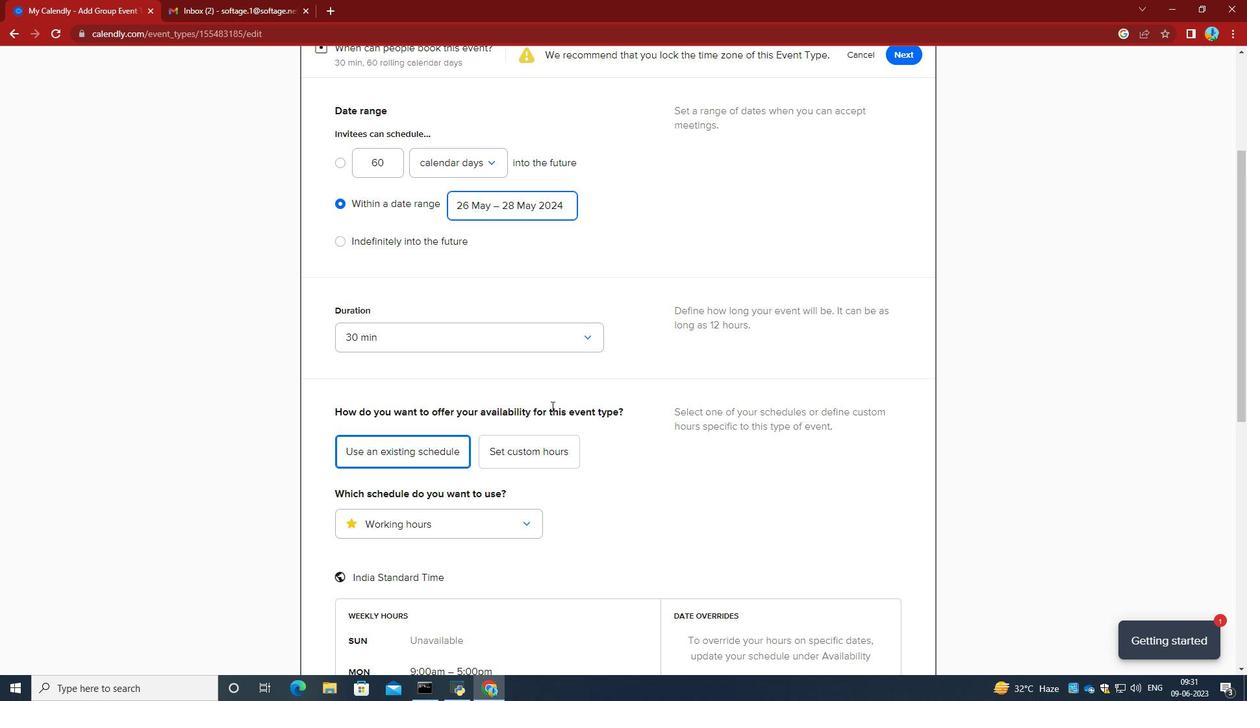 
Action: Mouse scrolled (551, 406) with delta (0, 0)
Screenshot: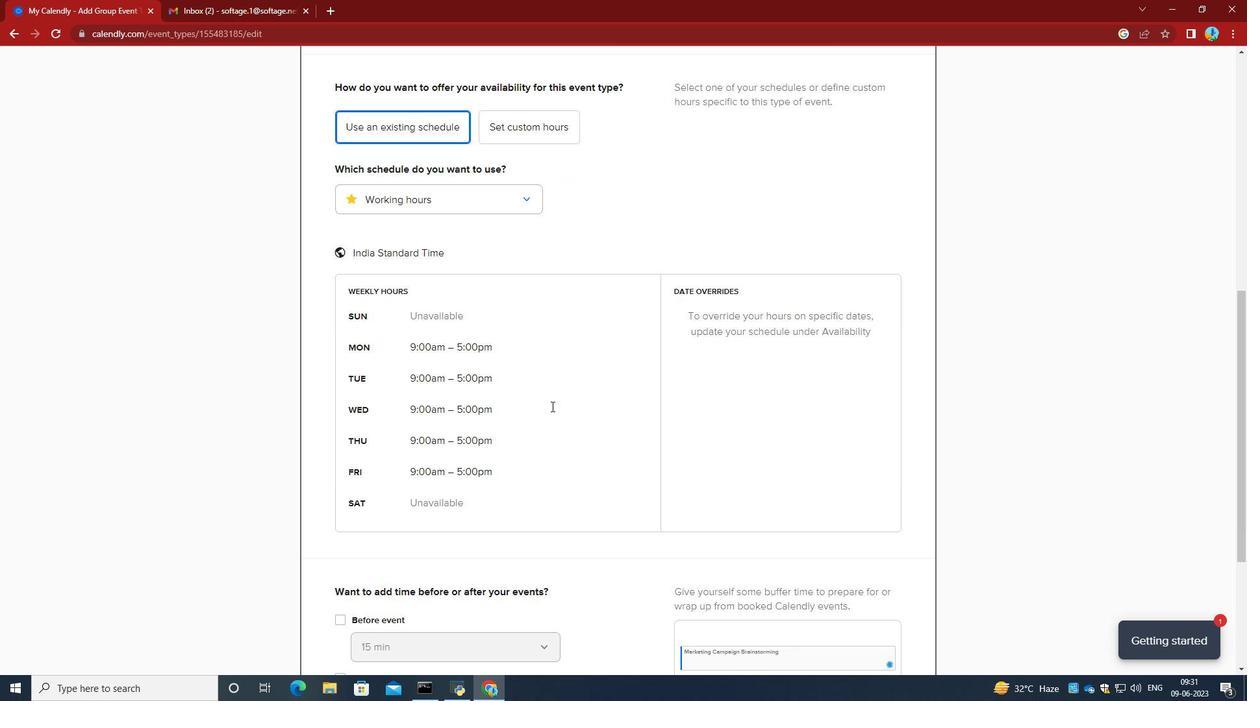 
Action: Mouse scrolled (551, 406) with delta (0, 0)
Screenshot: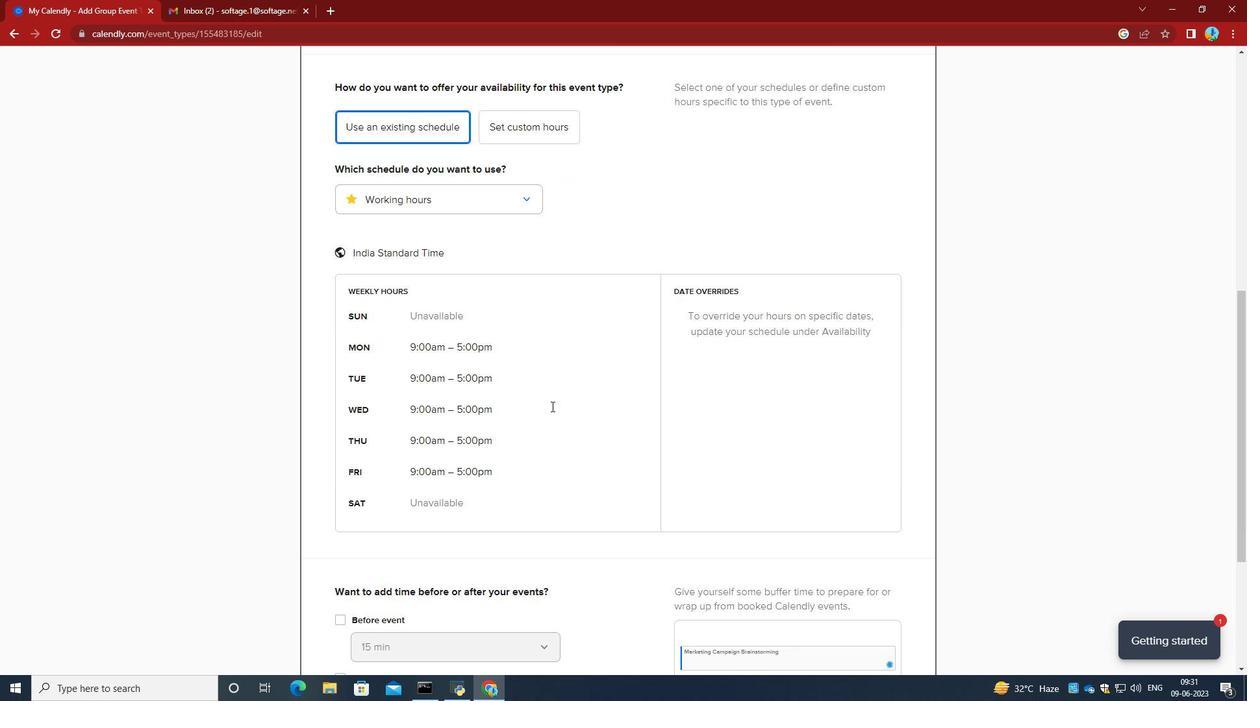 
Action: Mouse scrolled (551, 406) with delta (0, 0)
Screenshot: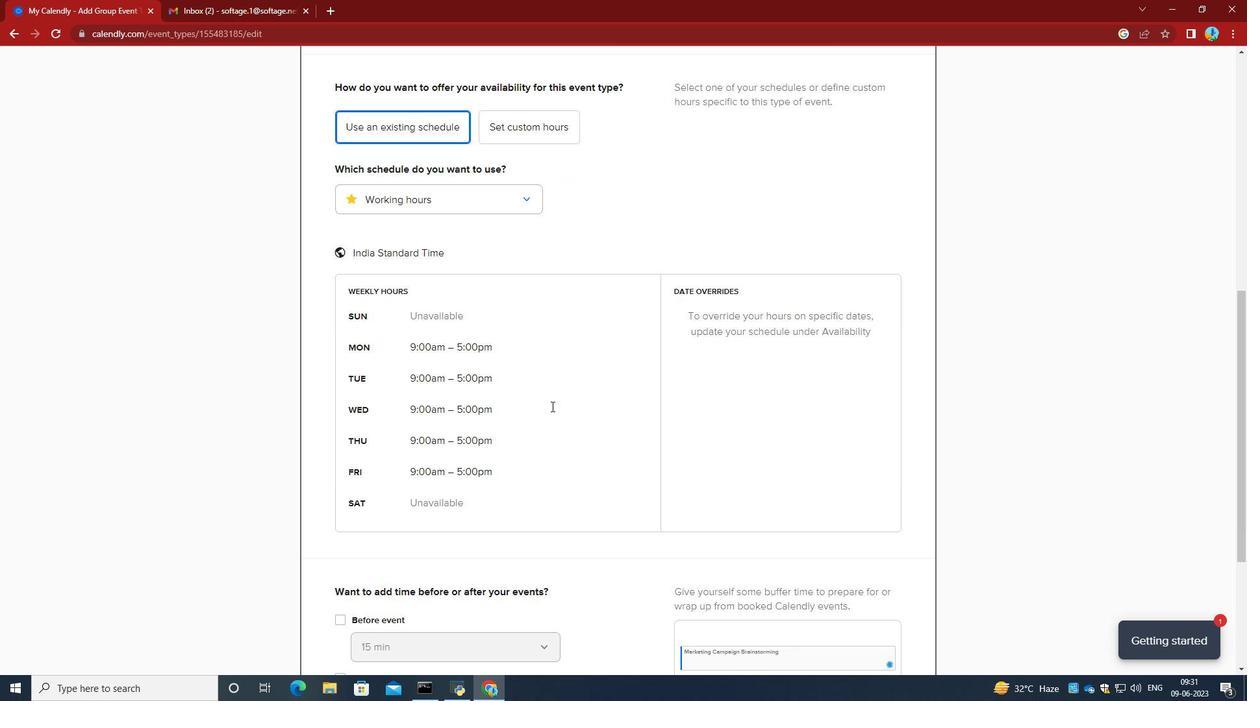 
Action: Mouse scrolled (551, 406) with delta (0, 0)
Screenshot: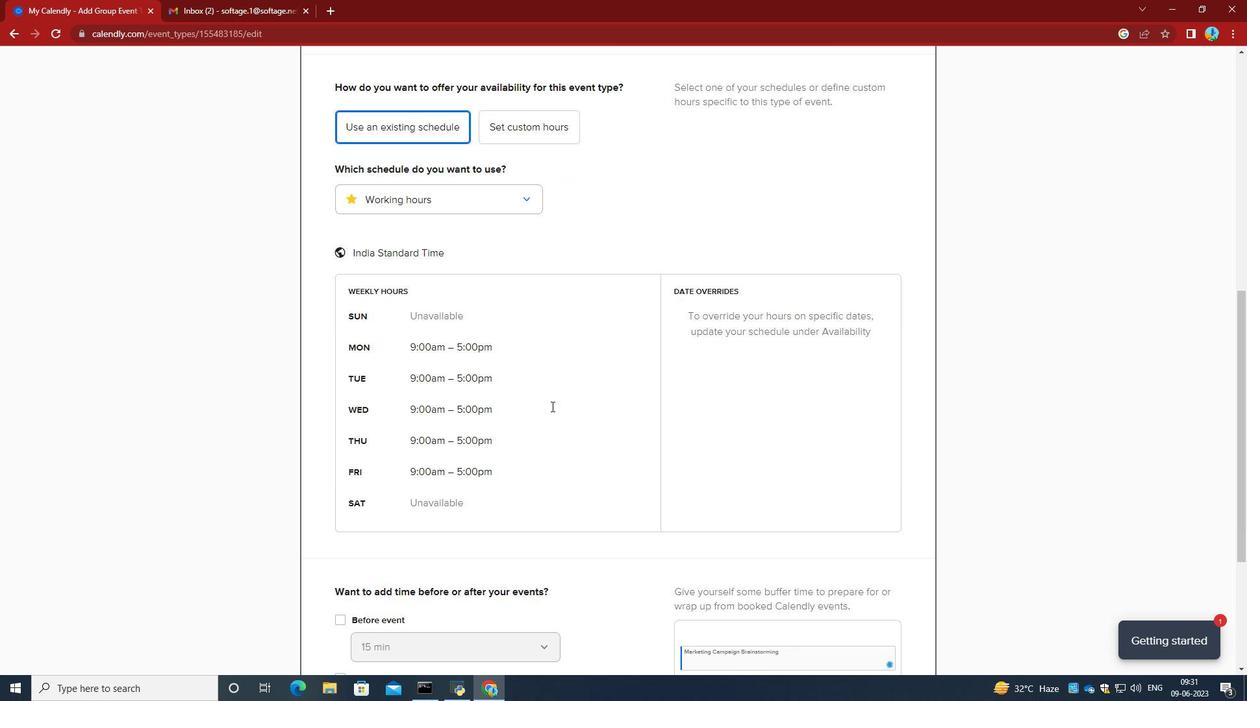 
Action: Mouse scrolled (551, 406) with delta (0, 0)
Screenshot: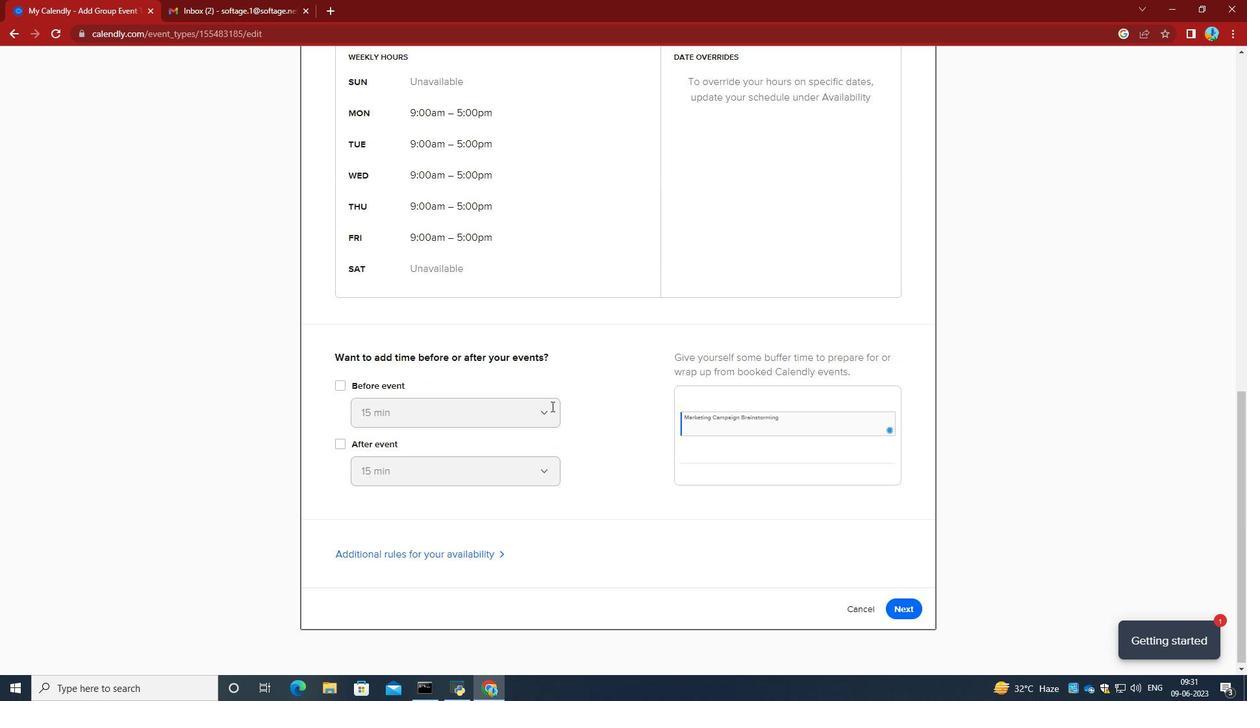 
Action: Mouse scrolled (551, 406) with delta (0, 0)
Screenshot: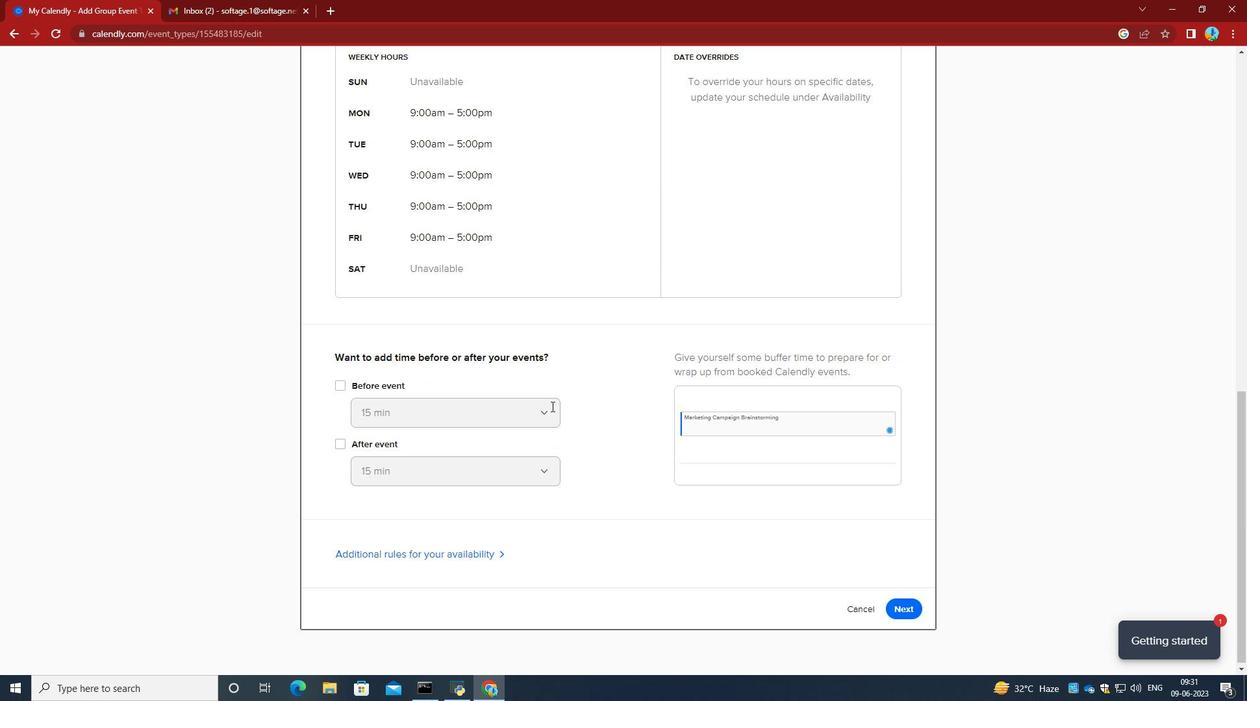 
Action: Mouse scrolled (551, 406) with delta (0, 0)
Screenshot: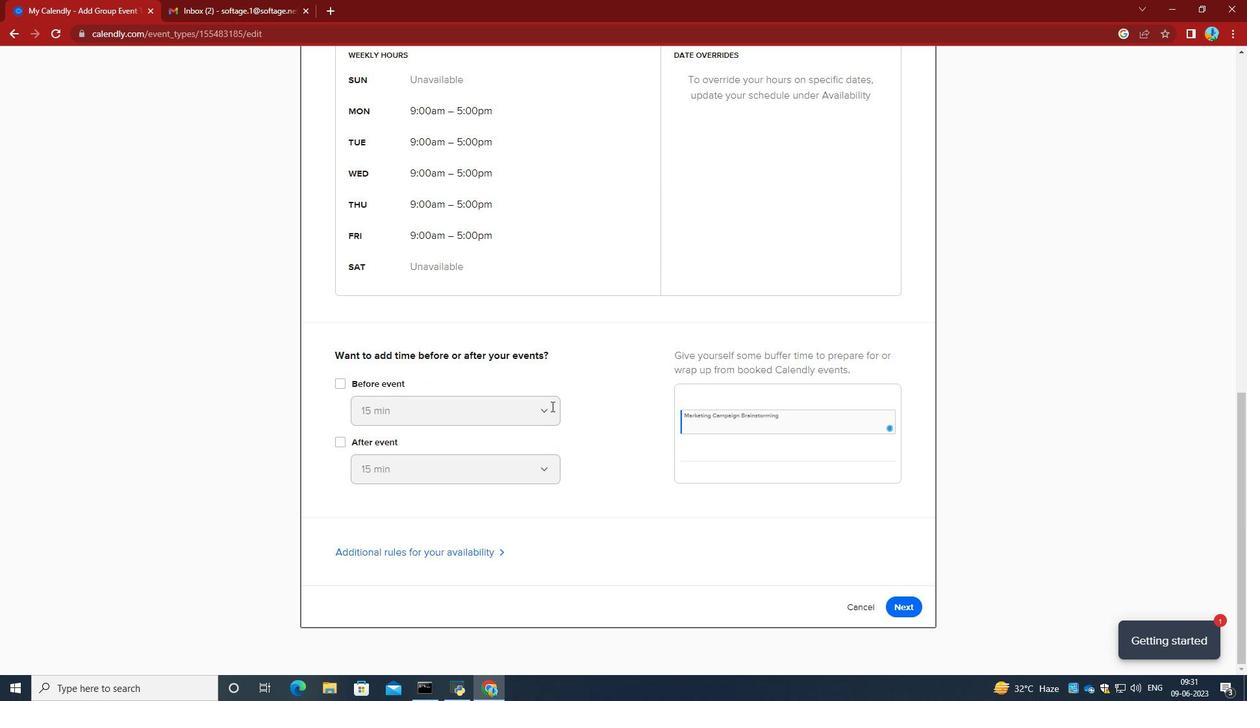 
Action: Mouse moved to (897, 604)
Screenshot: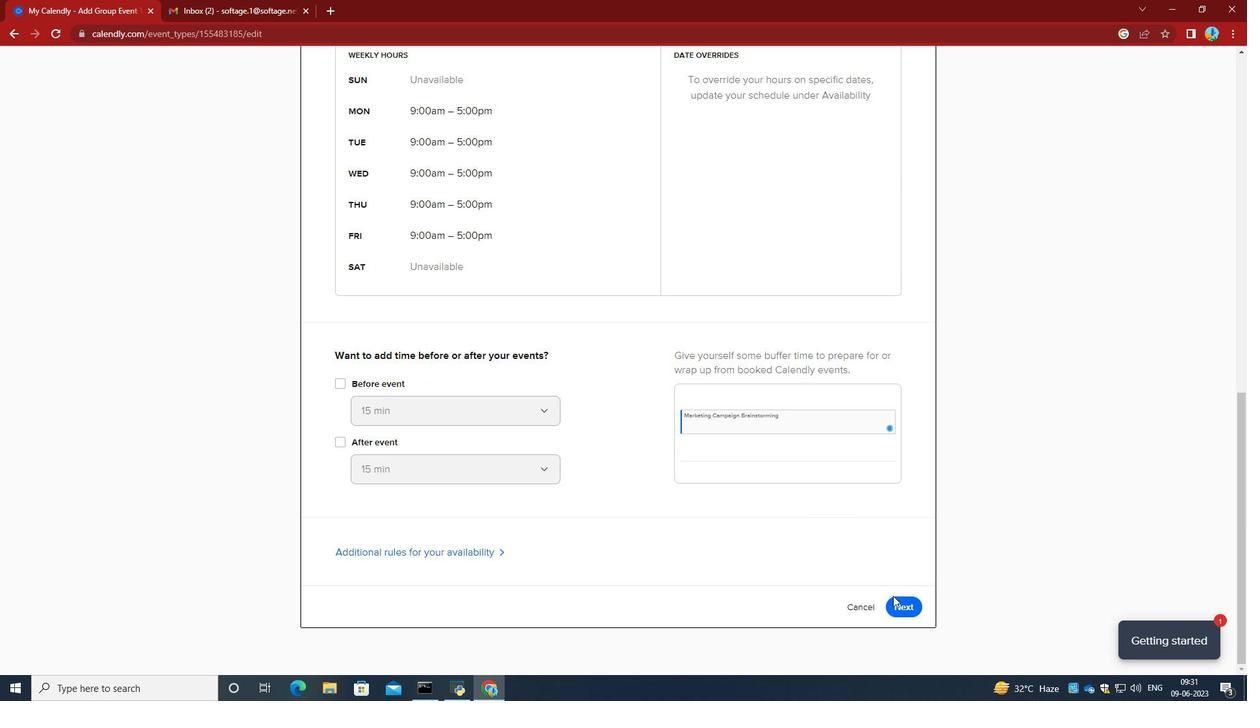 
Action: Mouse pressed left at (897, 604)
Screenshot: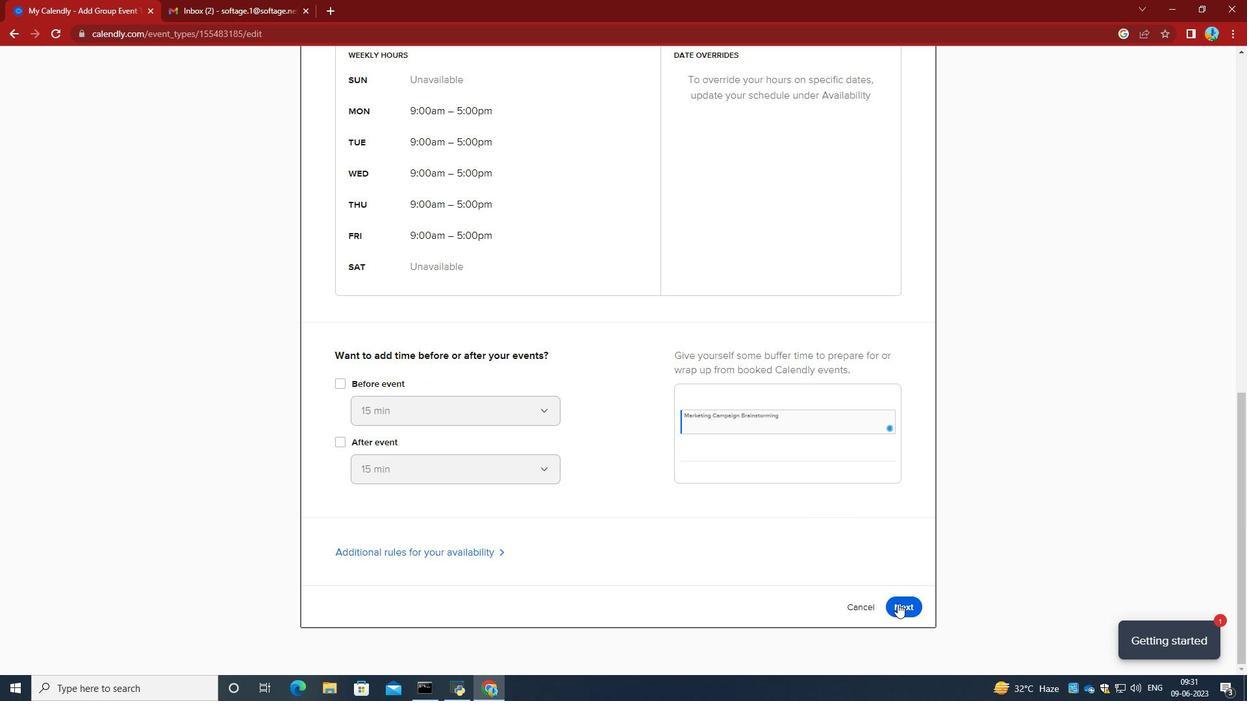 
Action: Mouse moved to (470, 194)
Screenshot: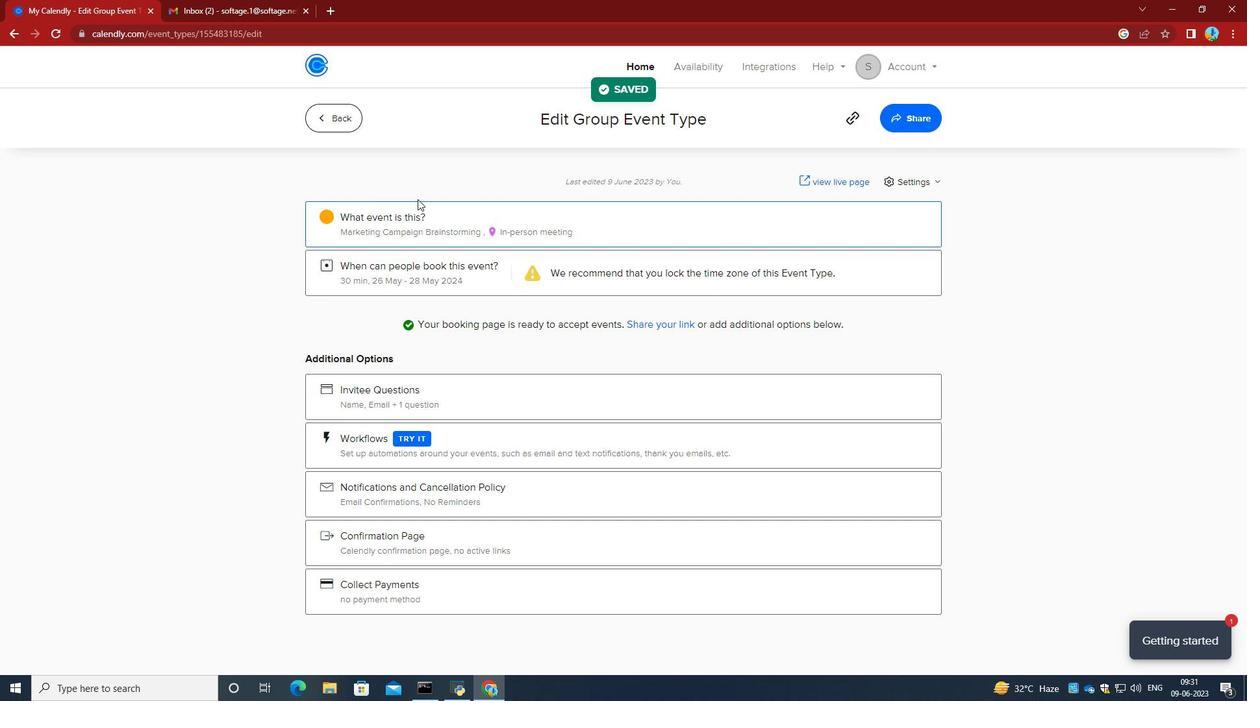 
Action: Mouse scrolled (470, 194) with delta (0, 0)
Screenshot: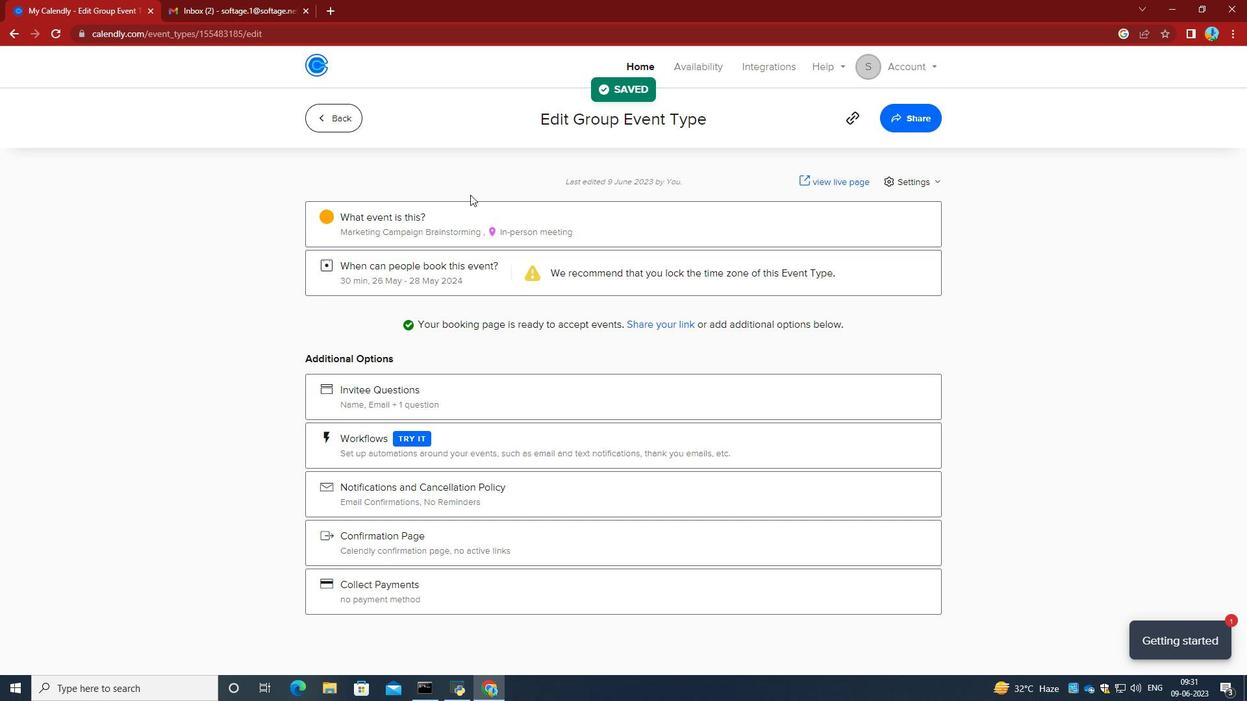 
Action: Mouse scrolled (470, 194) with delta (0, 0)
Screenshot: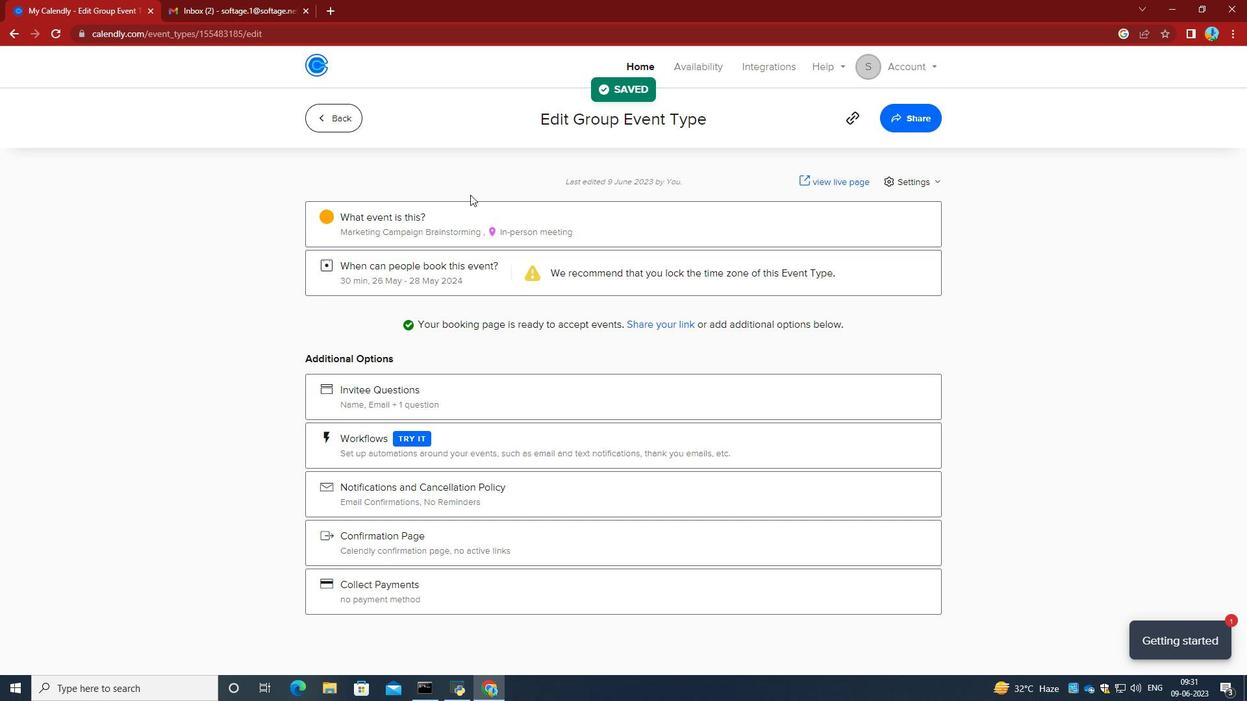 
Action: Mouse moved to (920, 115)
Screenshot: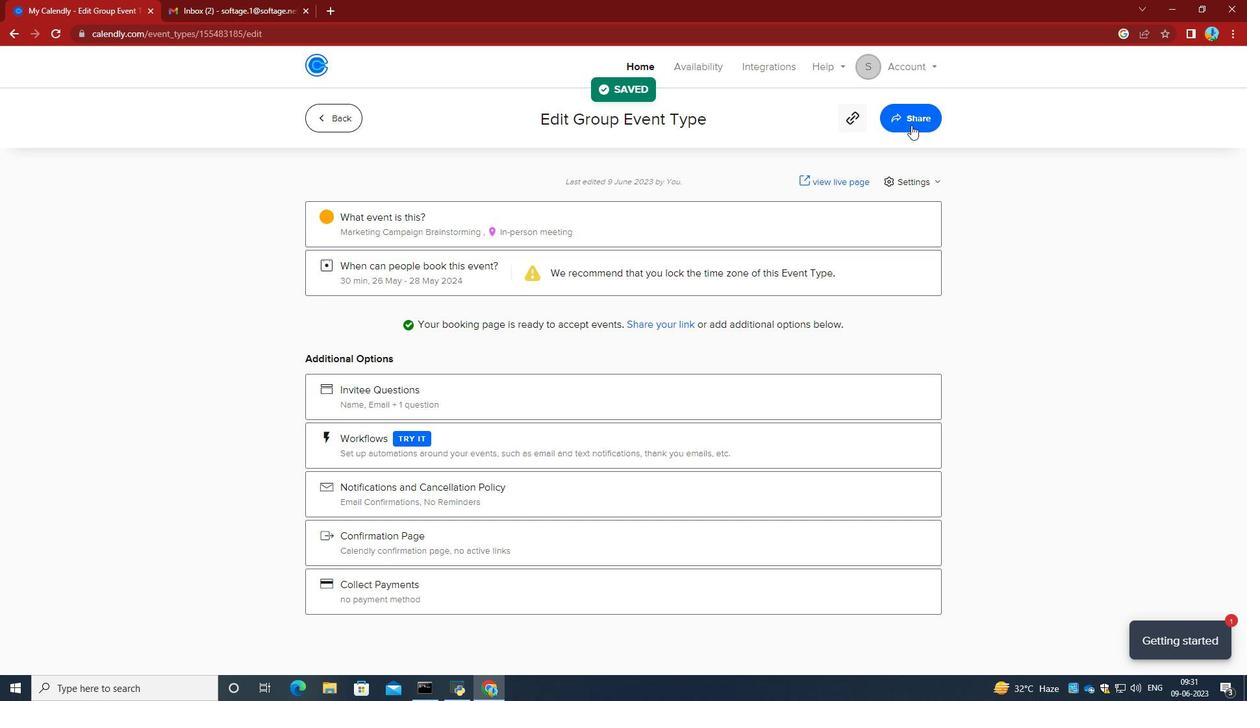 
Action: Mouse pressed left at (920, 115)
Screenshot: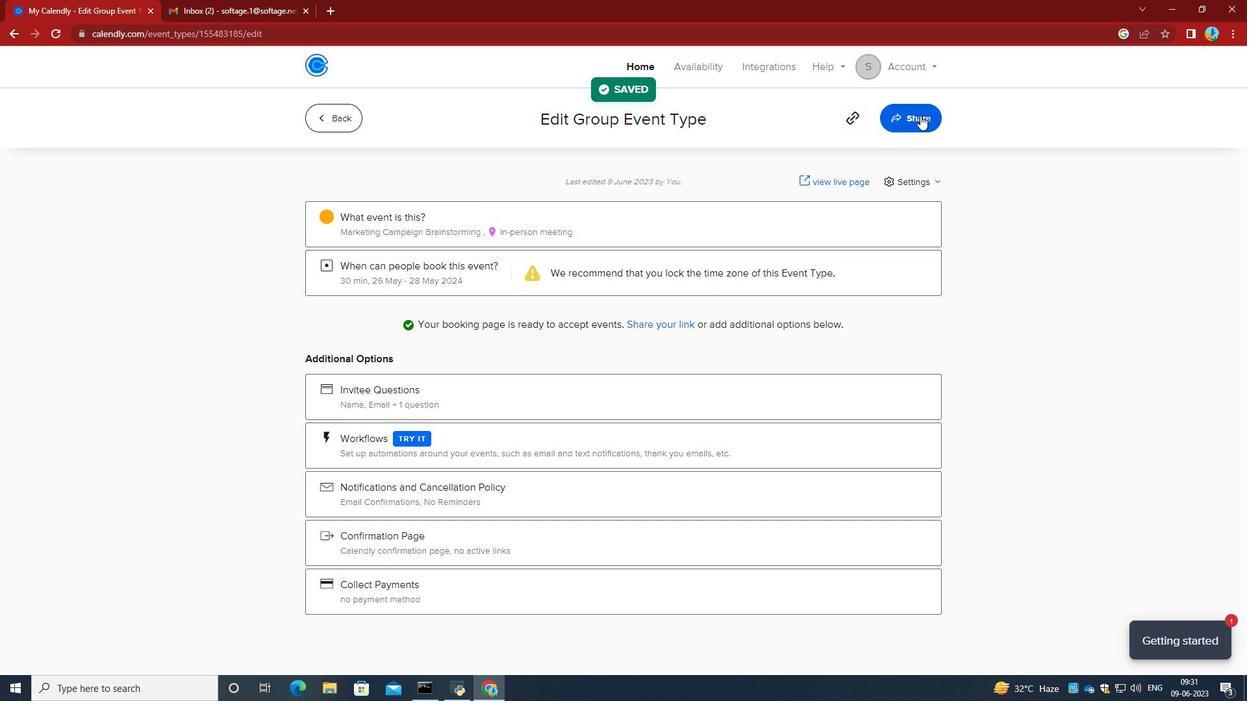 
Action: Mouse moved to (781, 252)
Screenshot: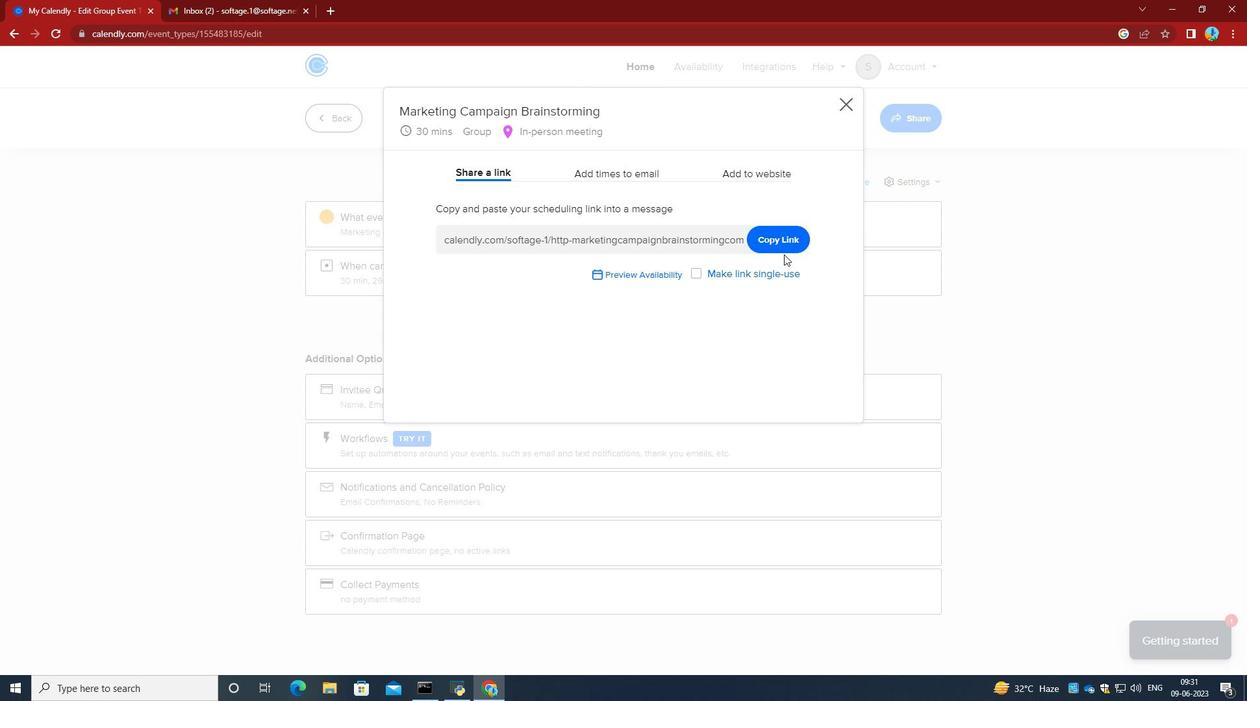 
Action: Mouse pressed left at (781, 252)
Screenshot: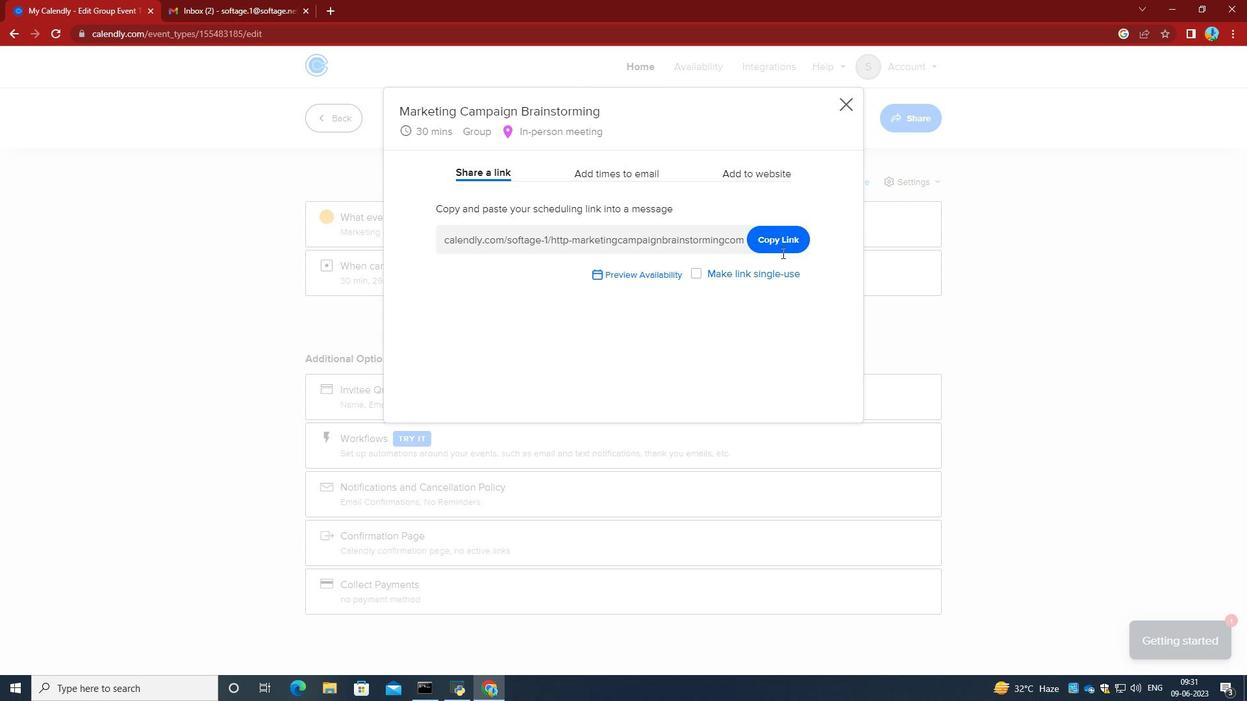 
Action: Mouse moved to (235, 0)
Screenshot: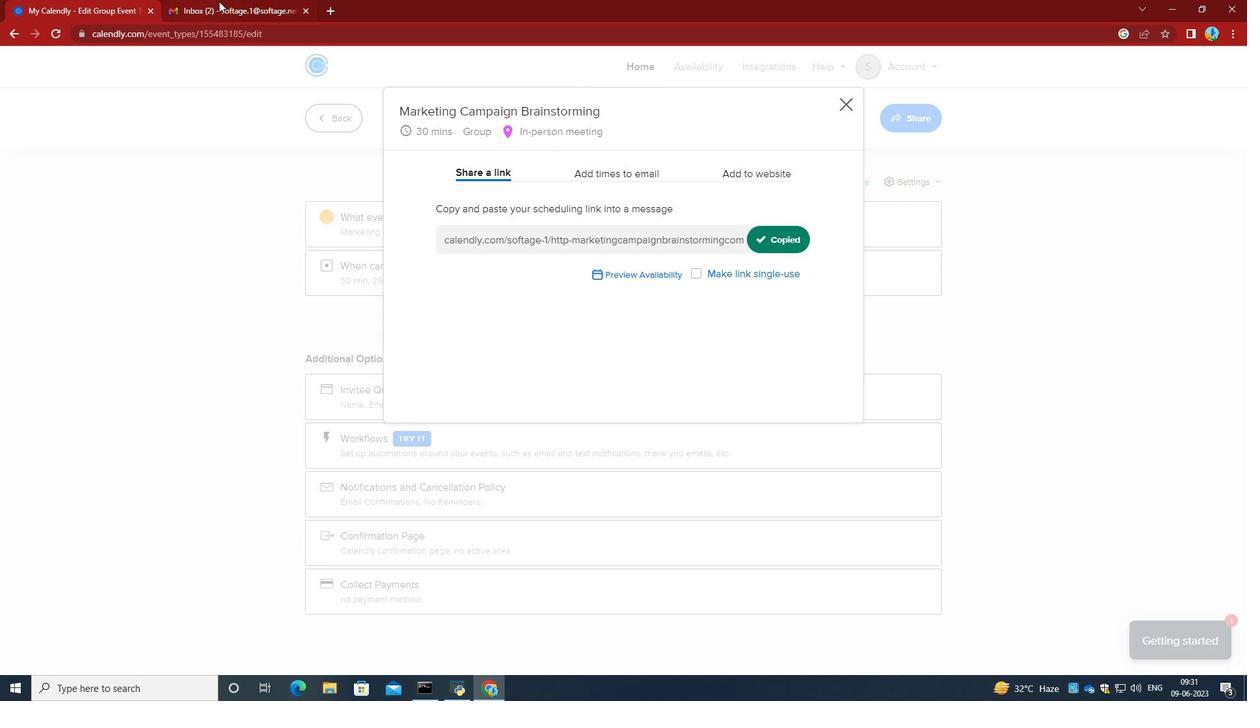 
Action: Mouse pressed left at (235, 0)
Screenshot: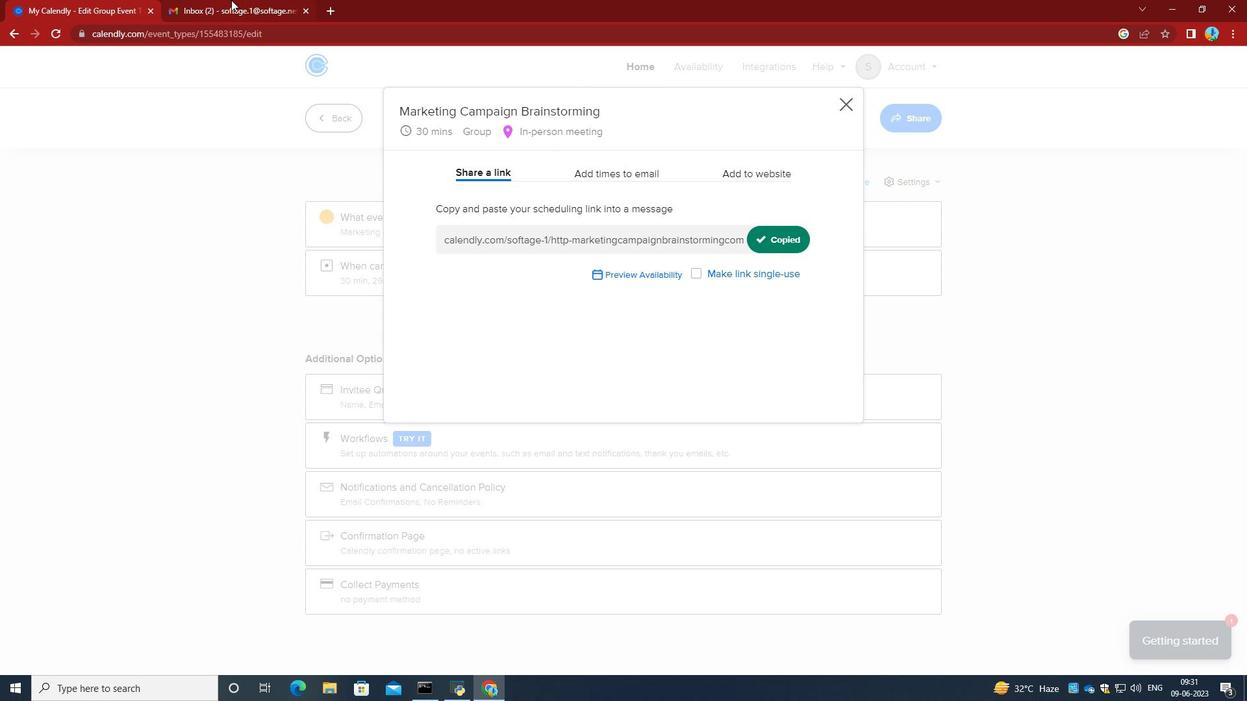 
Action: Mouse moved to (103, 102)
Screenshot: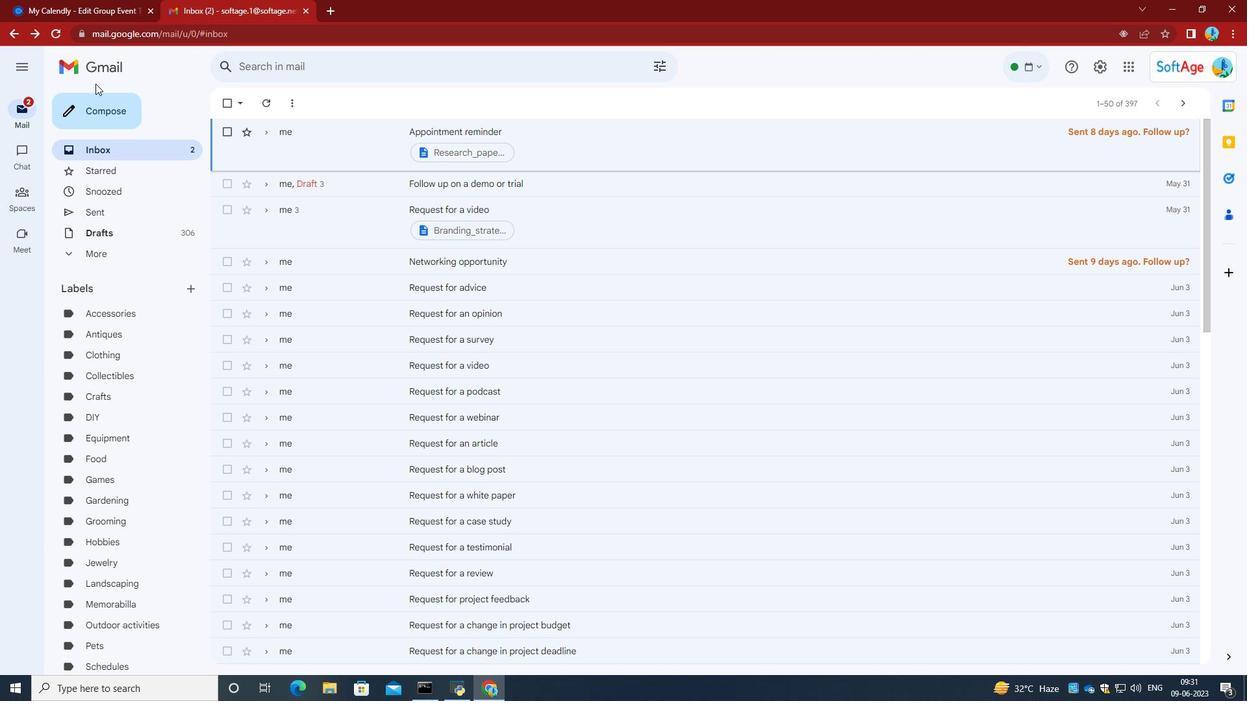 
Action: Mouse pressed left at (103, 102)
Screenshot: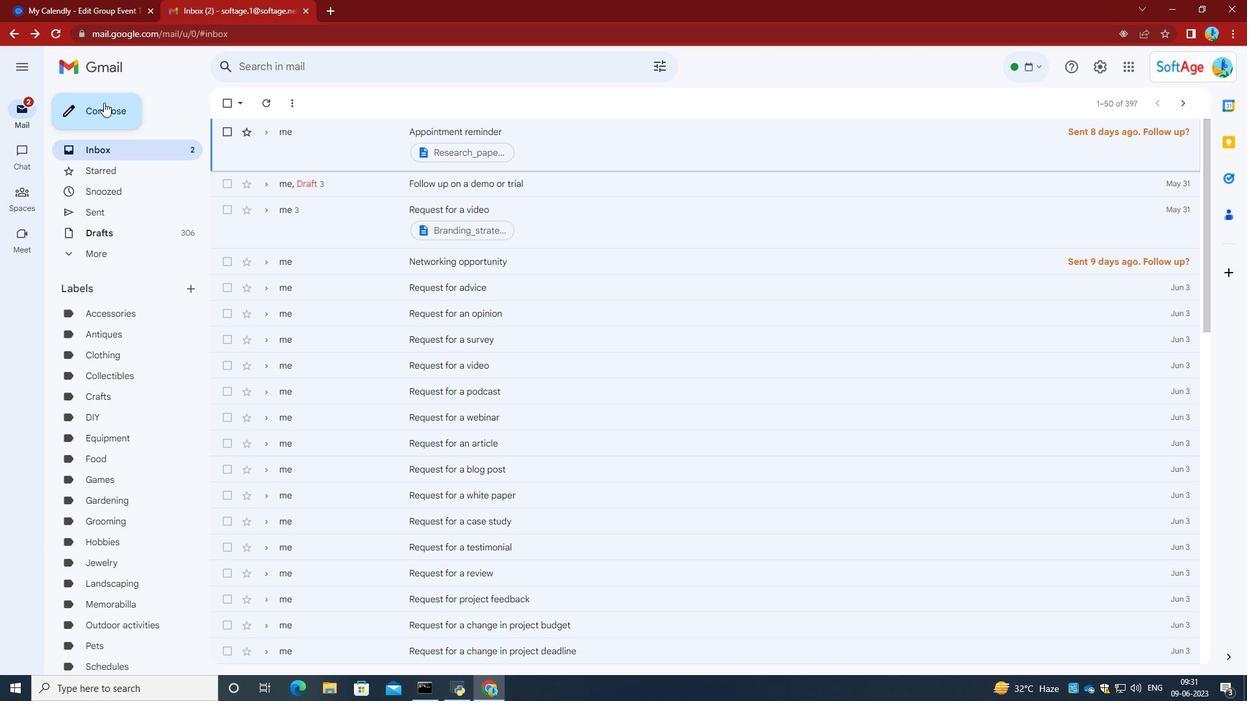 
Action: Mouse moved to (960, 396)
Screenshot: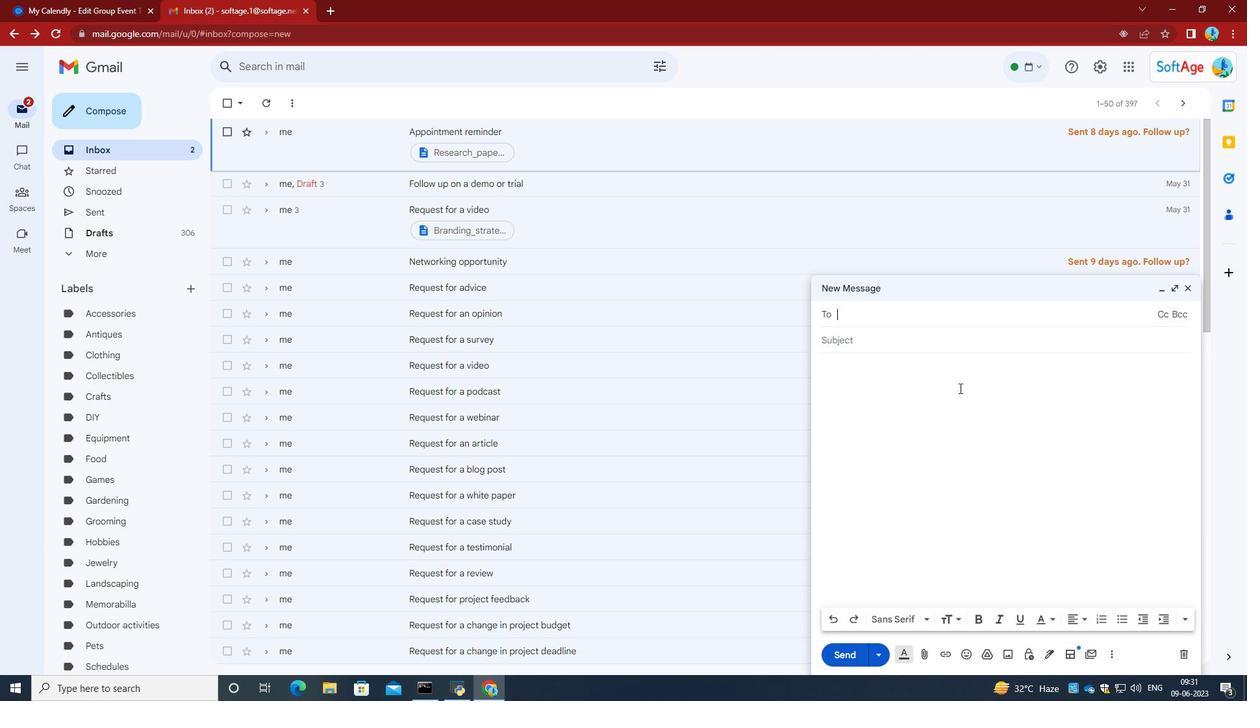 
Action: Mouse pressed left at (960, 396)
Screenshot: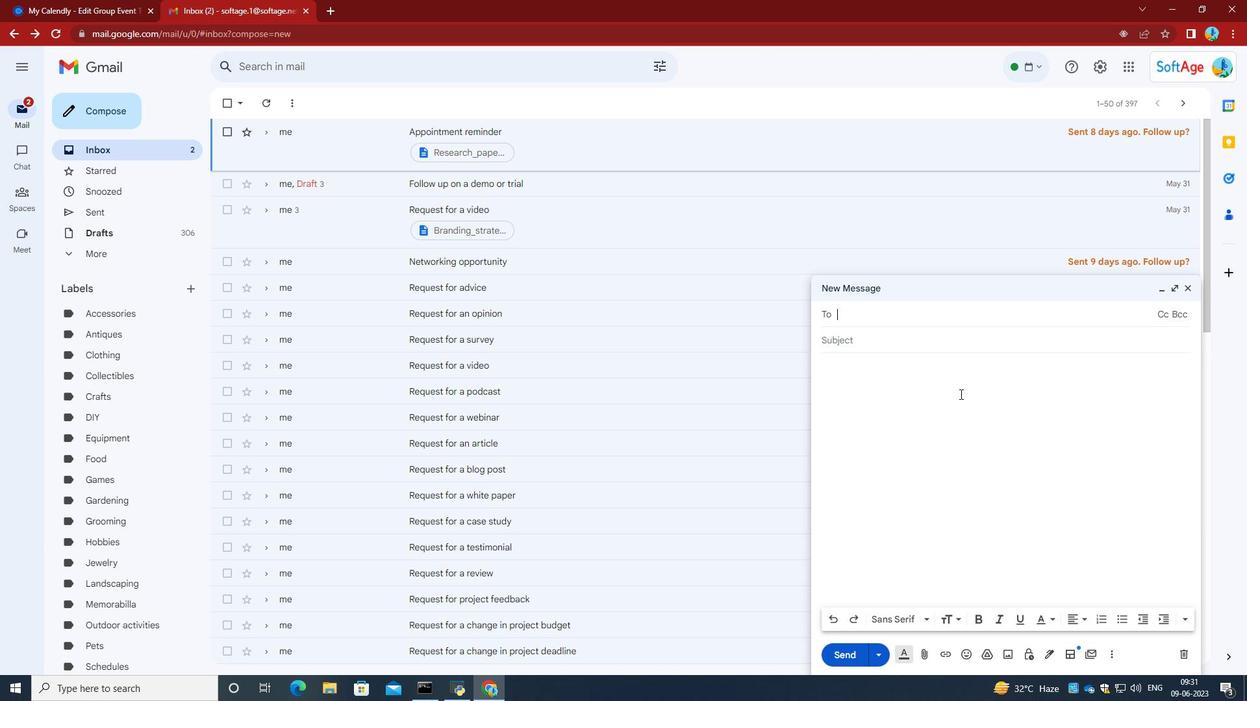 
Action: Mouse moved to (962, 392)
Screenshot: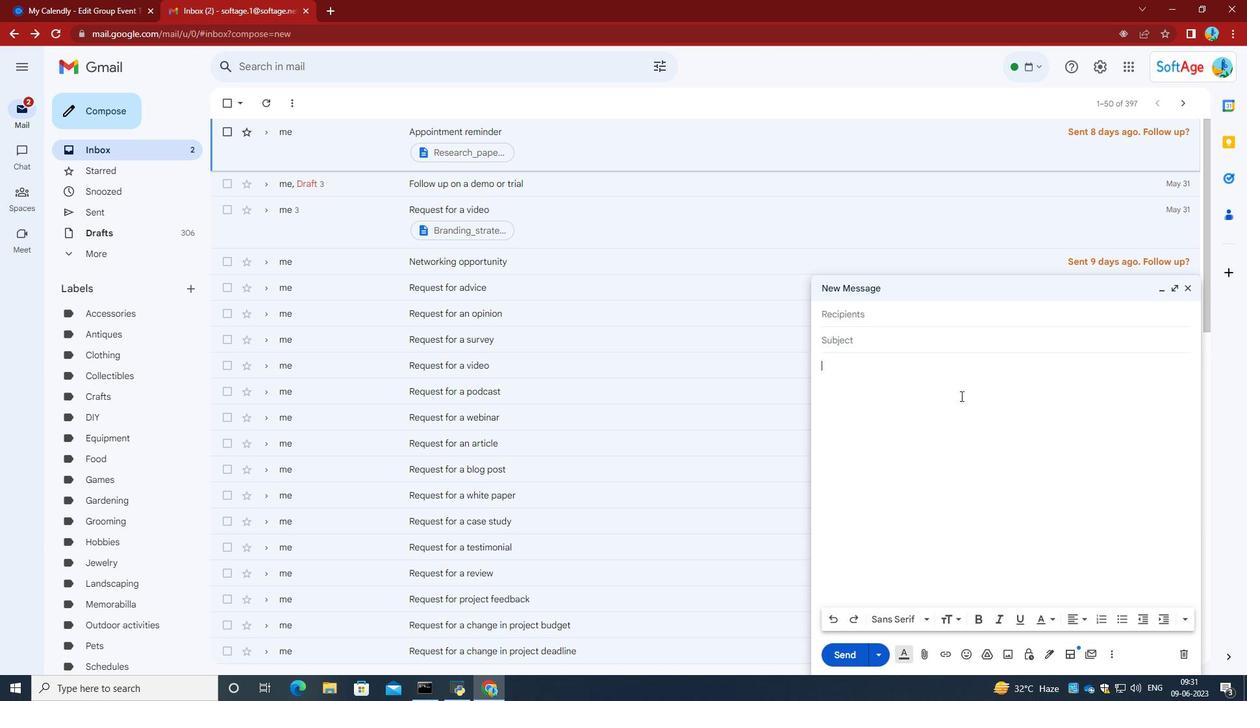 
Action: Key pressed ctrl+V
Screenshot: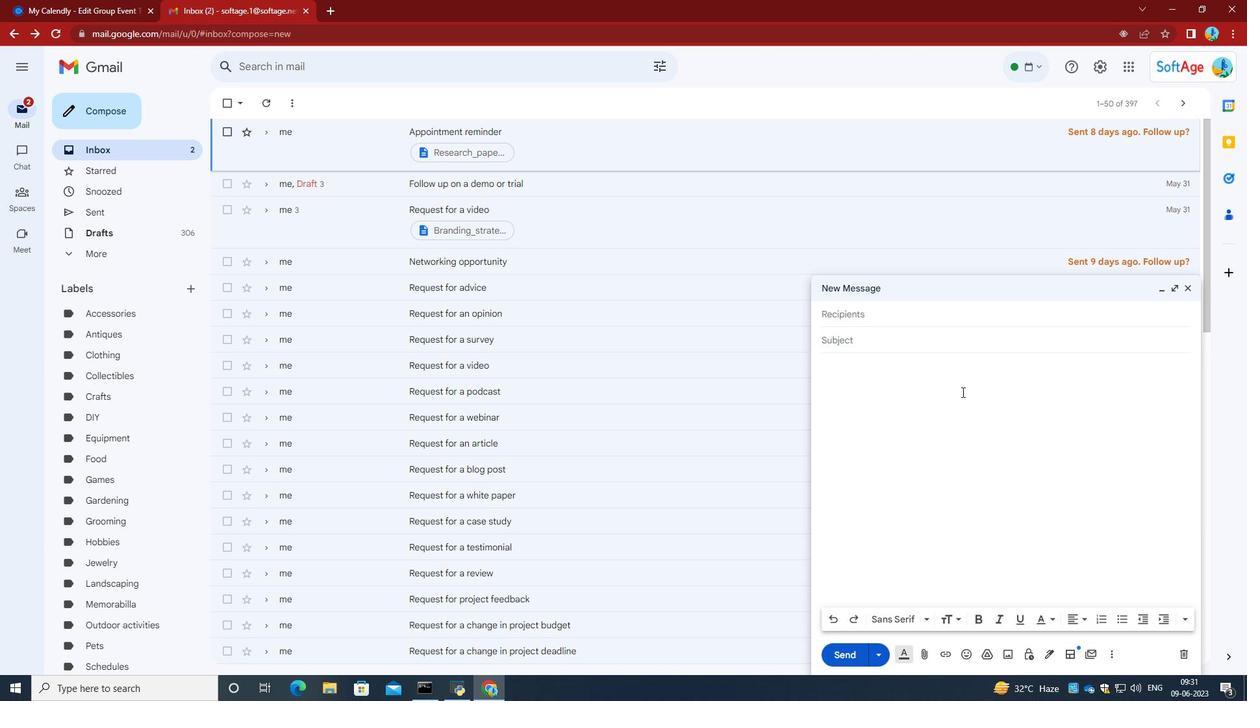 
Action: Mouse moved to (906, 322)
Screenshot: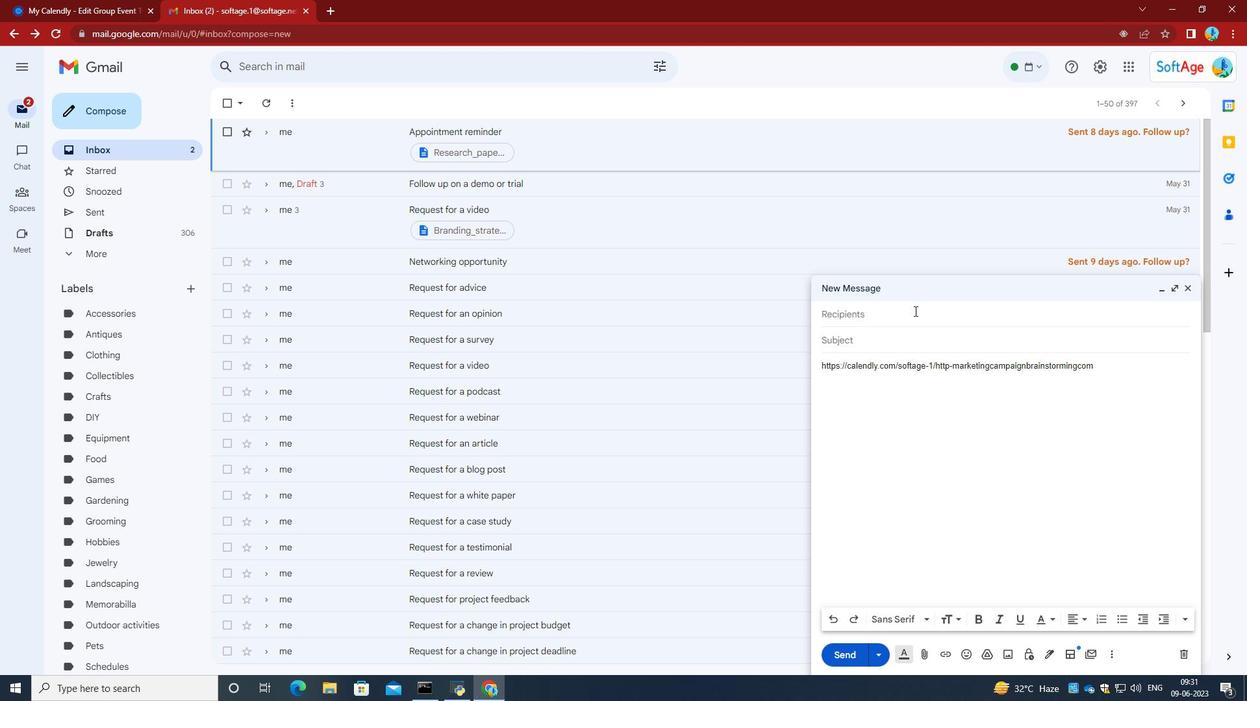 
Action: Mouse pressed left at (906, 322)
Screenshot: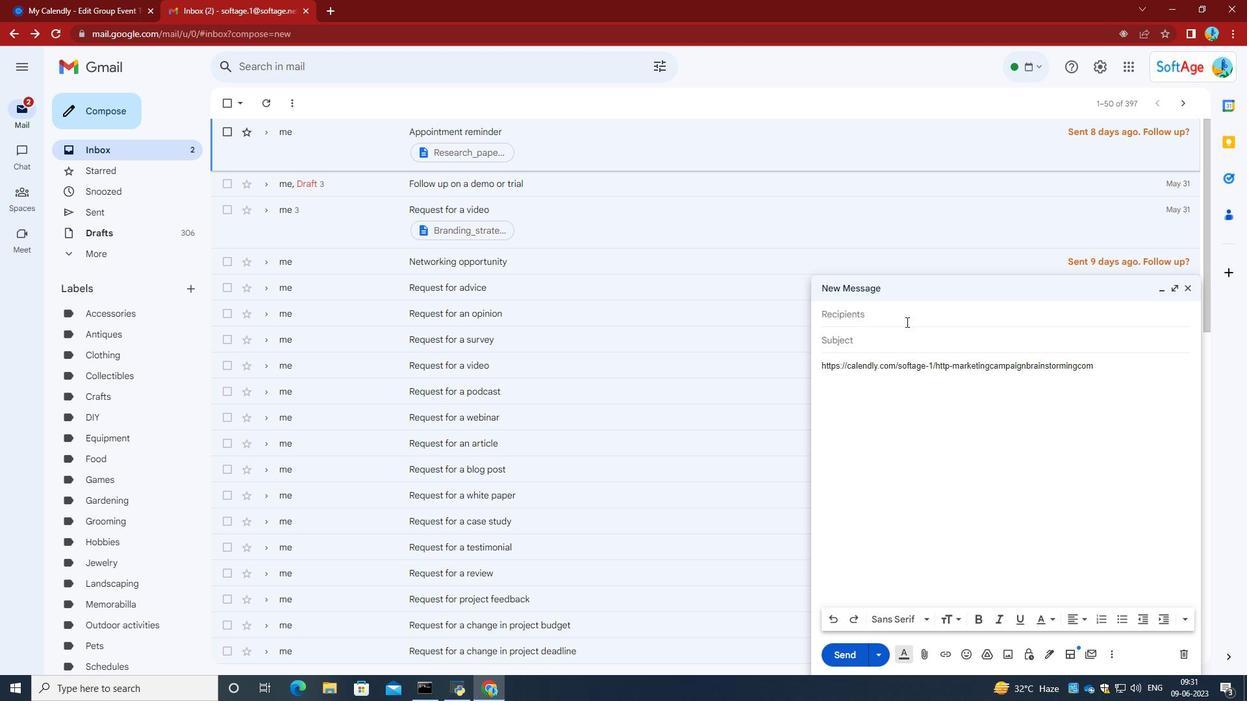 
Action: Key pressed softage.2<Key.shift>@softage.net
Screenshot: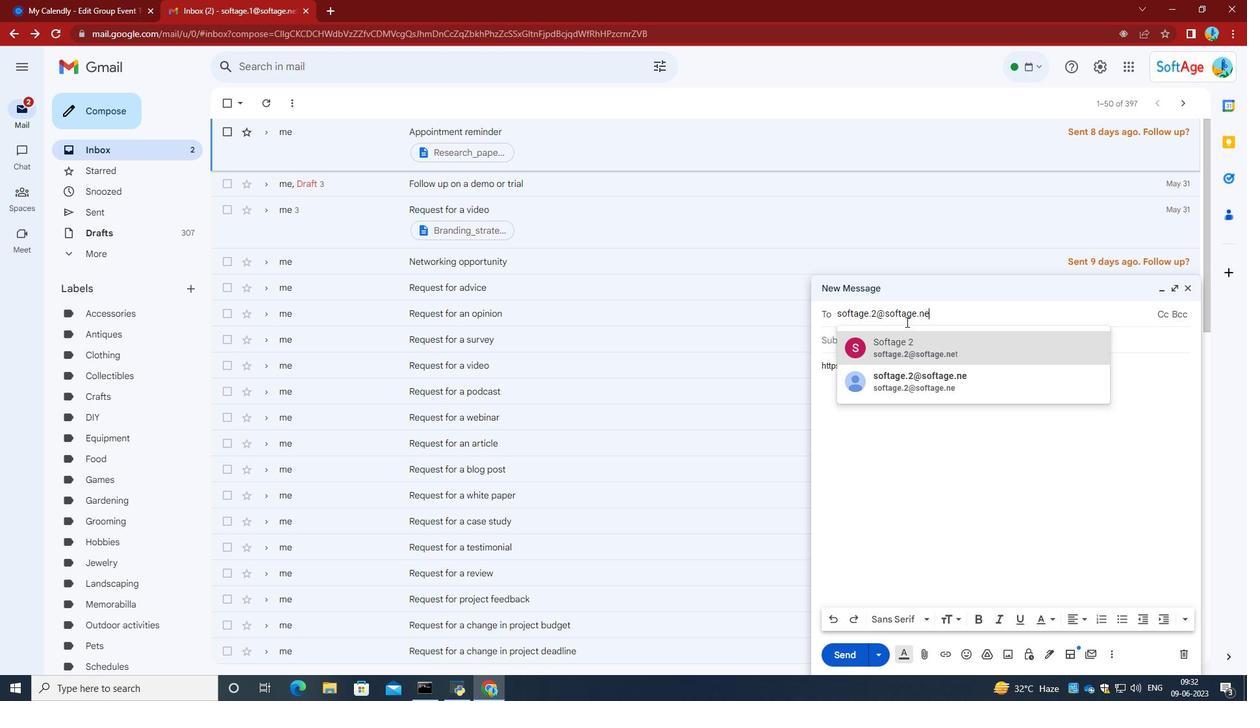 
Action: Mouse moved to (916, 346)
Screenshot: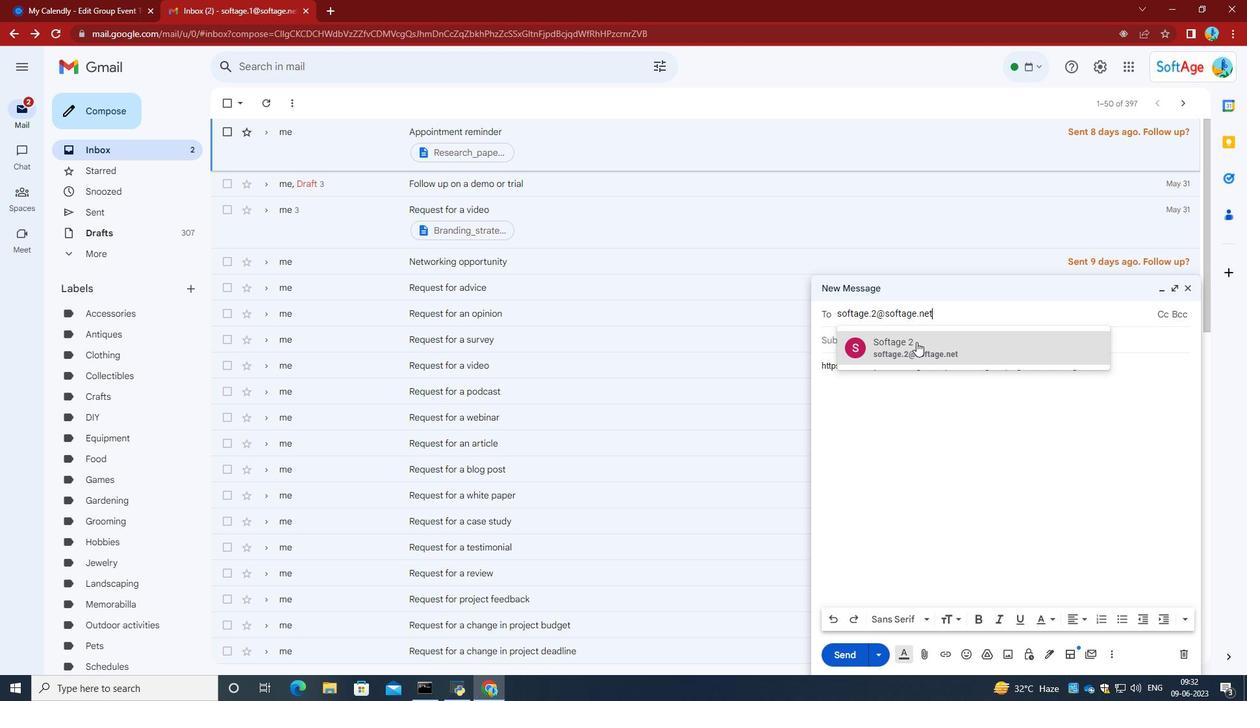 
Action: Mouse pressed left at (916, 346)
Screenshot: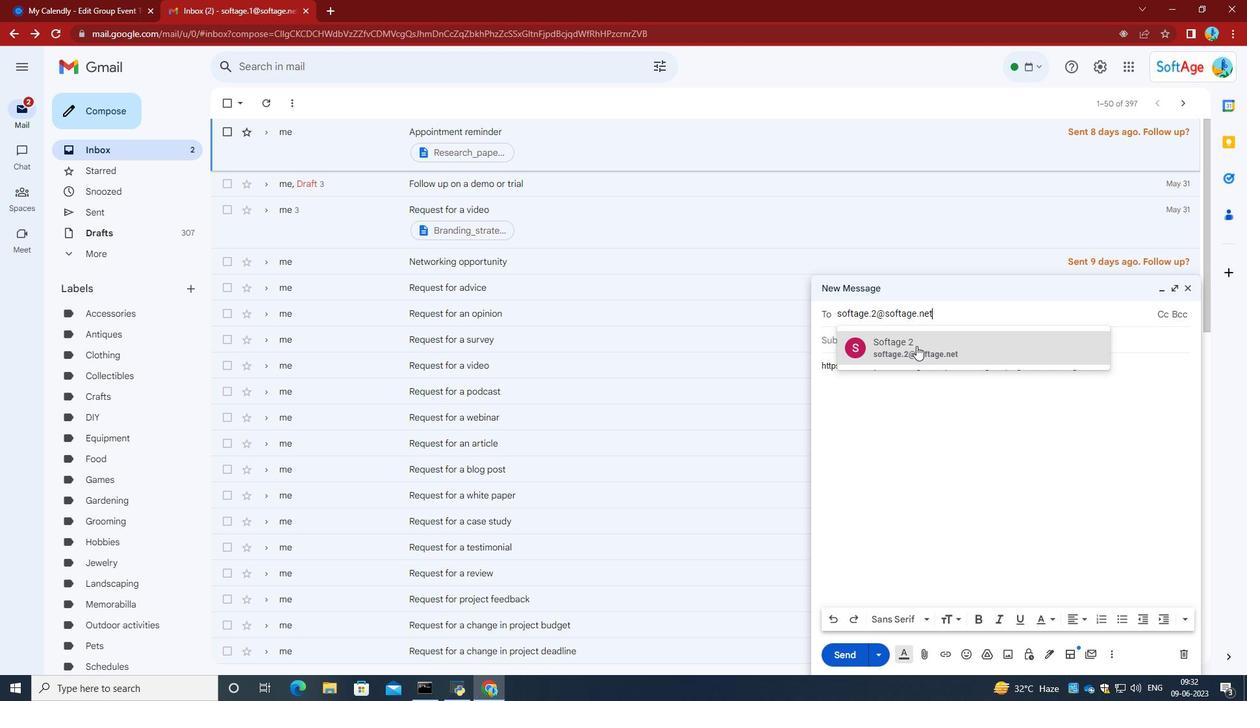 
Action: Mouse moved to (923, 330)
Screenshot: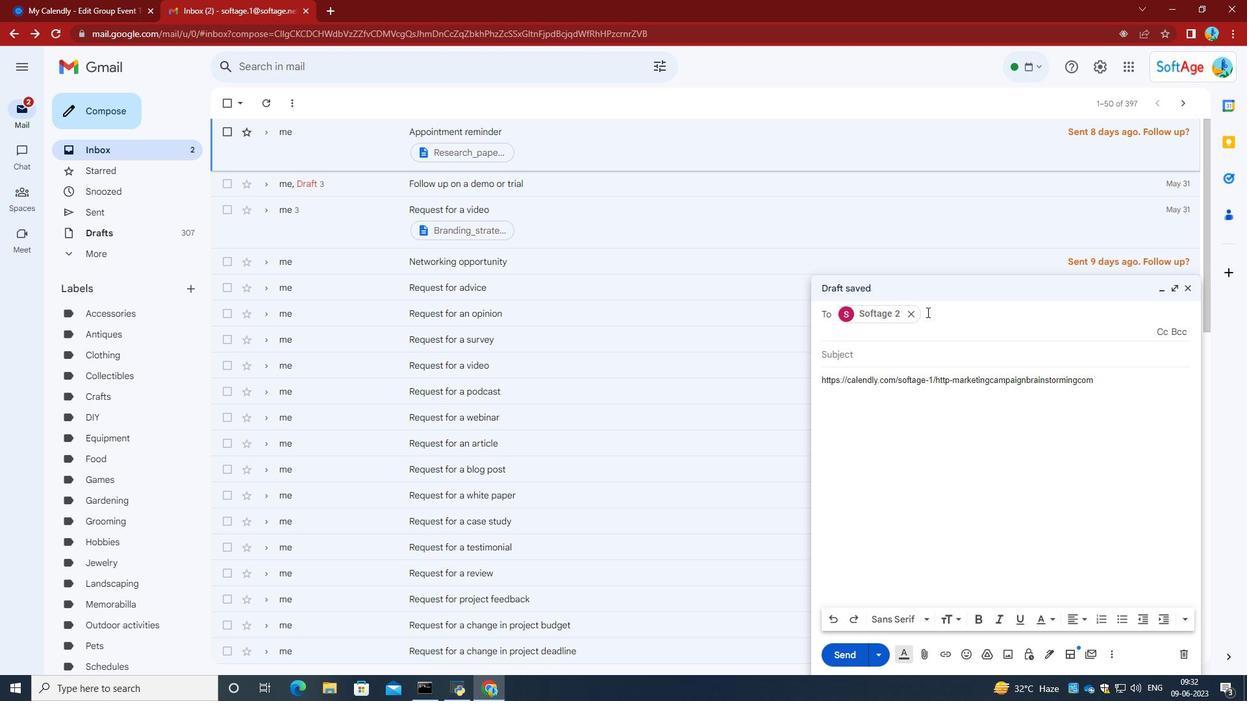 
Action: Key pressed softage.3<Key.shift>@softage.net
Screenshot: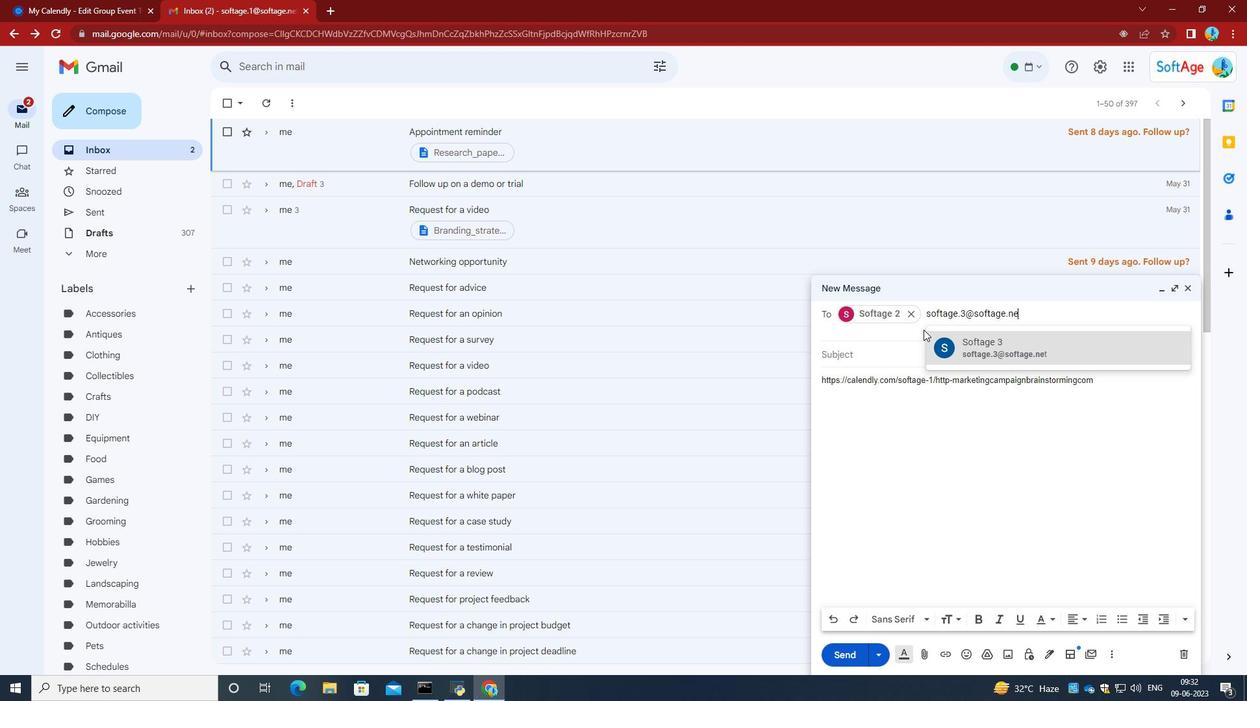 
Action: Mouse moved to (1007, 347)
Screenshot: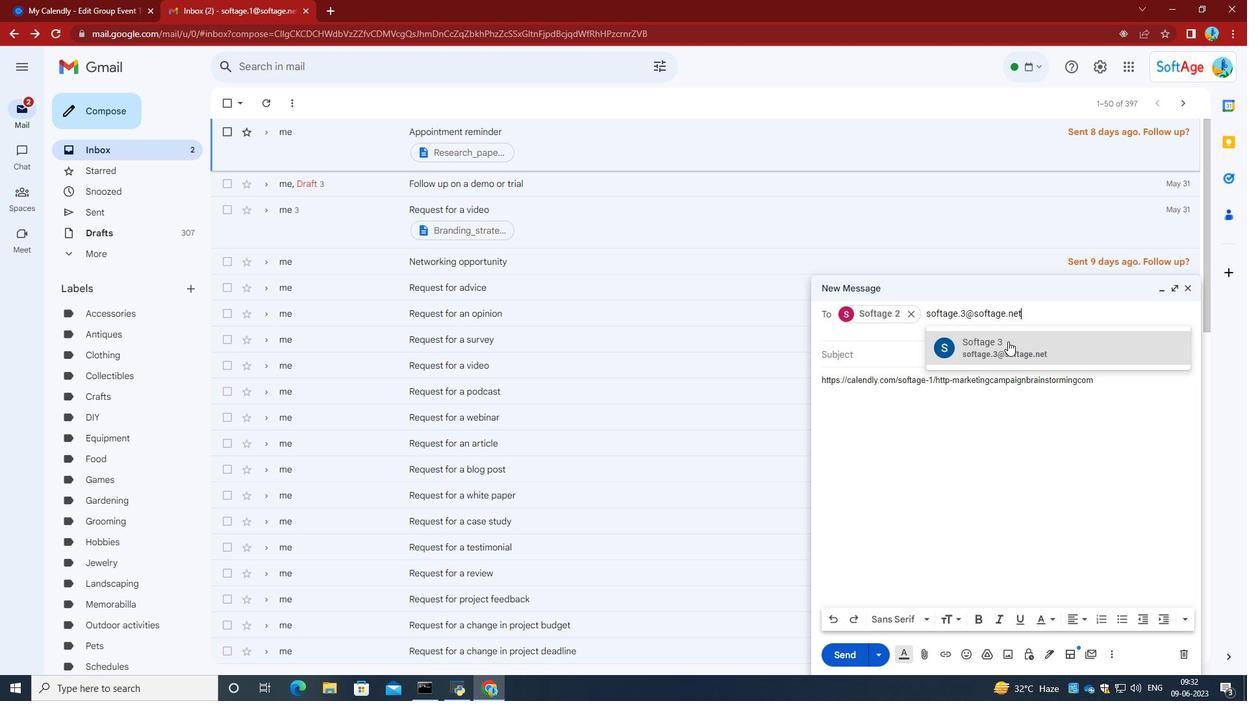 
Action: Mouse pressed left at (1007, 347)
Screenshot: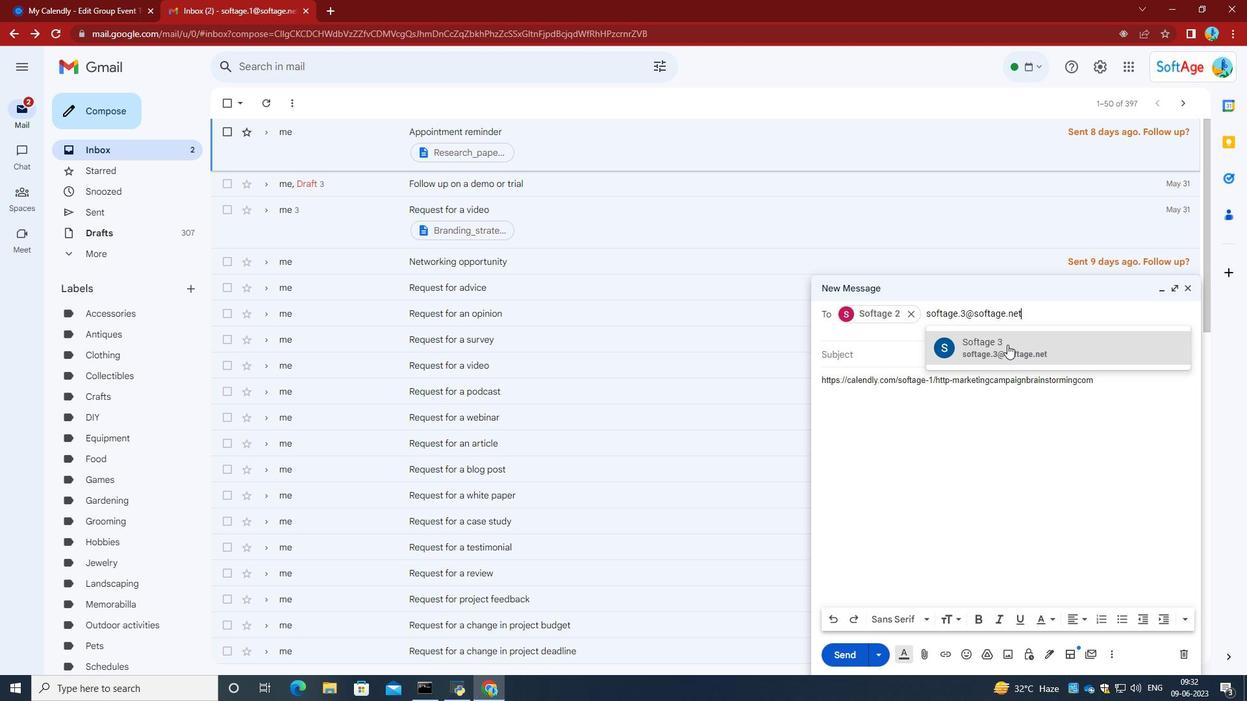 
Action: Mouse moved to (856, 663)
Screenshot: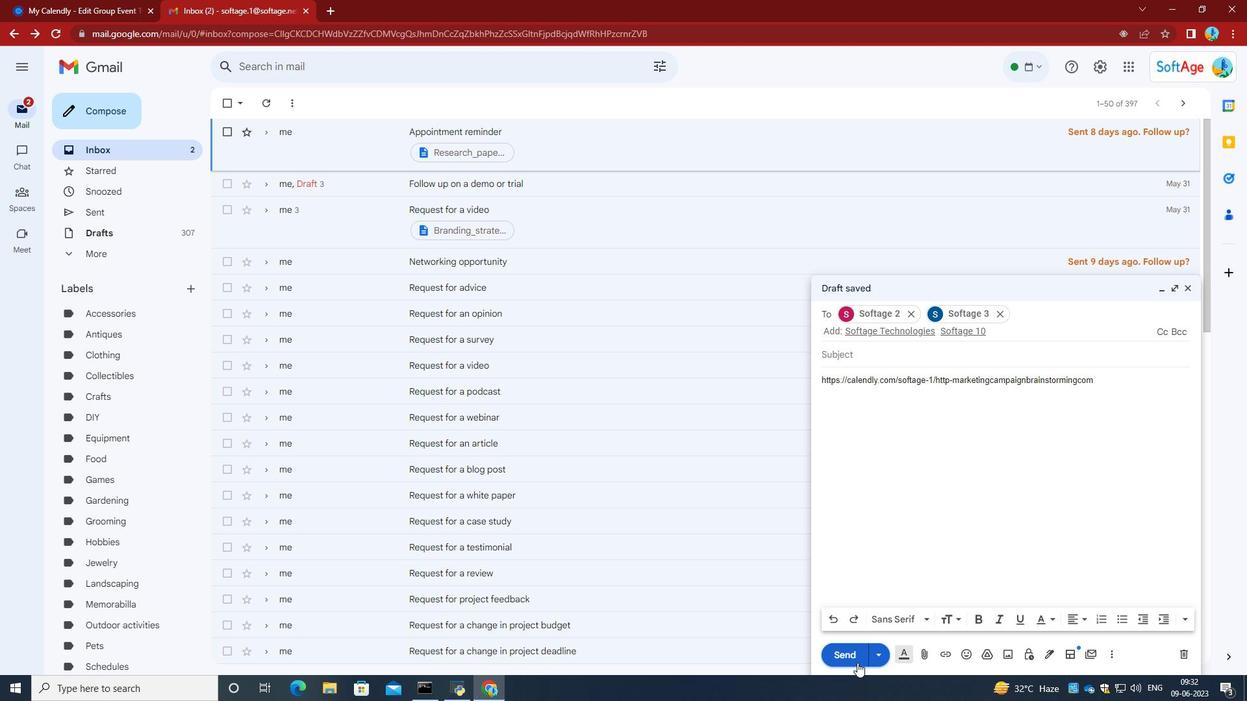 
Action: Mouse pressed left at (856, 663)
Screenshot: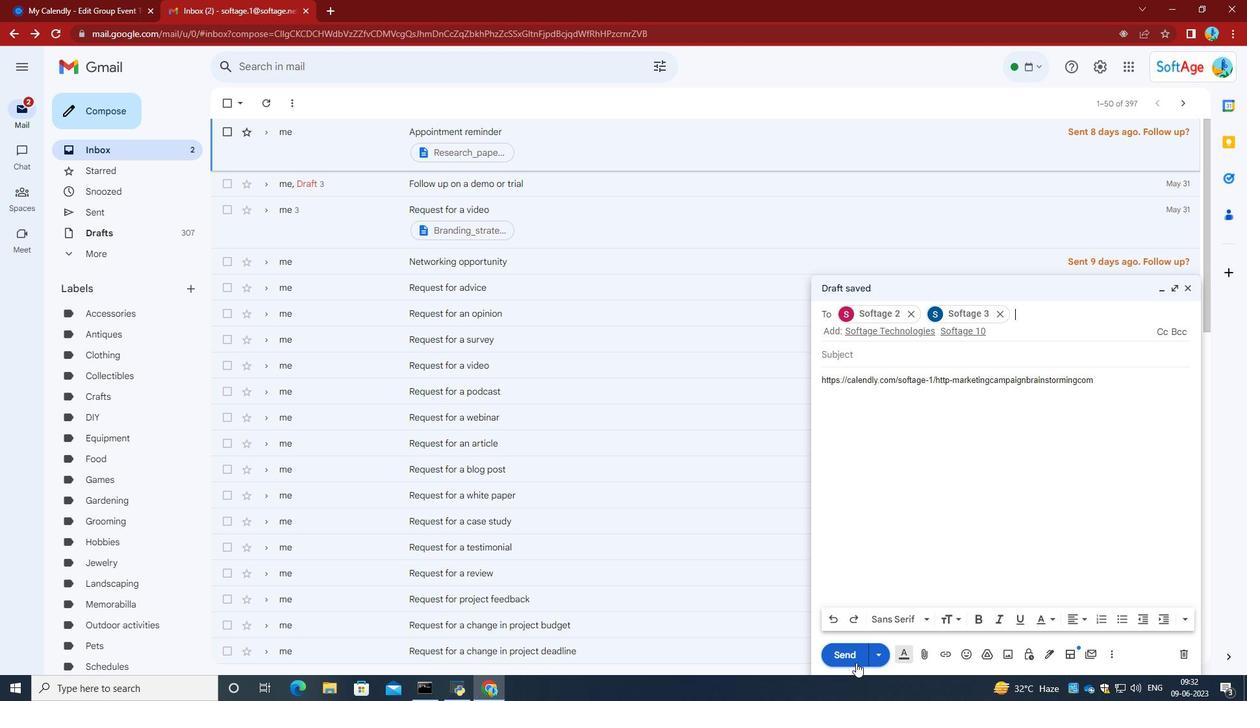 
